 Task: Find connections with filter location Sant Adrià de Besòs with filter topic #Managementconsultant with filter profile language French with filter current company Ola Electric with filter school Inderprastha Engineering College with filter industry Textile Manufacturing with filter service category Management with filter keywords title Bus Driver
Action: Mouse moved to (584, 70)
Screenshot: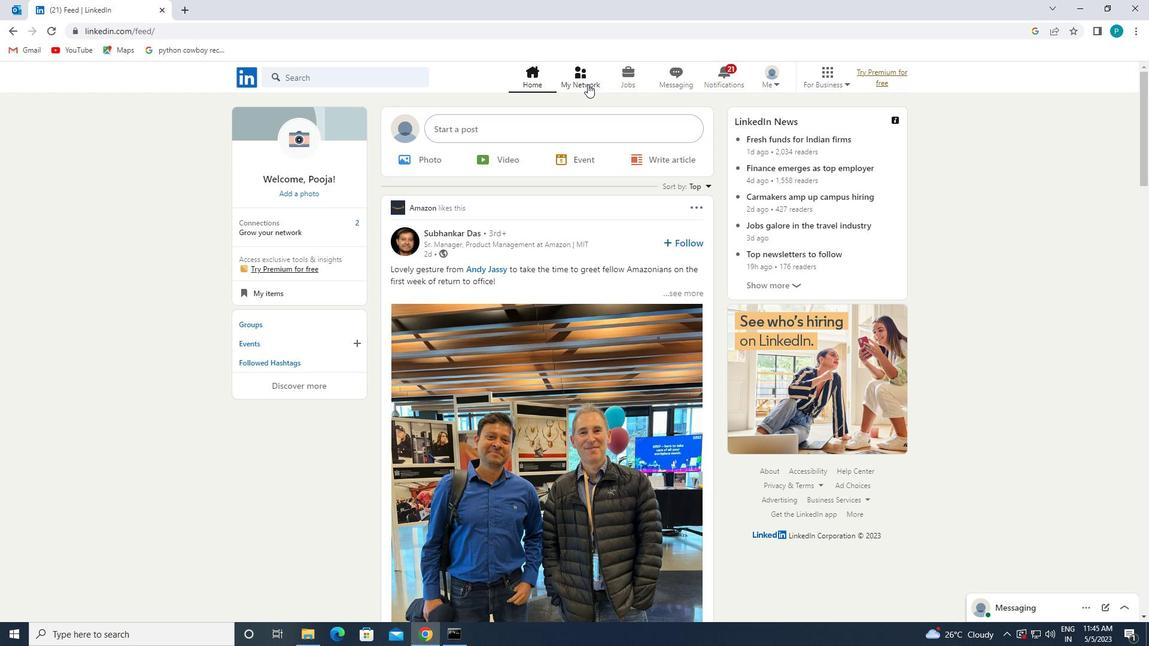 
Action: Mouse pressed left at (584, 70)
Screenshot: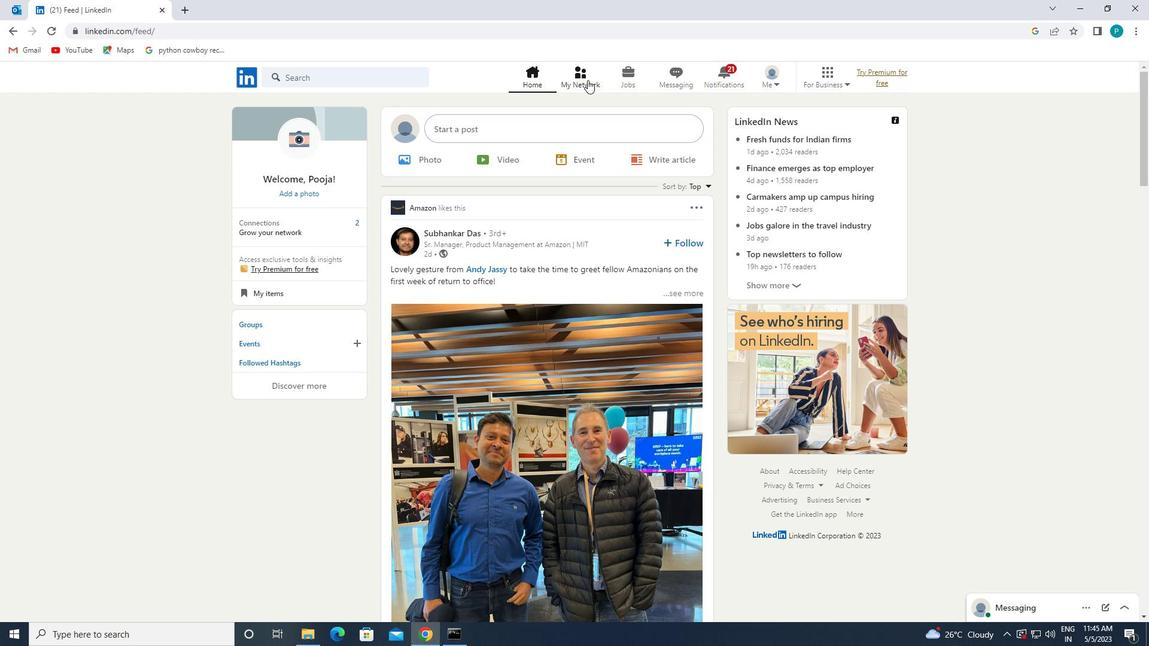 
Action: Mouse moved to (355, 137)
Screenshot: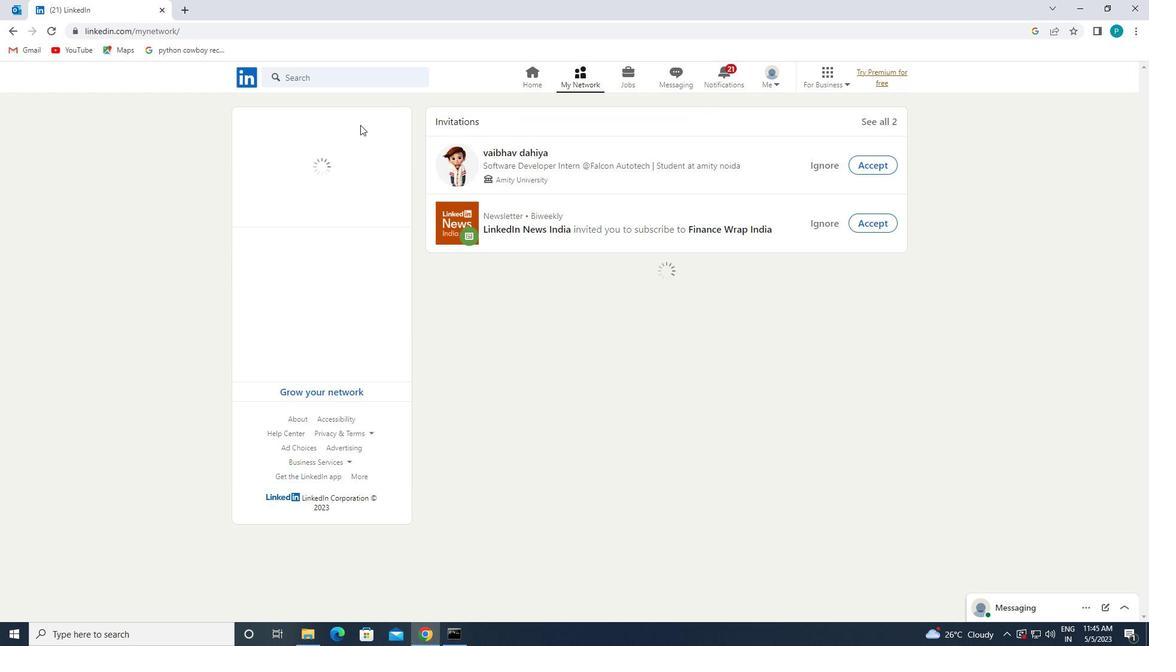 
Action: Mouse pressed left at (355, 137)
Screenshot: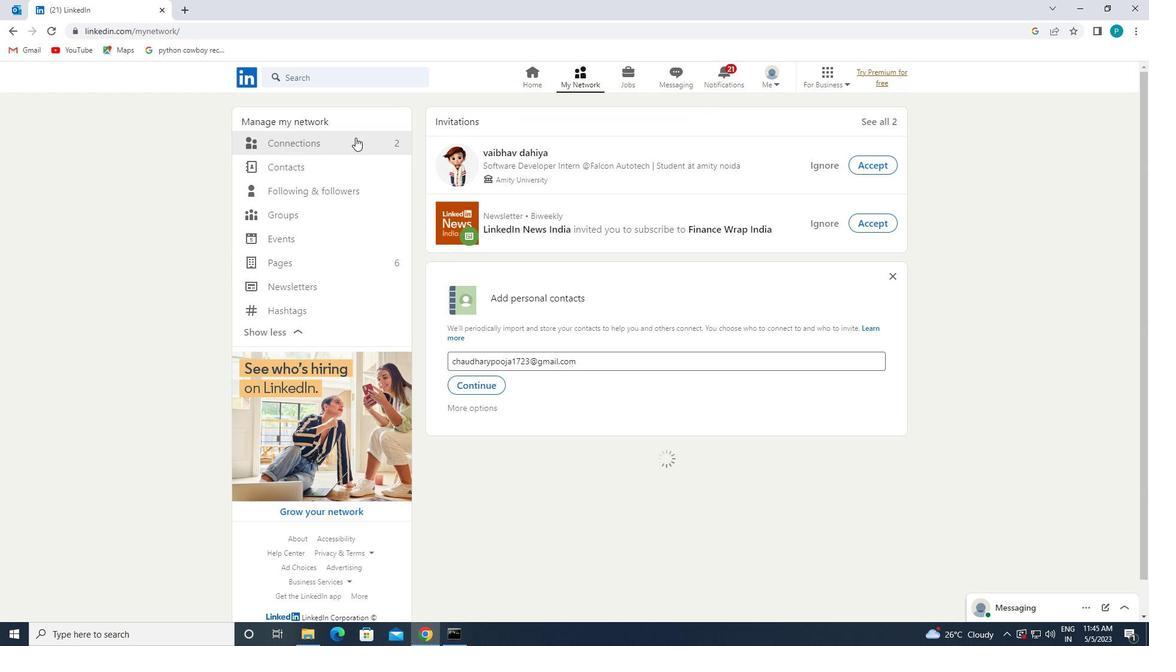 
Action: Mouse moved to (660, 142)
Screenshot: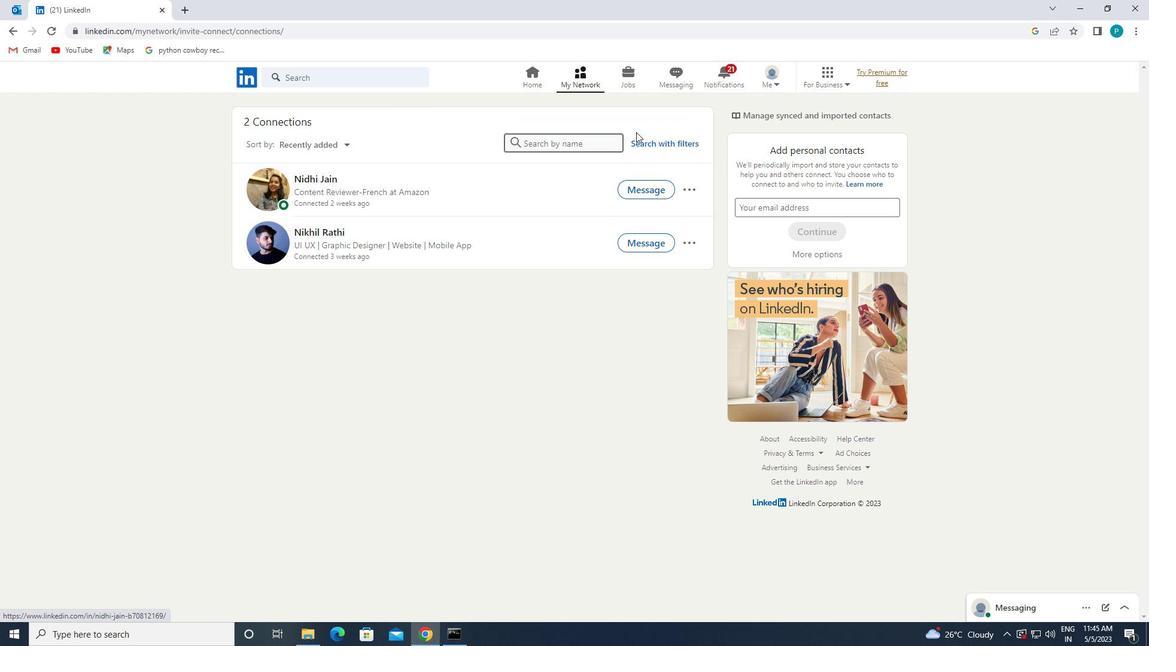 
Action: Mouse pressed left at (660, 142)
Screenshot: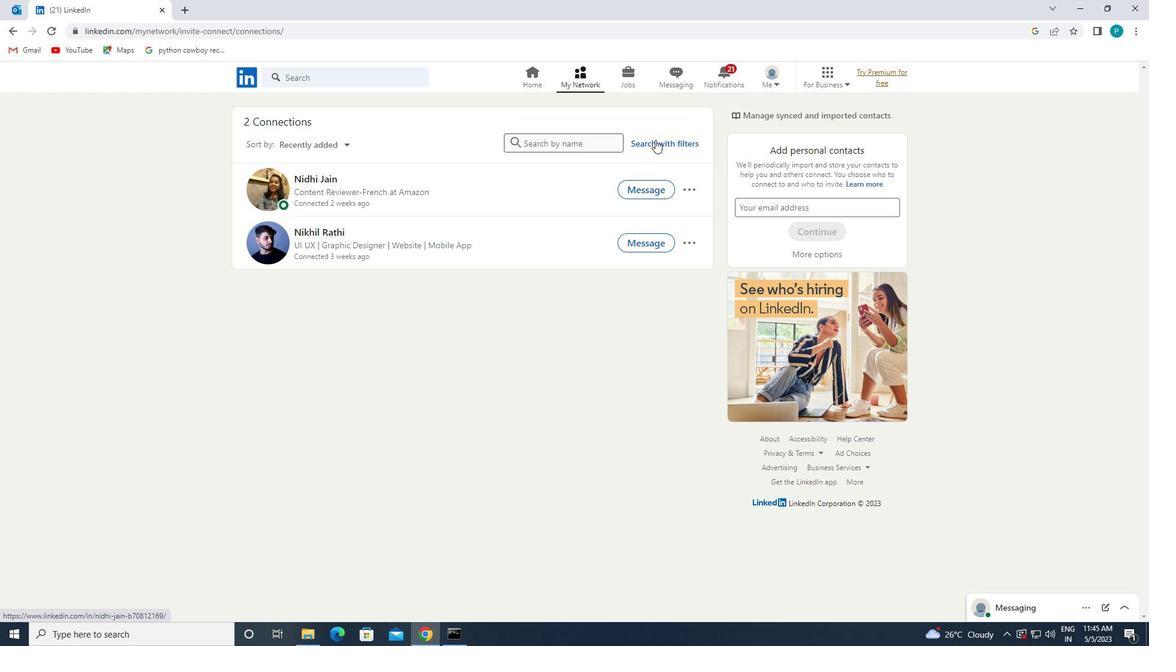 
Action: Mouse moved to (623, 117)
Screenshot: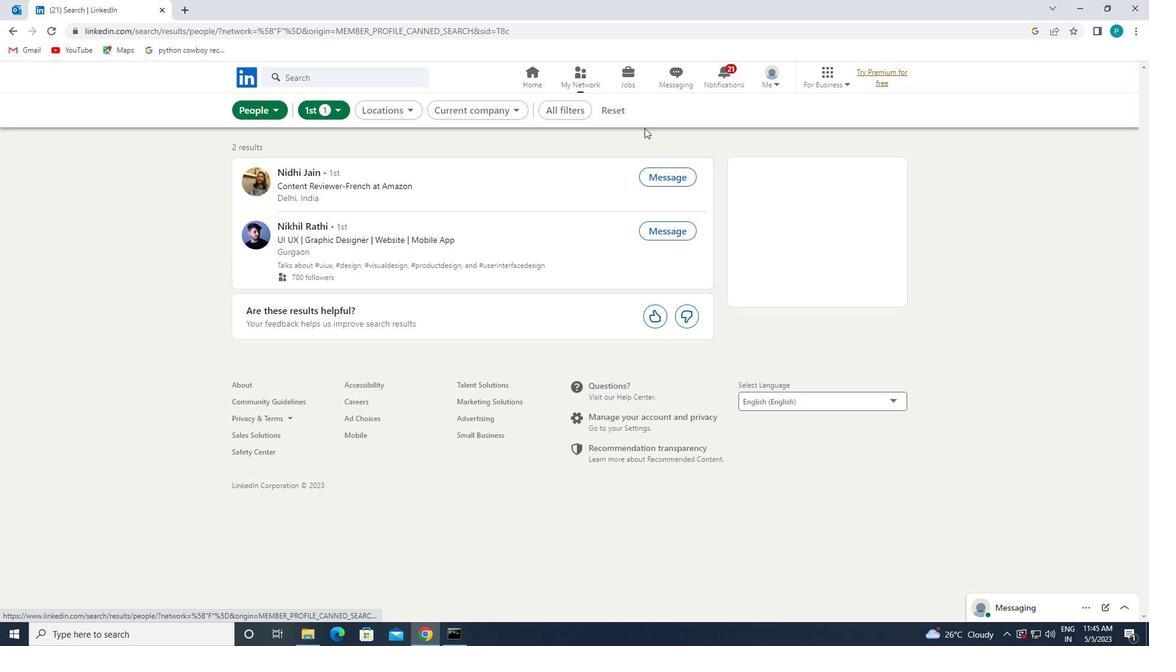 
Action: Mouse pressed left at (623, 117)
Screenshot: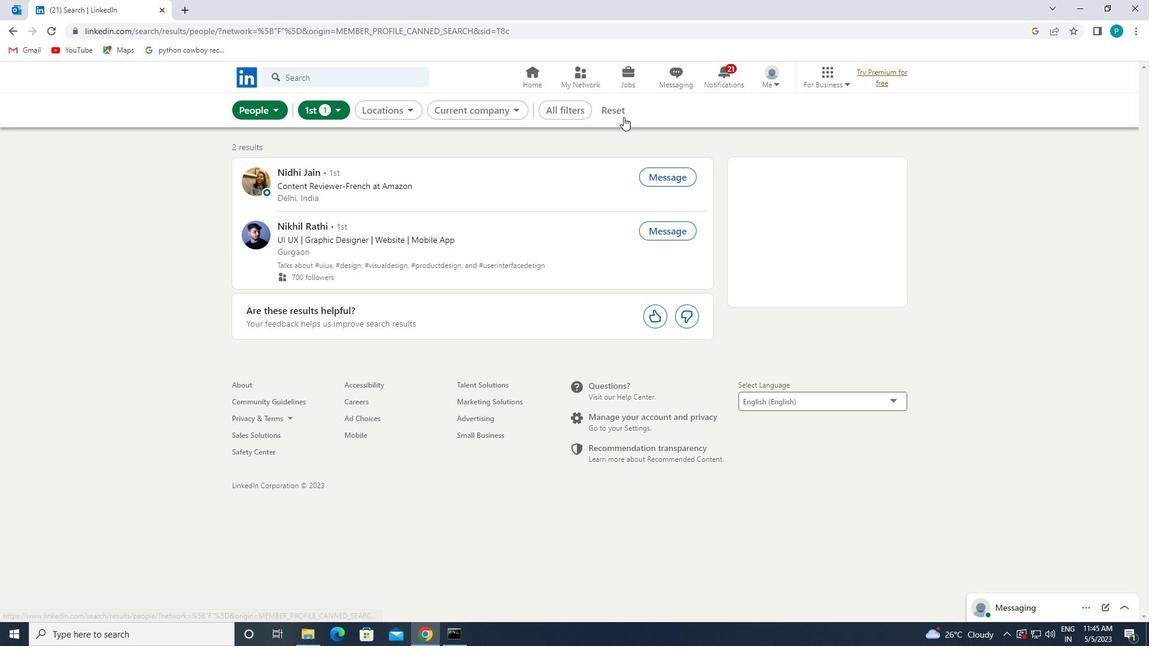 
Action: Mouse moved to (597, 113)
Screenshot: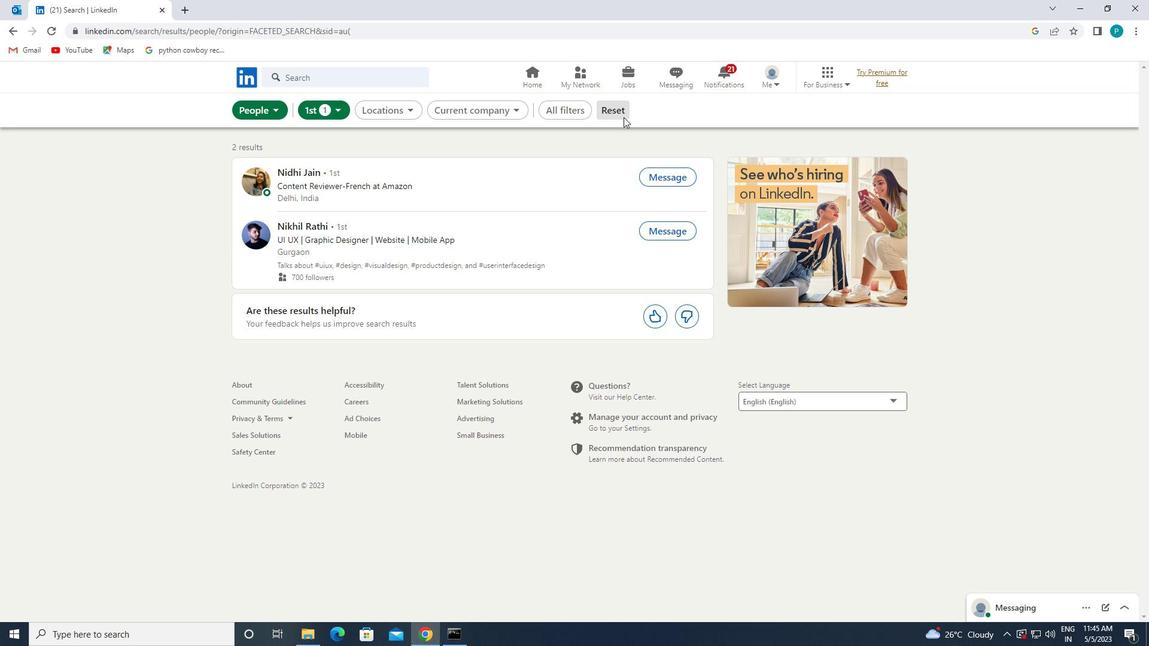 
Action: Mouse pressed left at (597, 113)
Screenshot: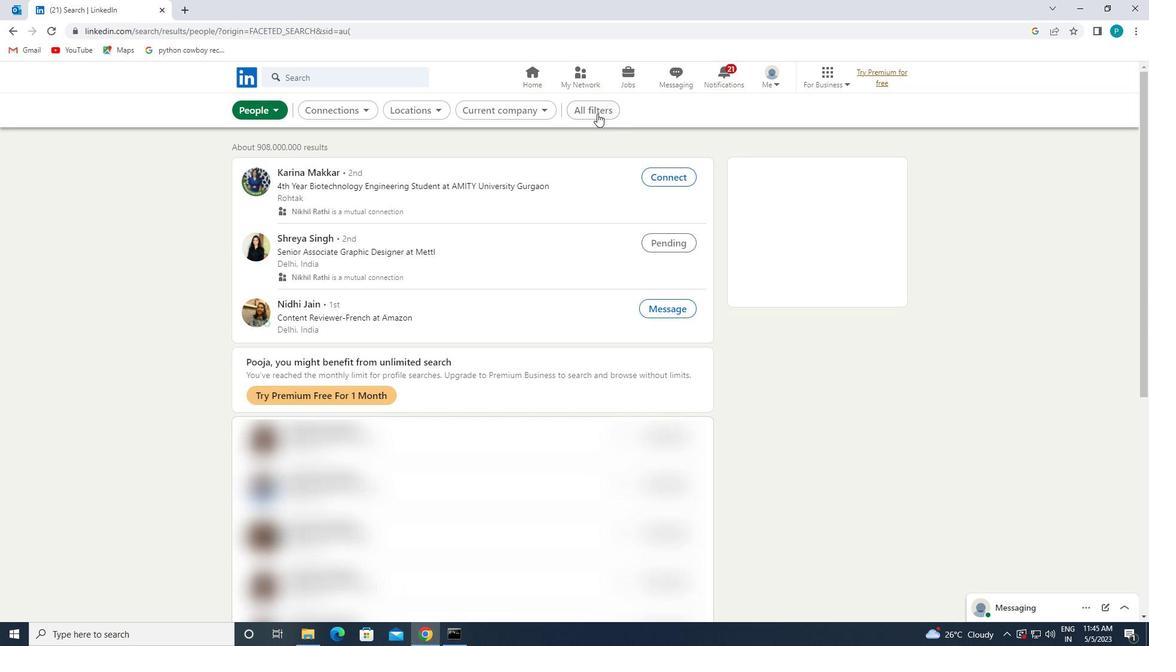 
Action: Mouse moved to (1010, 259)
Screenshot: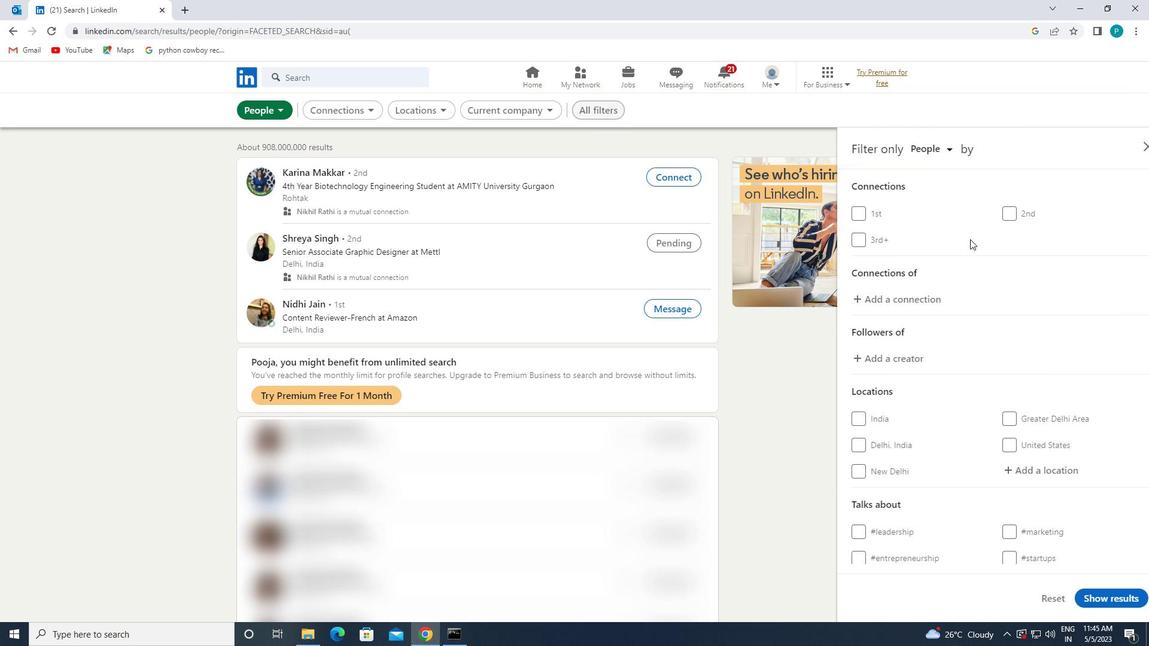 
Action: Mouse scrolled (1010, 259) with delta (0, 0)
Screenshot: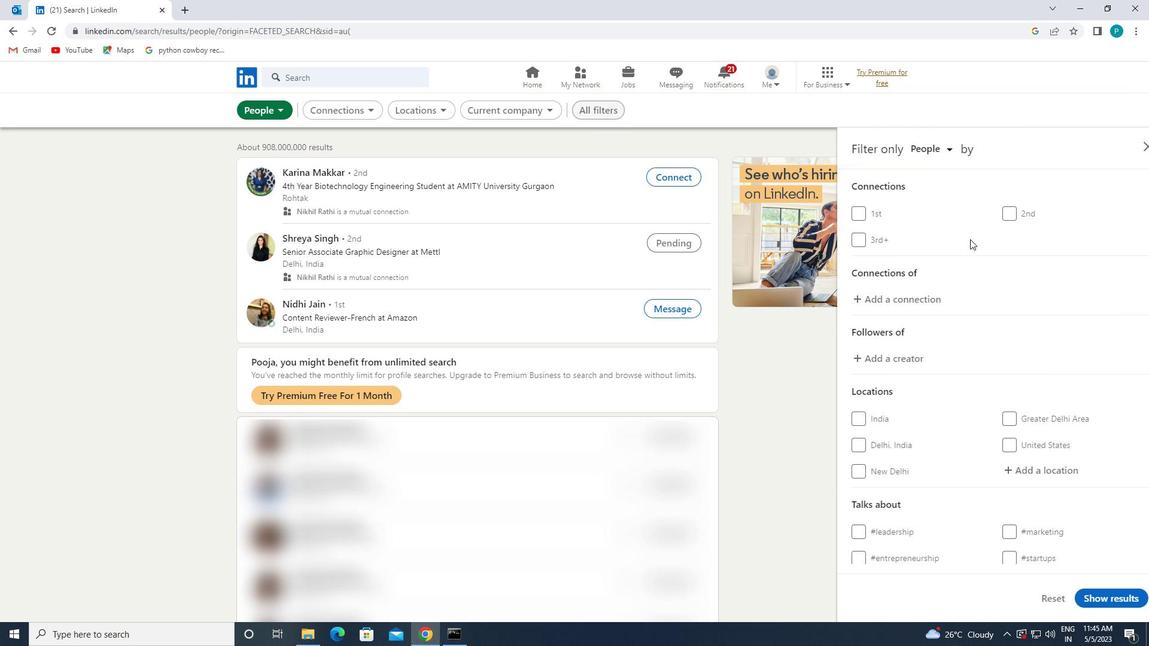 
Action: Mouse moved to (1010, 262)
Screenshot: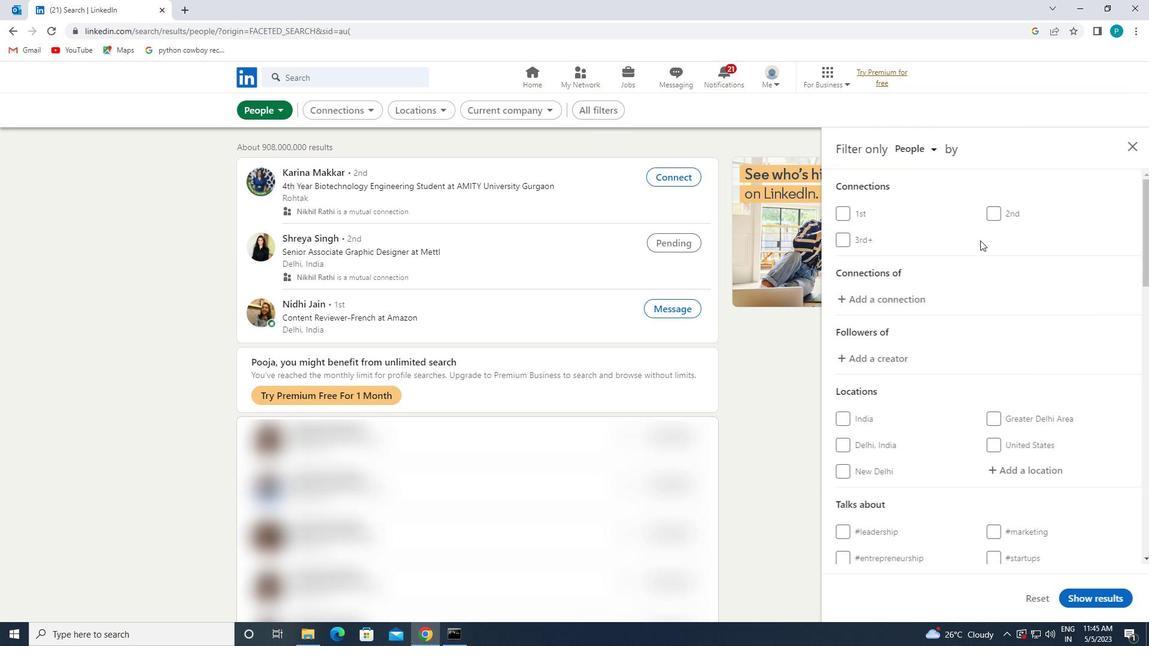 
Action: Mouse scrolled (1010, 262) with delta (0, 0)
Screenshot: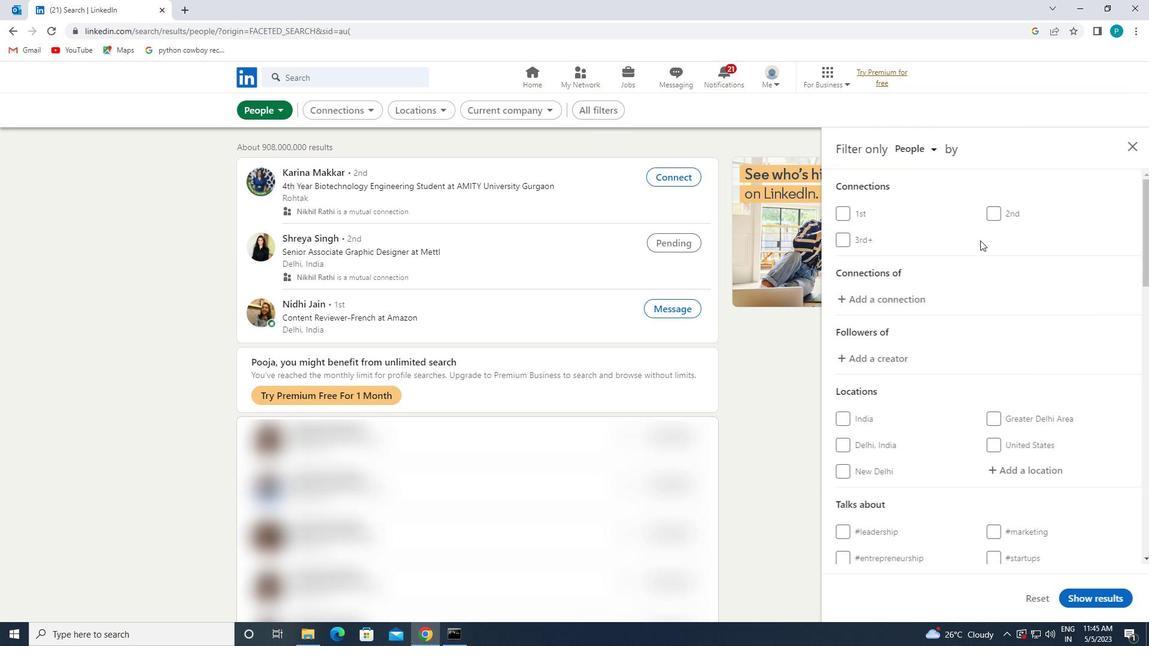
Action: Mouse scrolled (1010, 262) with delta (0, 0)
Screenshot: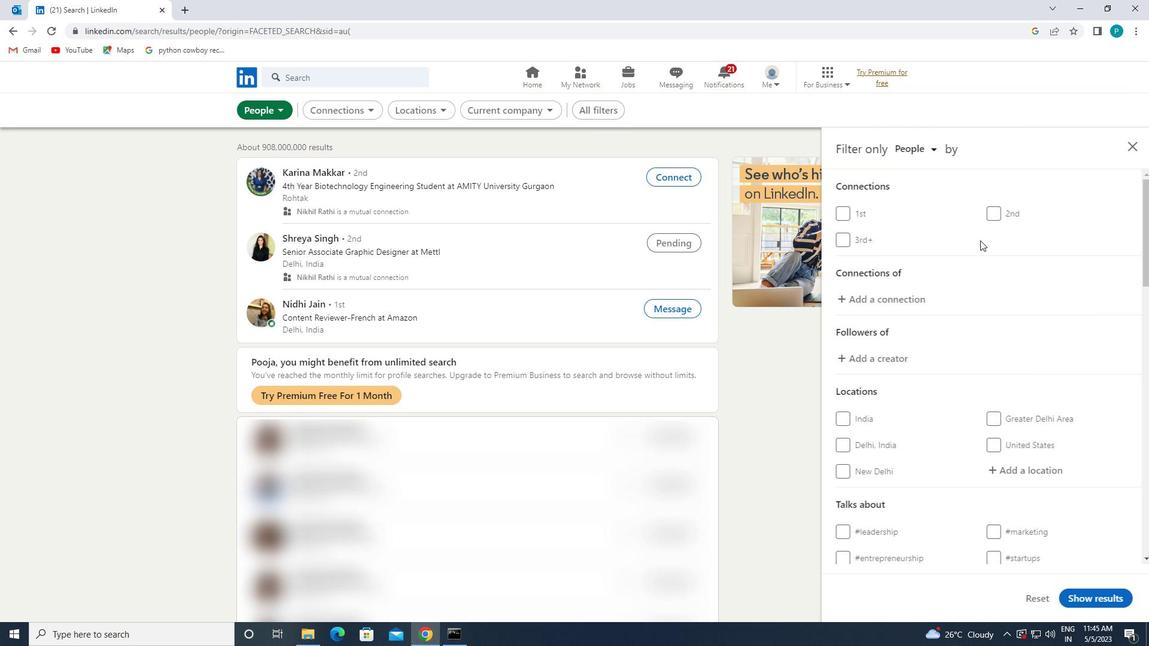
Action: Mouse scrolled (1010, 262) with delta (0, 0)
Screenshot: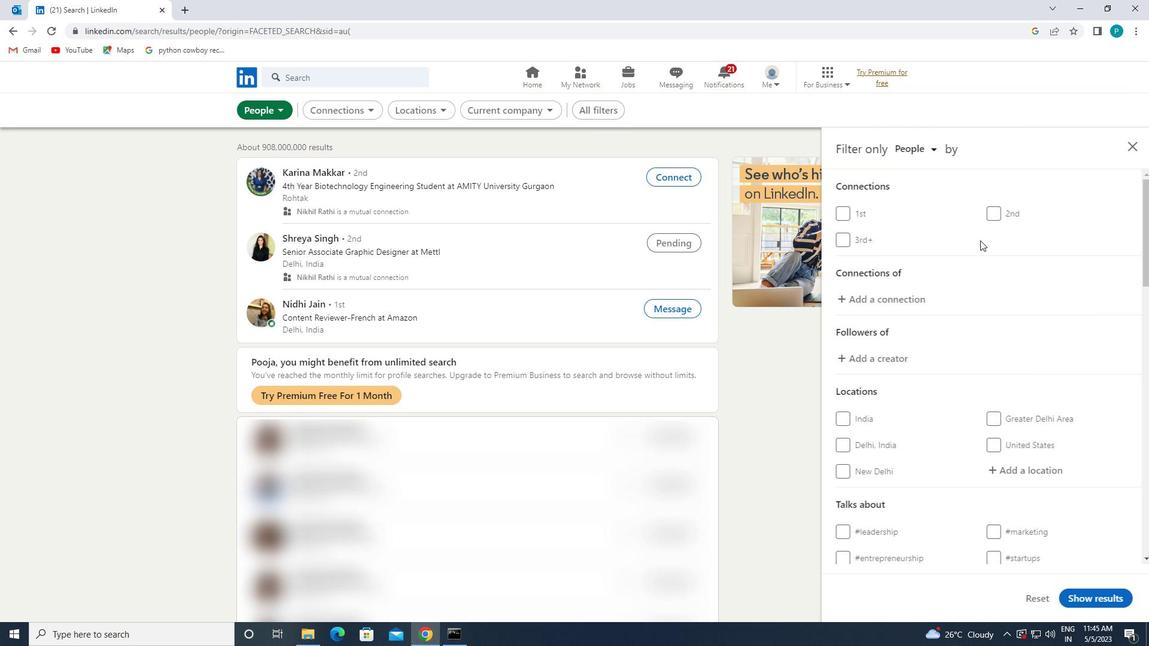 
Action: Mouse moved to (1010, 263)
Screenshot: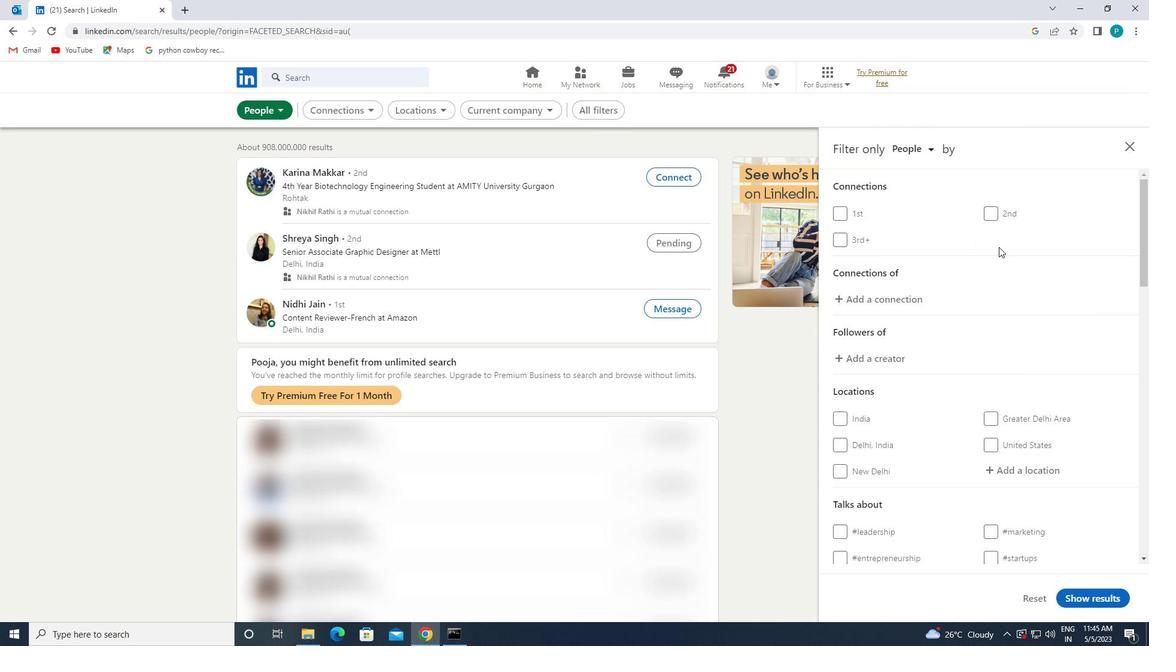 
Action: Mouse scrolled (1010, 262) with delta (0, 0)
Screenshot: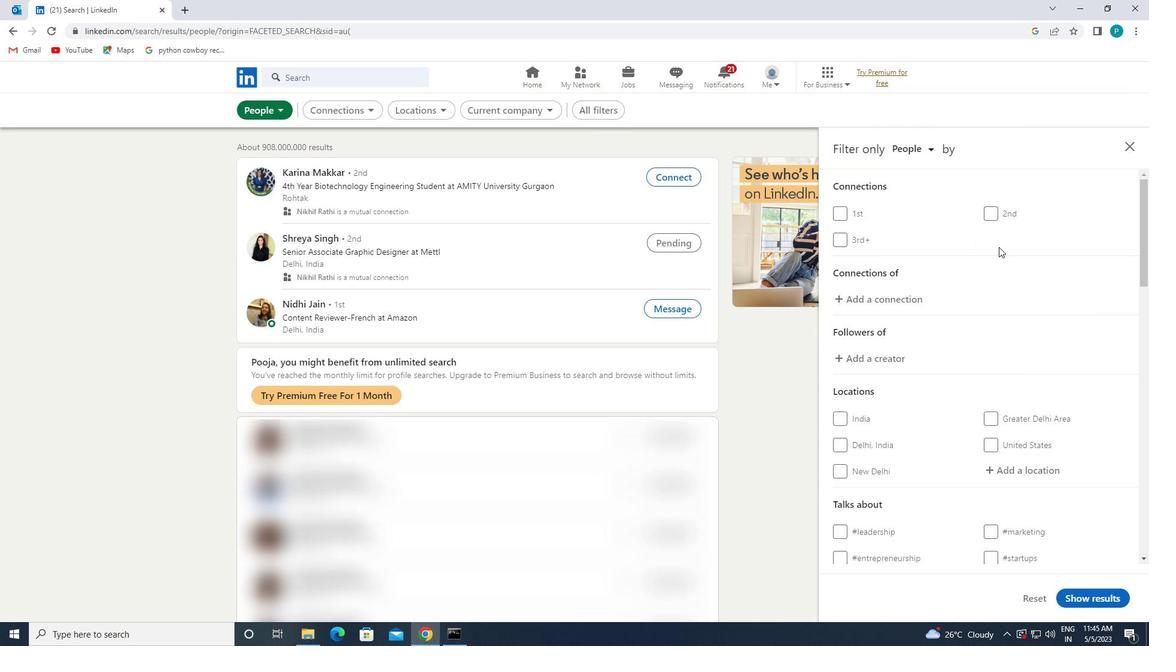 
Action: Mouse moved to (1017, 220)
Screenshot: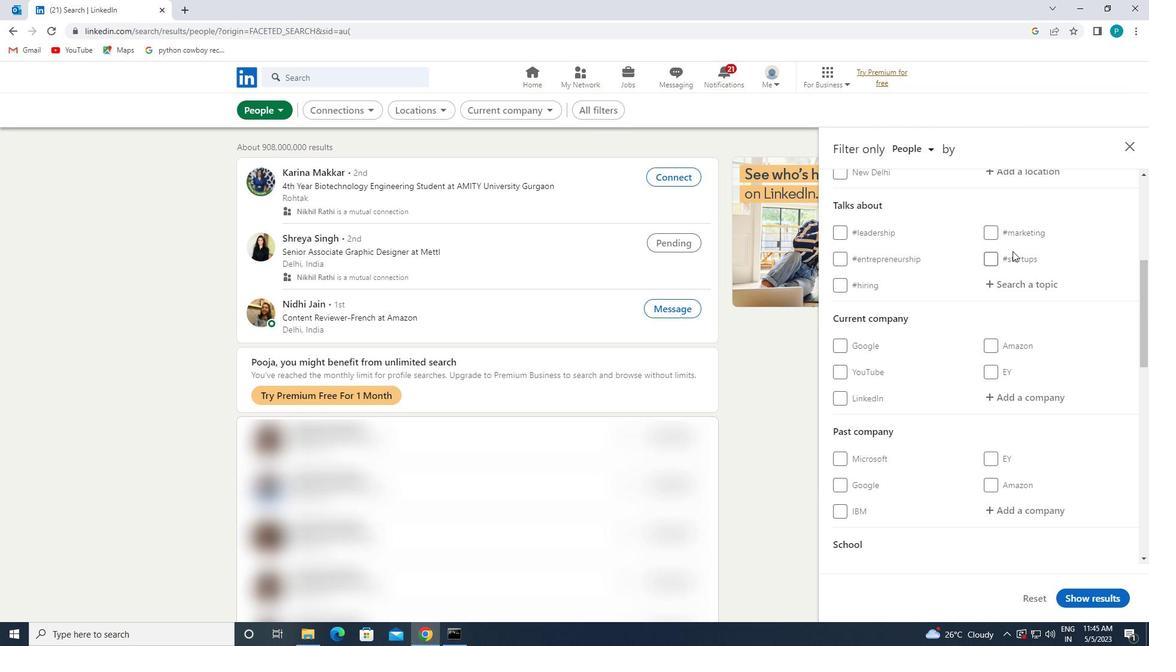 
Action: Mouse scrolled (1017, 221) with delta (0, 0)
Screenshot: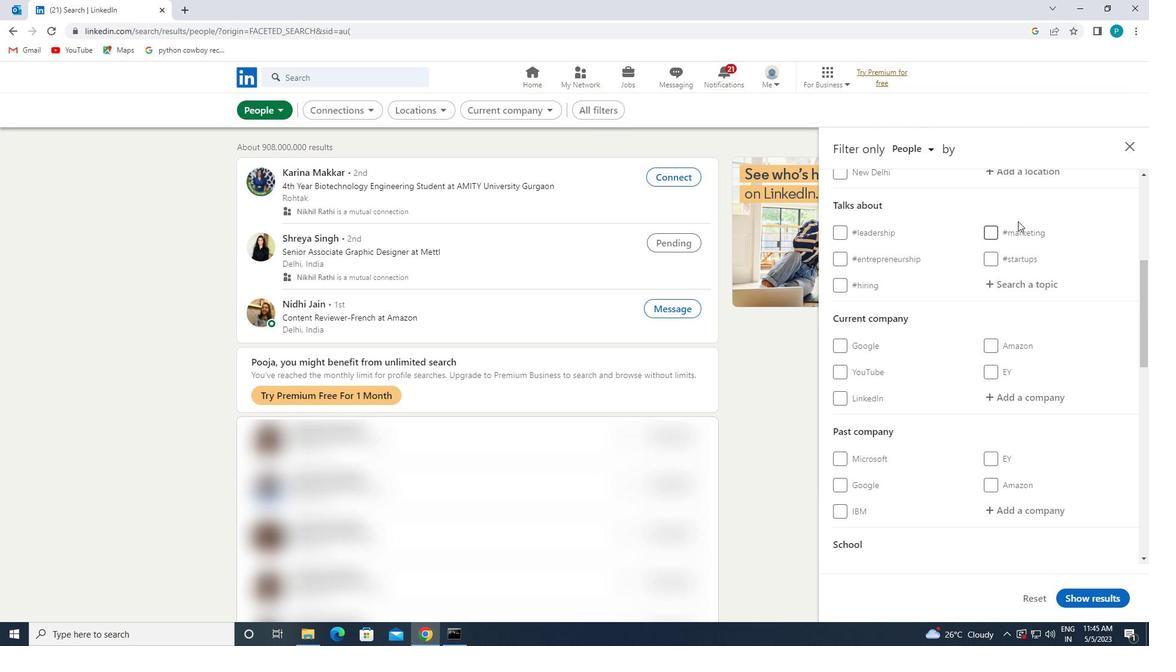 
Action: Mouse scrolled (1017, 221) with delta (0, 0)
Screenshot: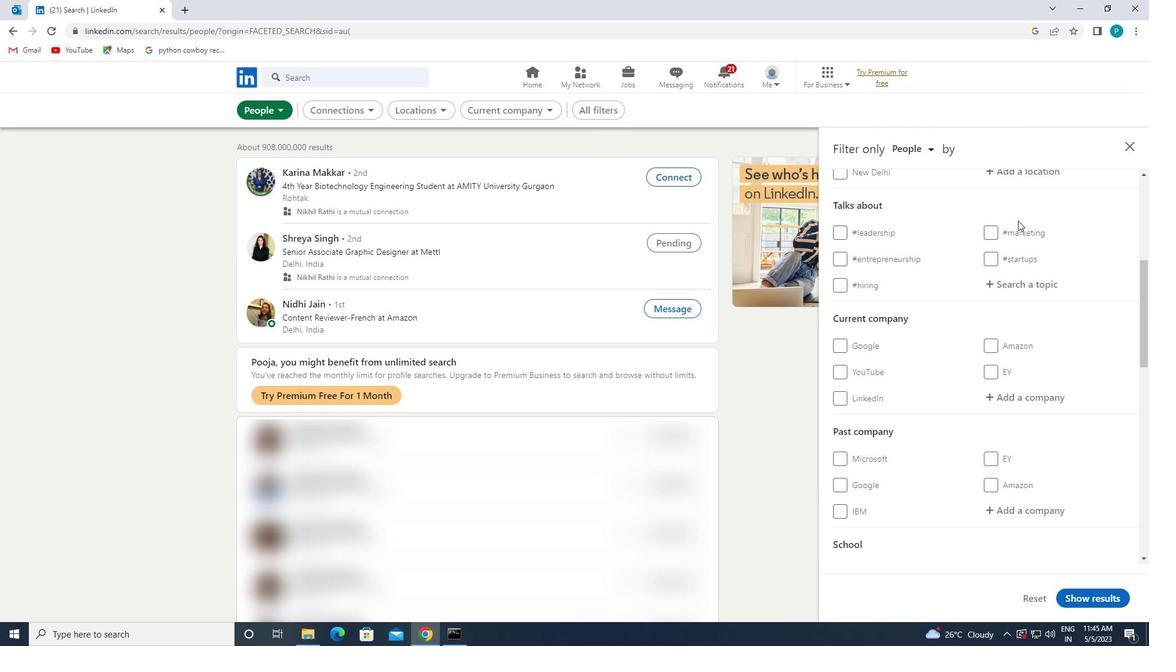 
Action: Mouse moved to (1017, 283)
Screenshot: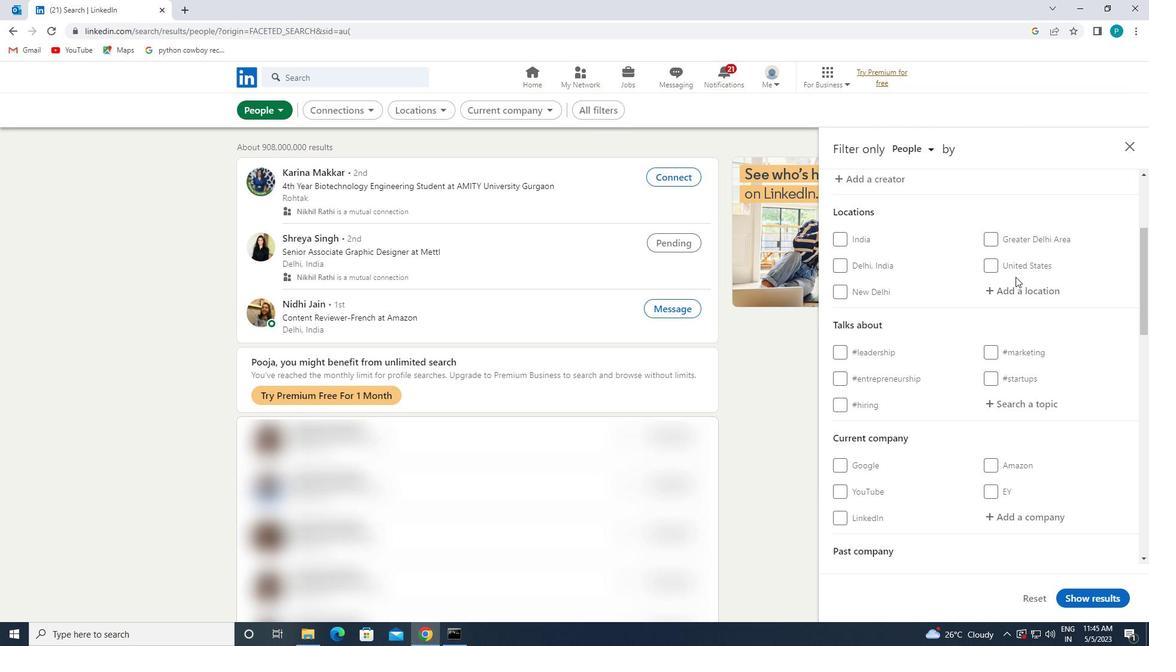 
Action: Mouse pressed left at (1017, 283)
Screenshot: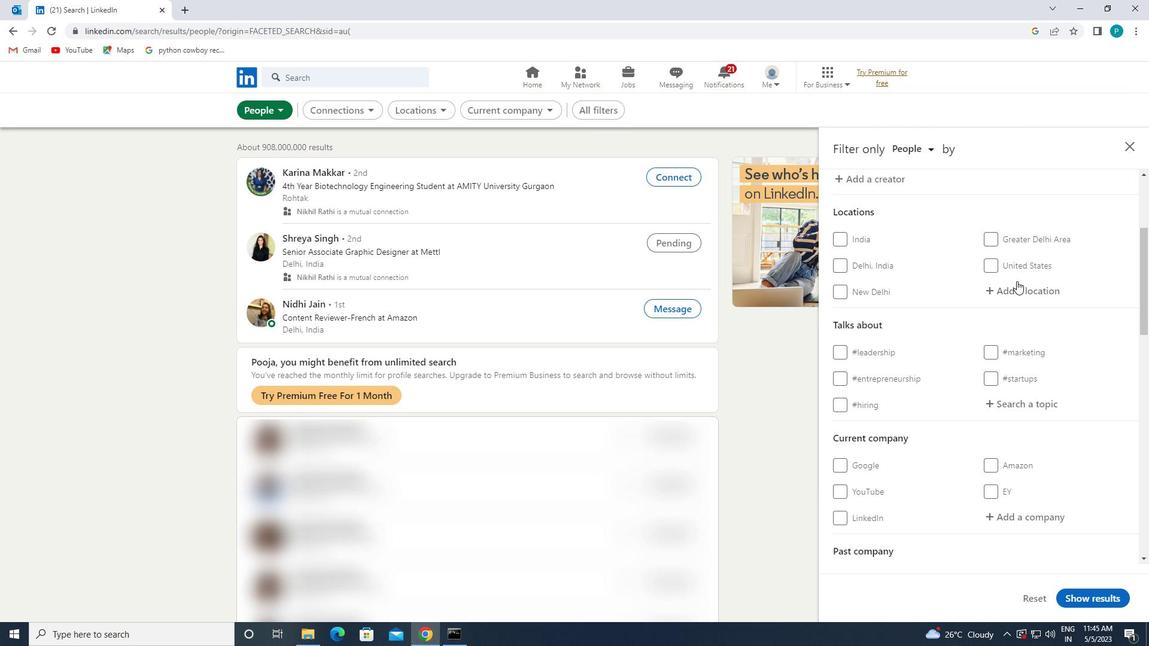 
Action: Key pressed <Key.caps_lock>s<Key.caps_lock>ant<Key.caps_lock>a<Key.caps_lock><Key.backspace><Key.space>a
Screenshot: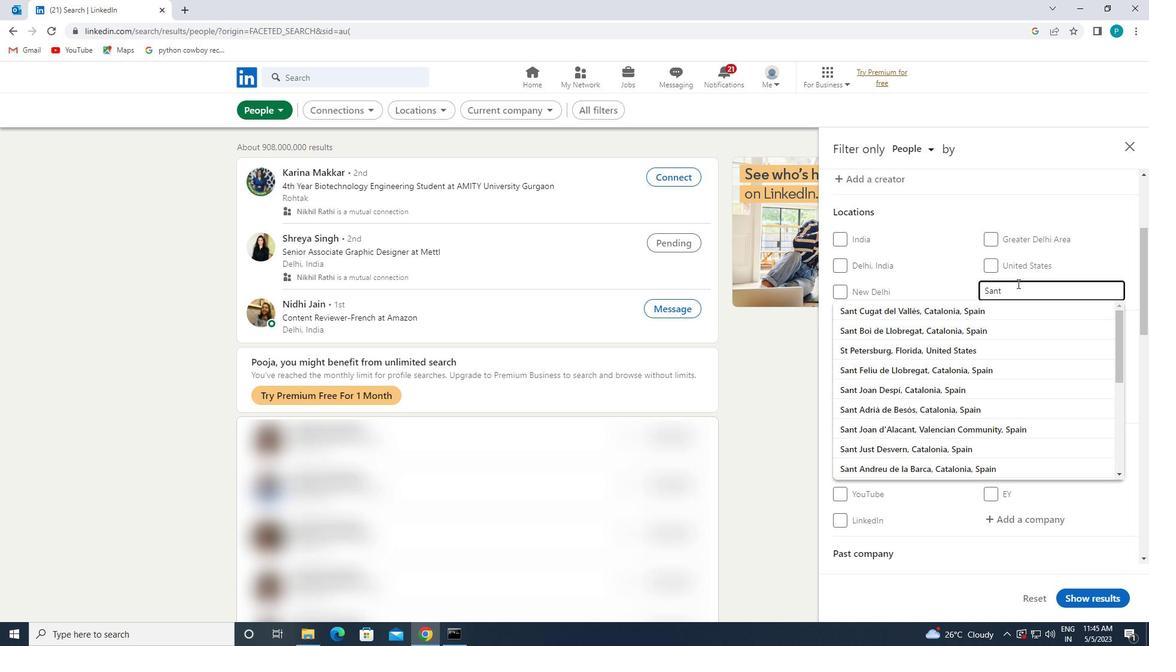 
Action: Mouse moved to (1002, 310)
Screenshot: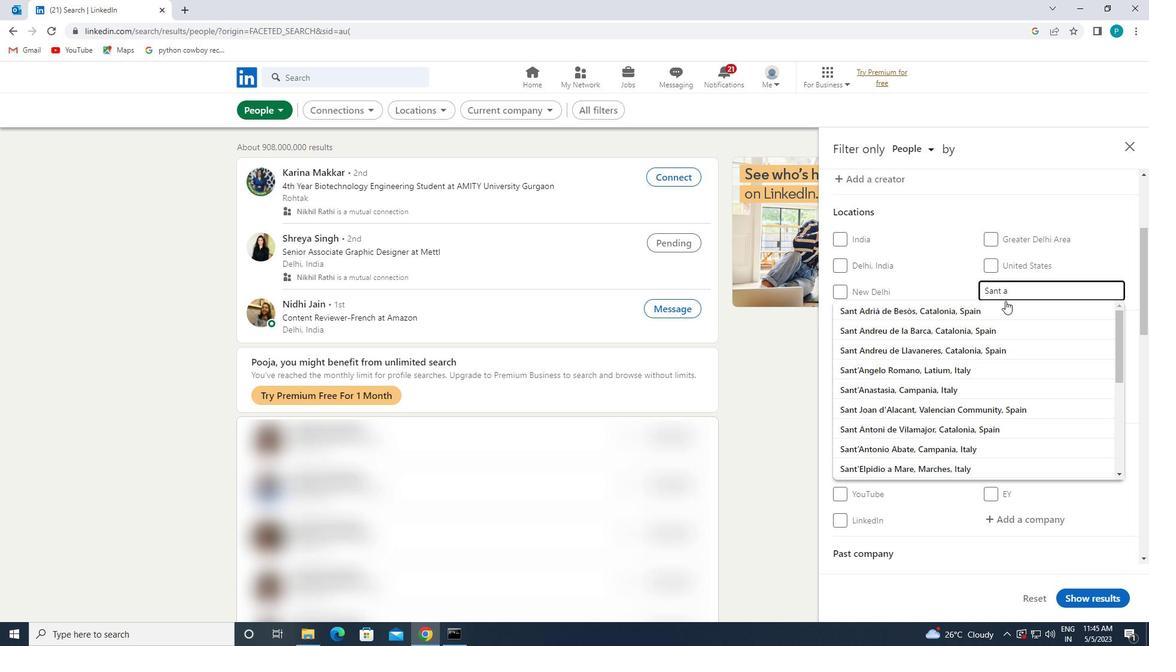 
Action: Mouse pressed left at (1002, 310)
Screenshot: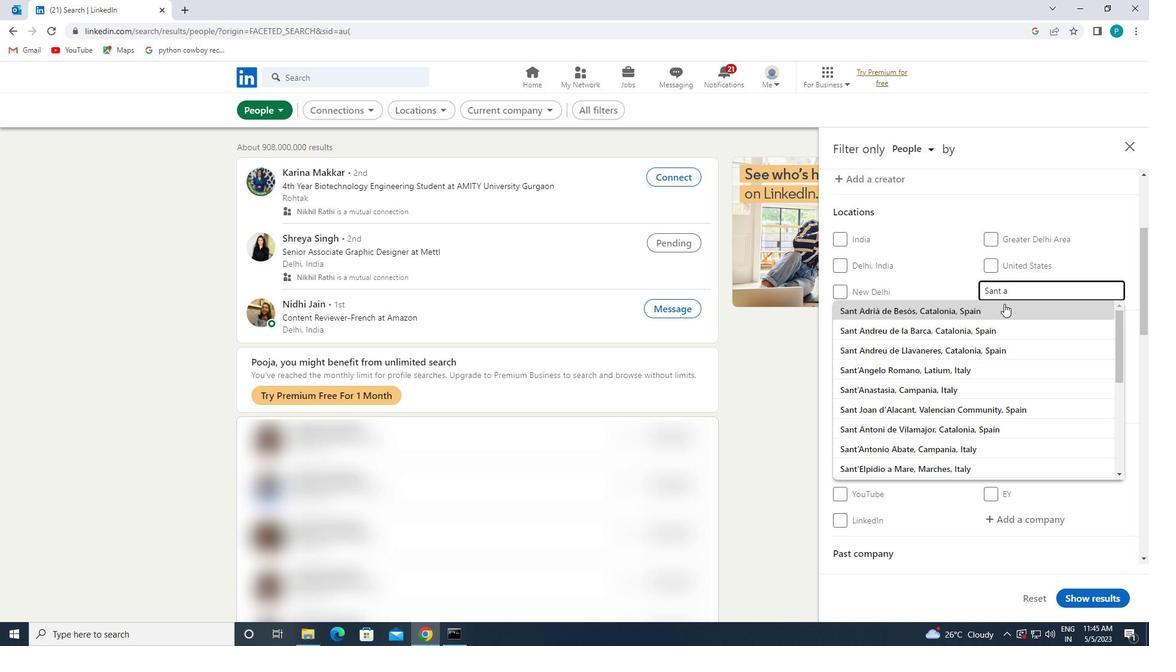 
Action: Mouse moved to (1005, 327)
Screenshot: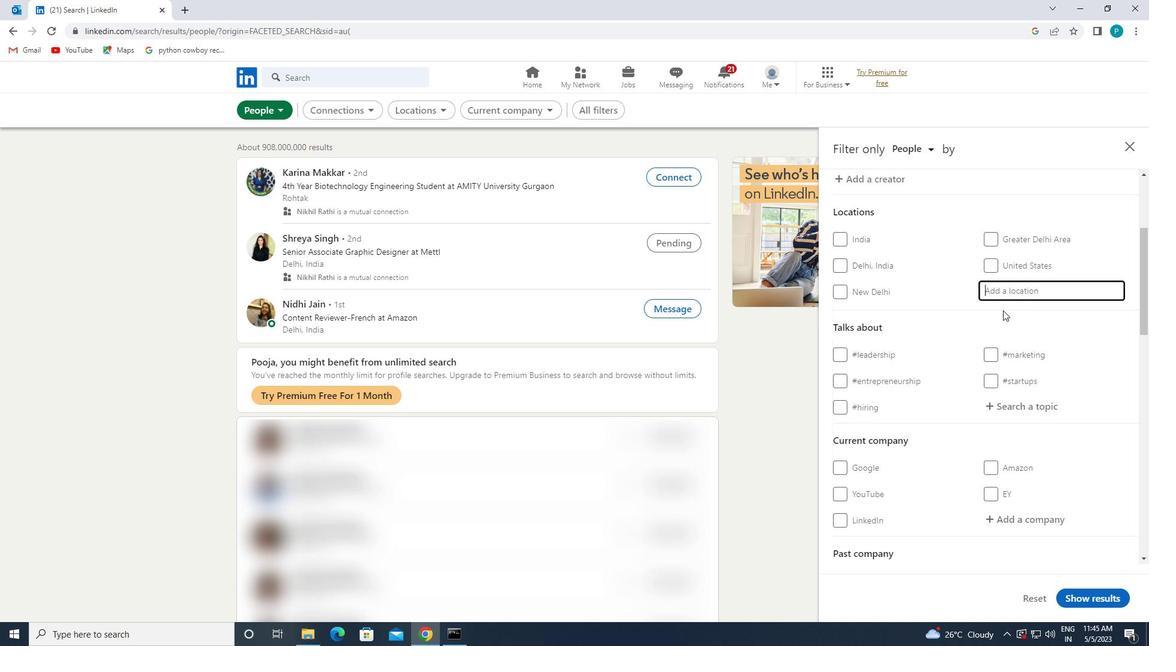 
Action: Mouse scrolled (1005, 326) with delta (0, 0)
Screenshot: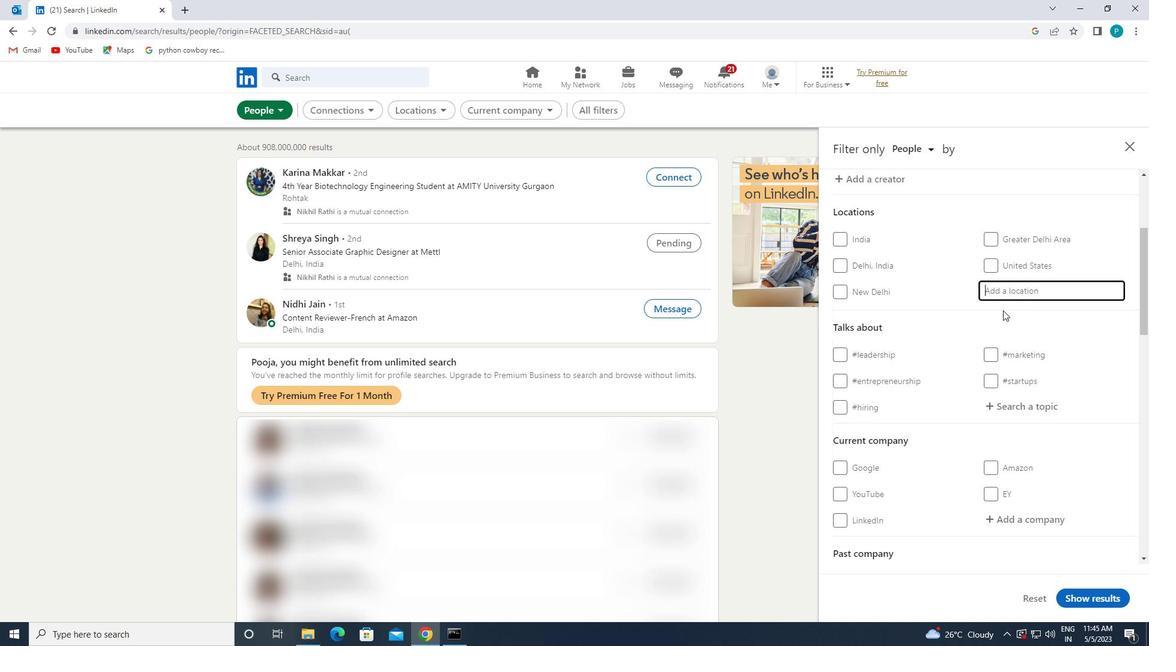
Action: Mouse moved to (1007, 330)
Screenshot: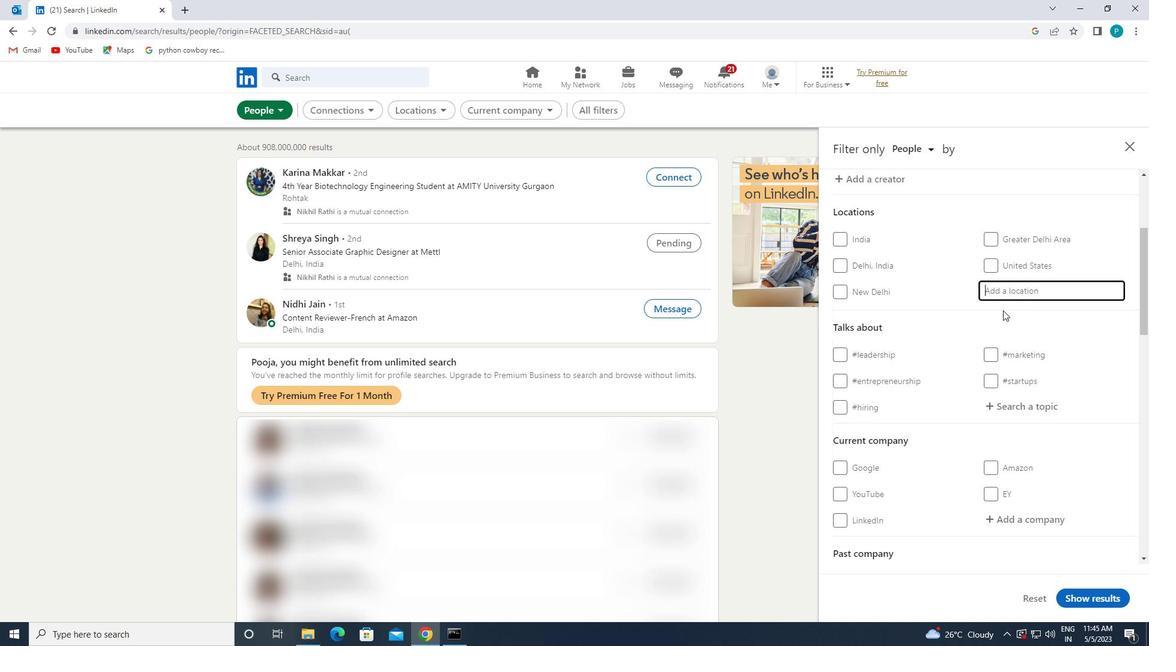
Action: Mouse scrolled (1007, 329) with delta (0, 0)
Screenshot: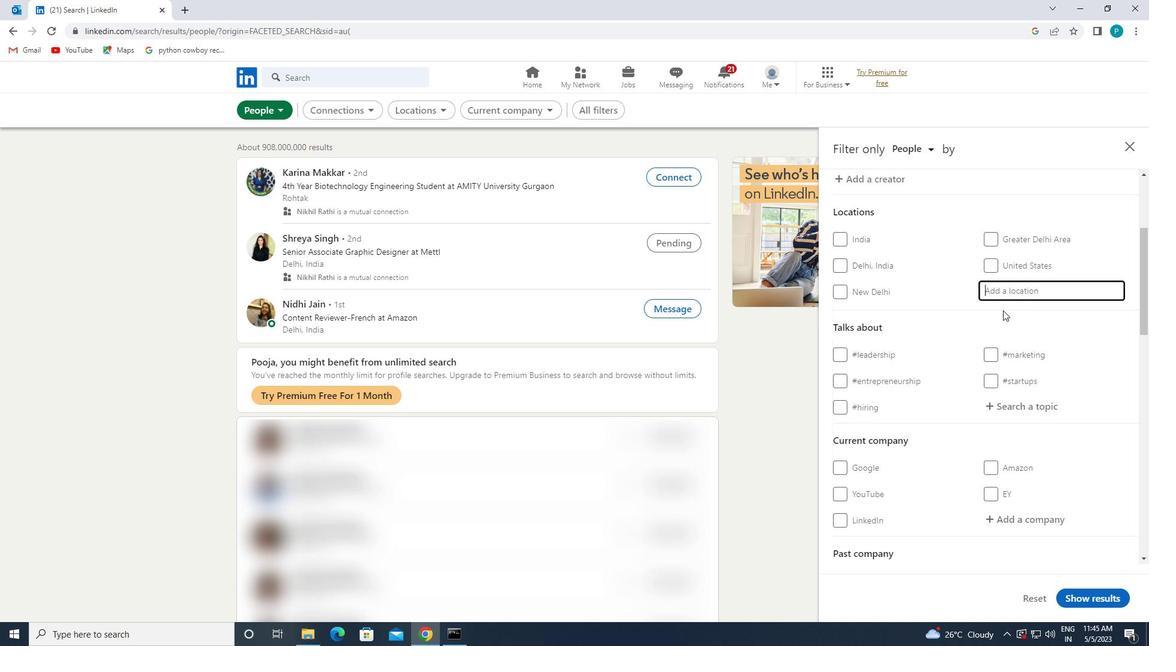 
Action: Mouse moved to (1007, 330)
Screenshot: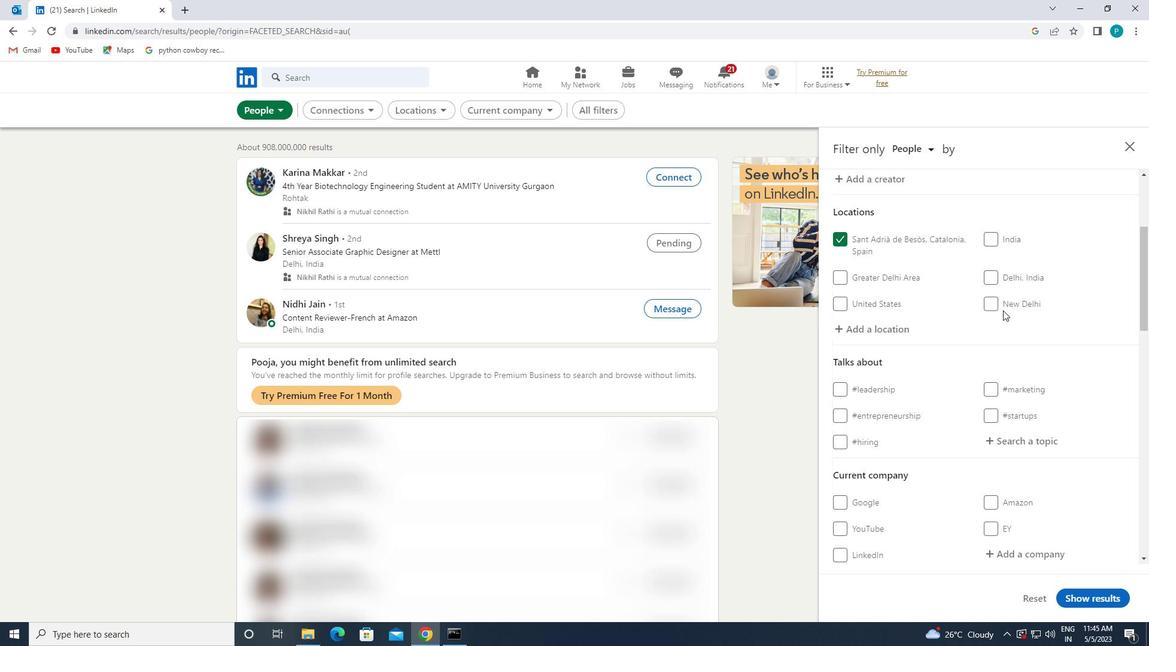 
Action: Mouse scrolled (1007, 330) with delta (0, 0)
Screenshot: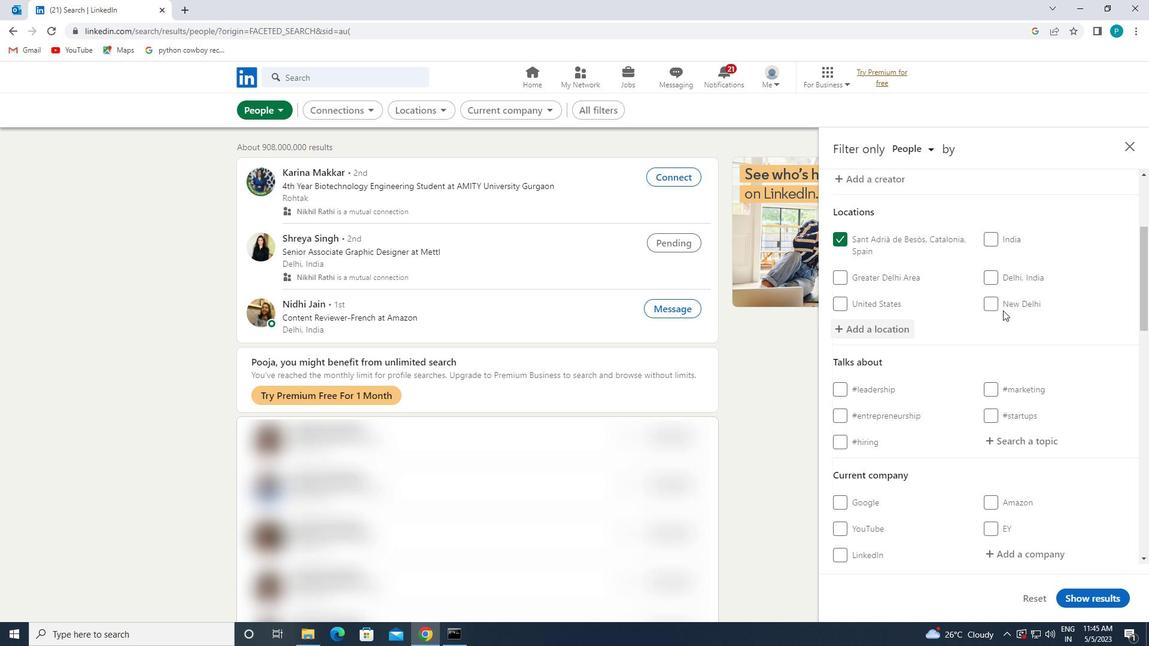 
Action: Mouse moved to (999, 271)
Screenshot: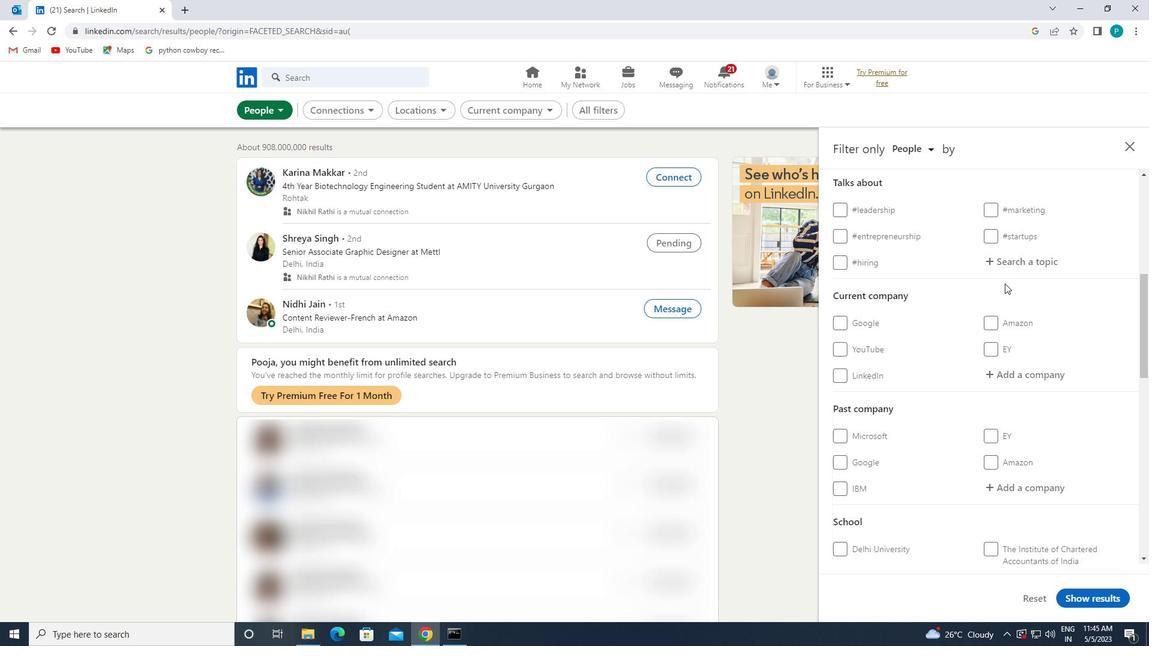 
Action: Mouse pressed left at (999, 271)
Screenshot: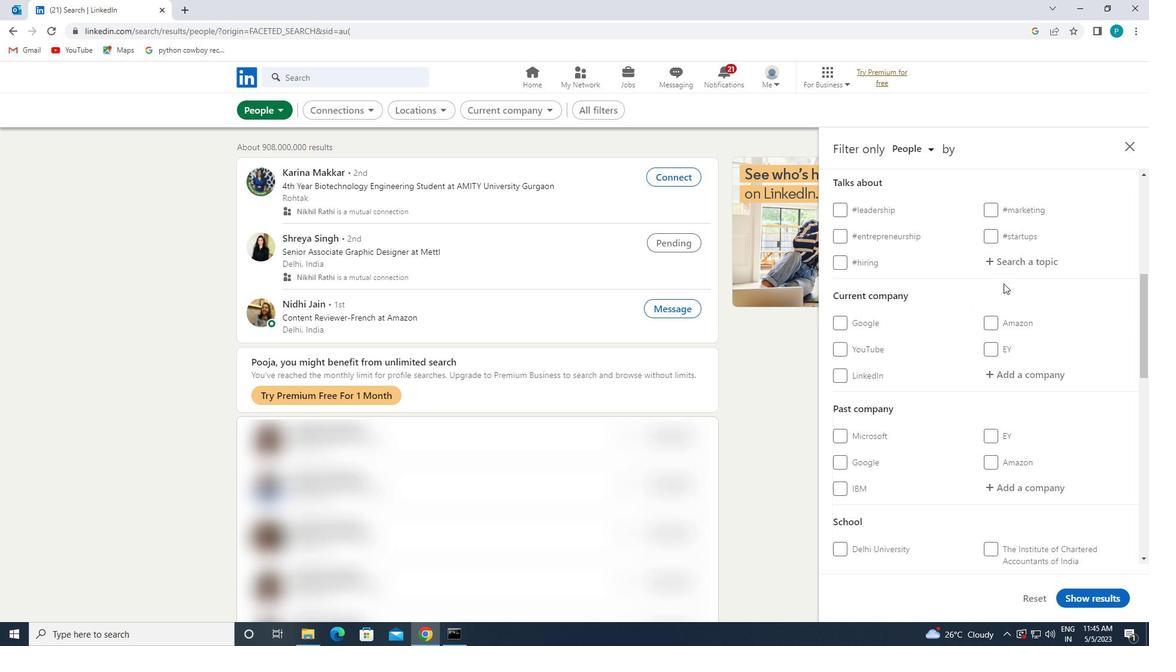 
Action: Mouse moved to (995, 259)
Screenshot: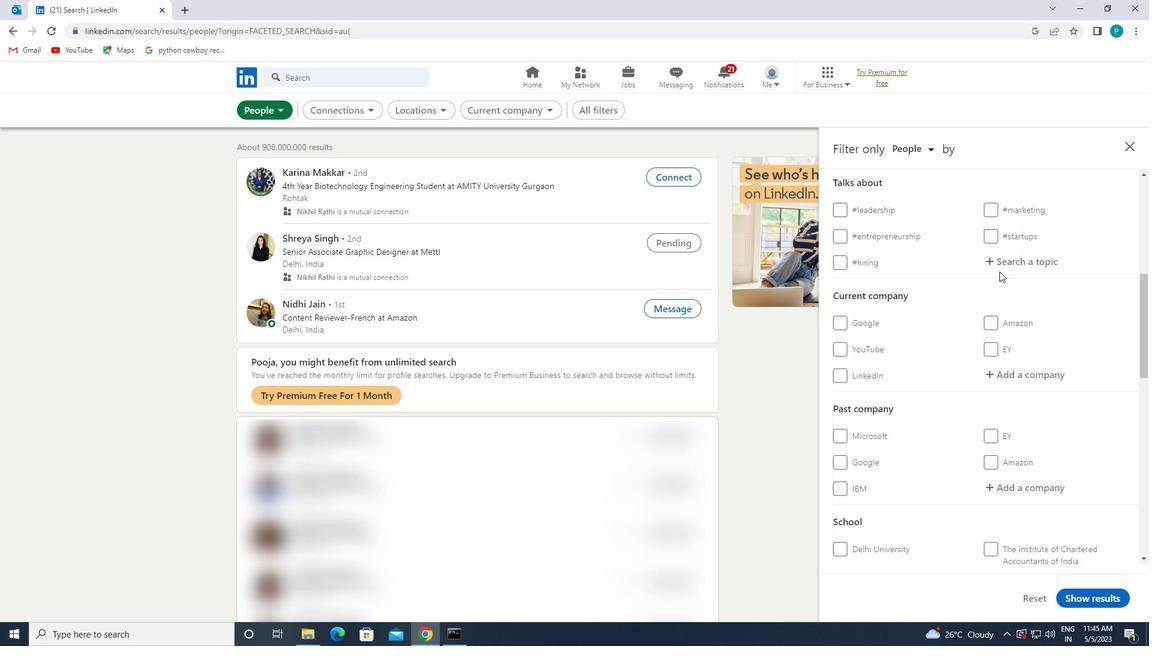 
Action: Mouse pressed left at (995, 259)
Screenshot: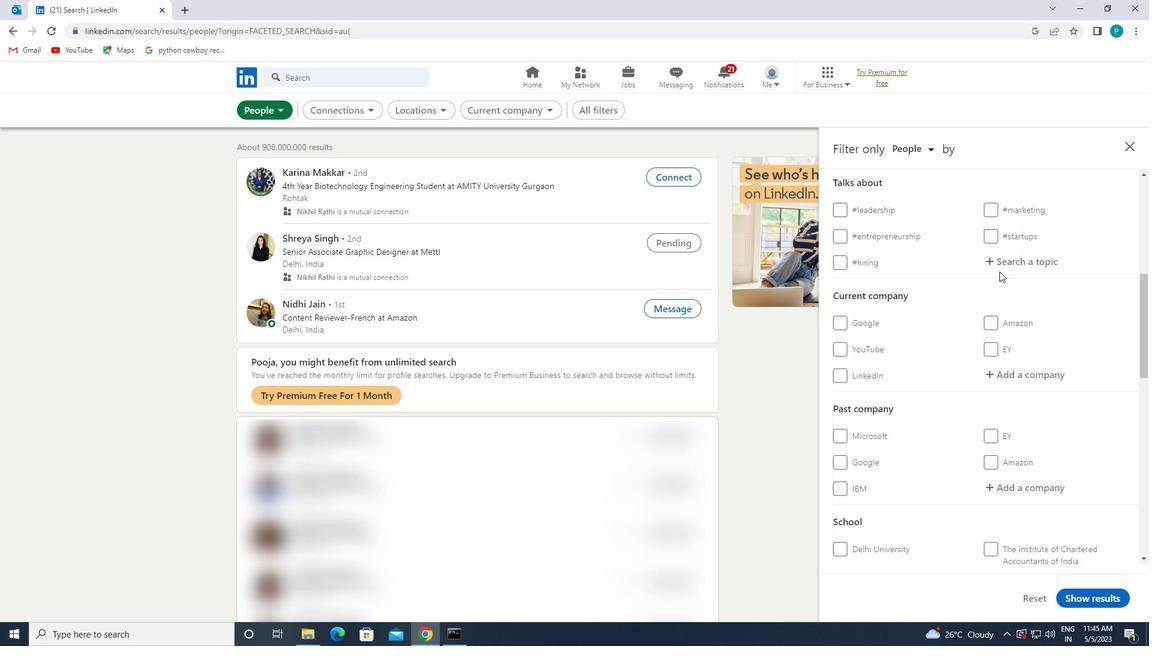 
Action: Key pressed <Key.shift>#<Key.caps_lock>M<Key.caps_lock>ANAGEMENTCONSULTANT
Screenshot: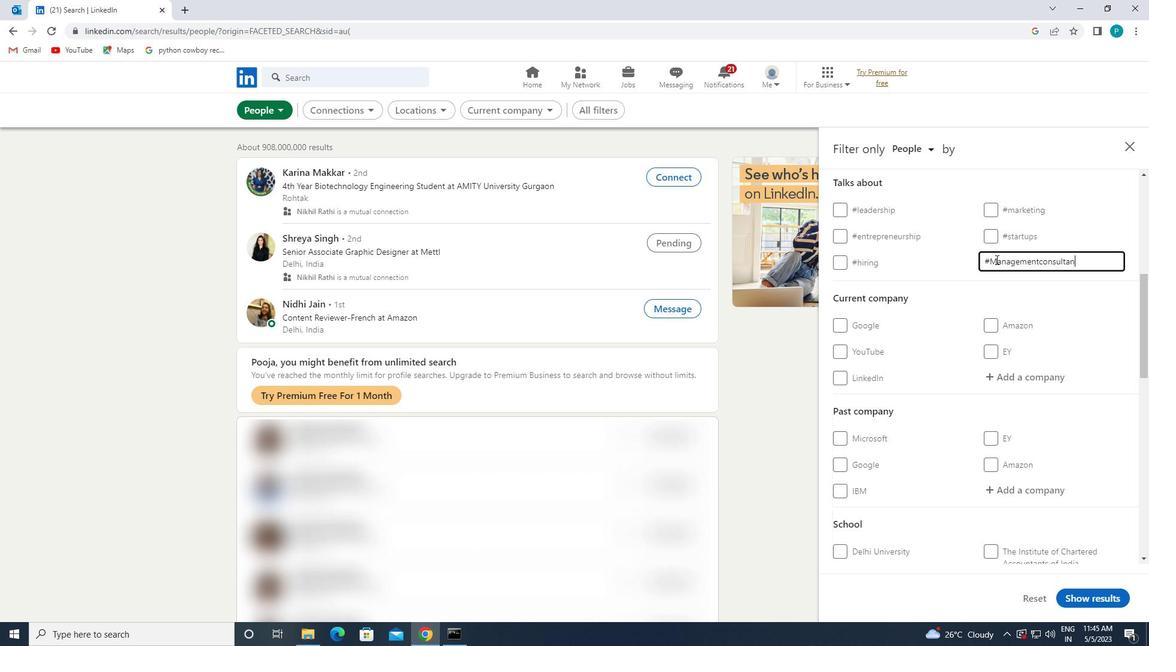 
Action: Mouse moved to (943, 375)
Screenshot: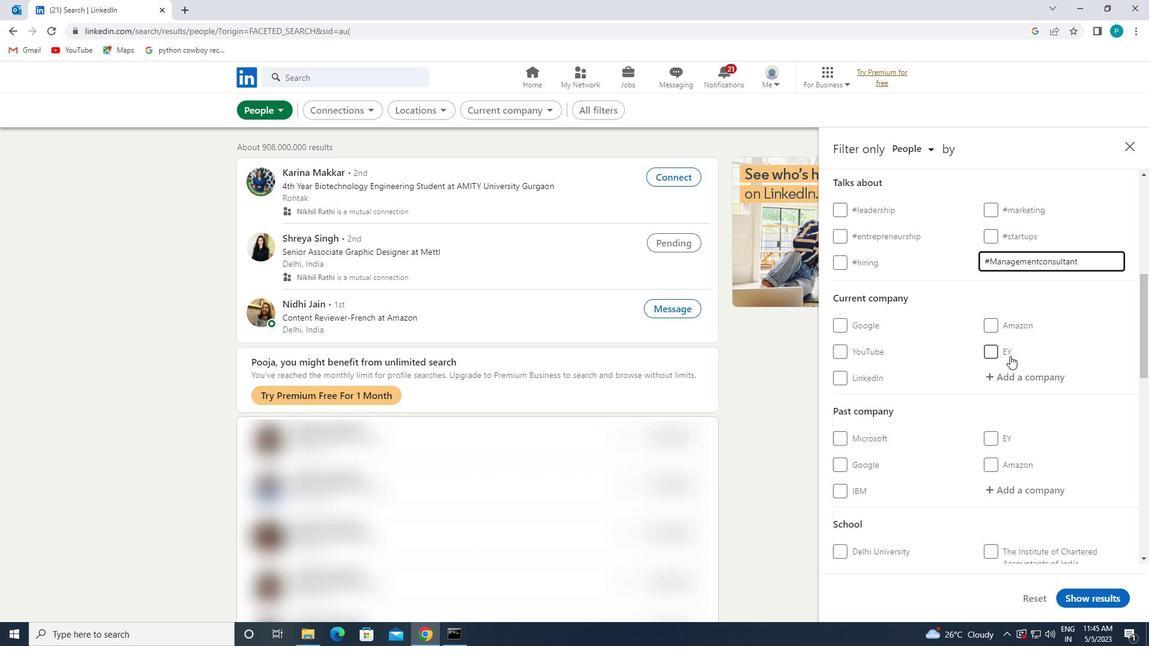 
Action: Mouse scrolled (943, 374) with delta (0, 0)
Screenshot: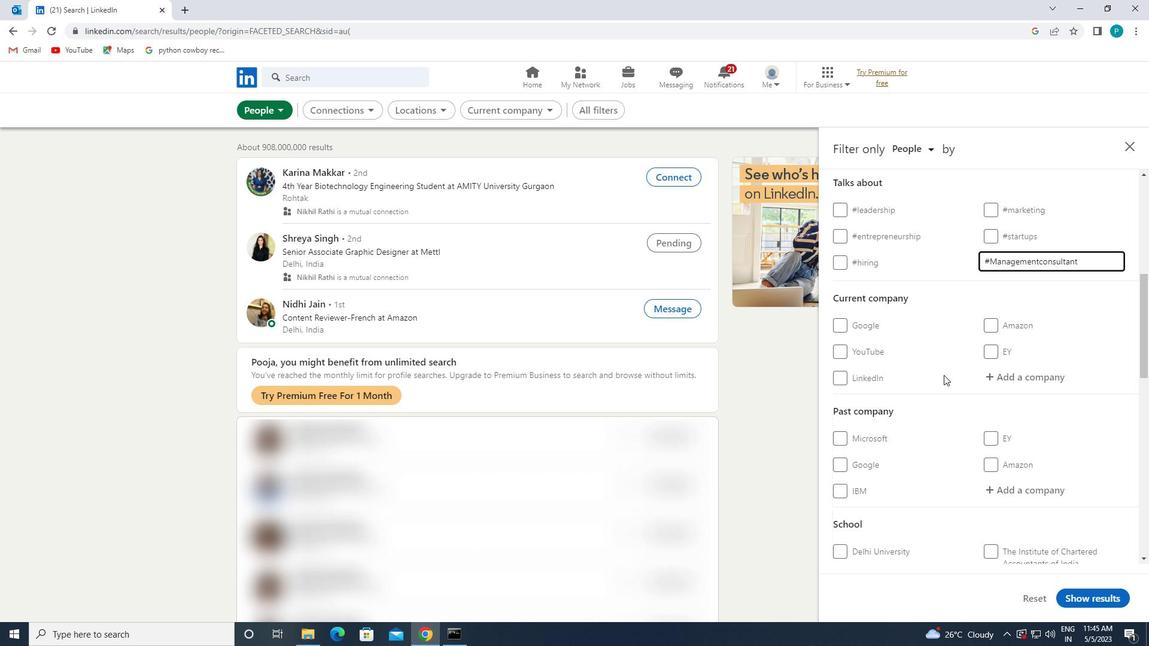 
Action: Mouse moved to (941, 375)
Screenshot: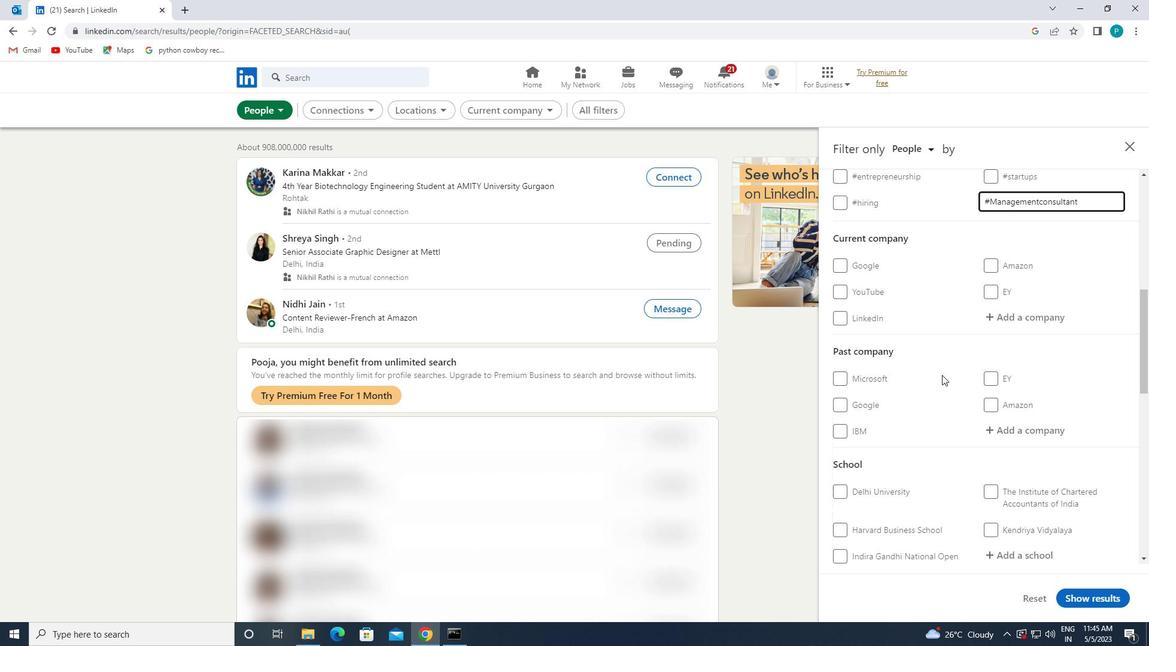 
Action: Mouse scrolled (941, 374) with delta (0, 0)
Screenshot: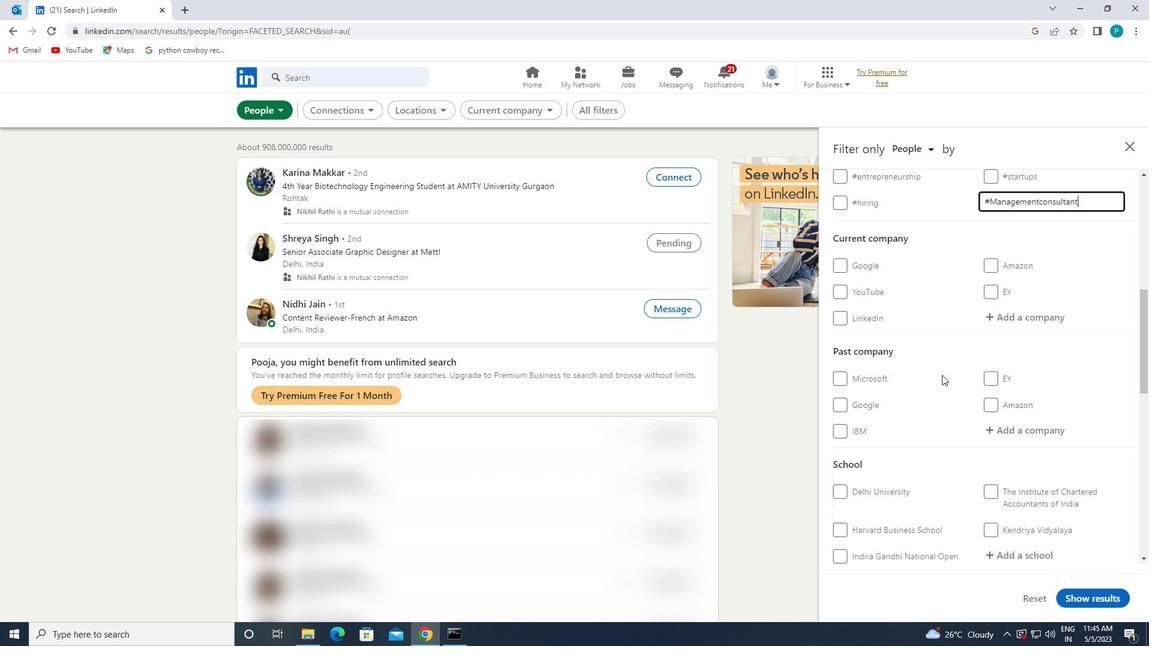 
Action: Mouse scrolled (941, 374) with delta (0, 0)
Screenshot: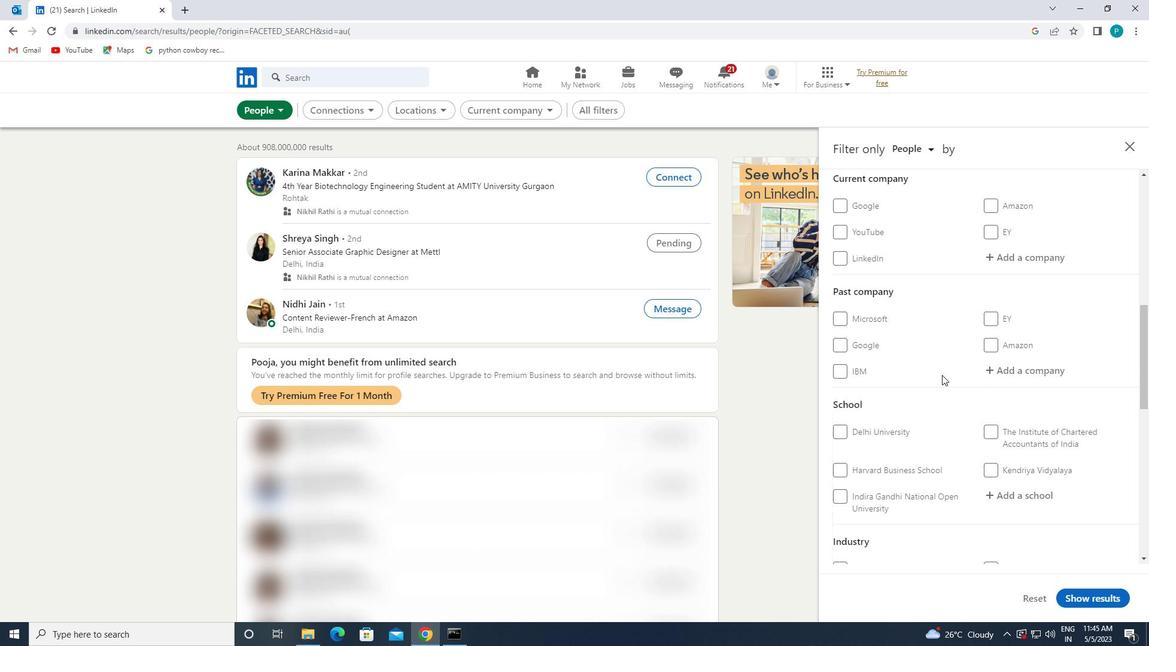 
Action: Mouse scrolled (941, 374) with delta (0, 0)
Screenshot: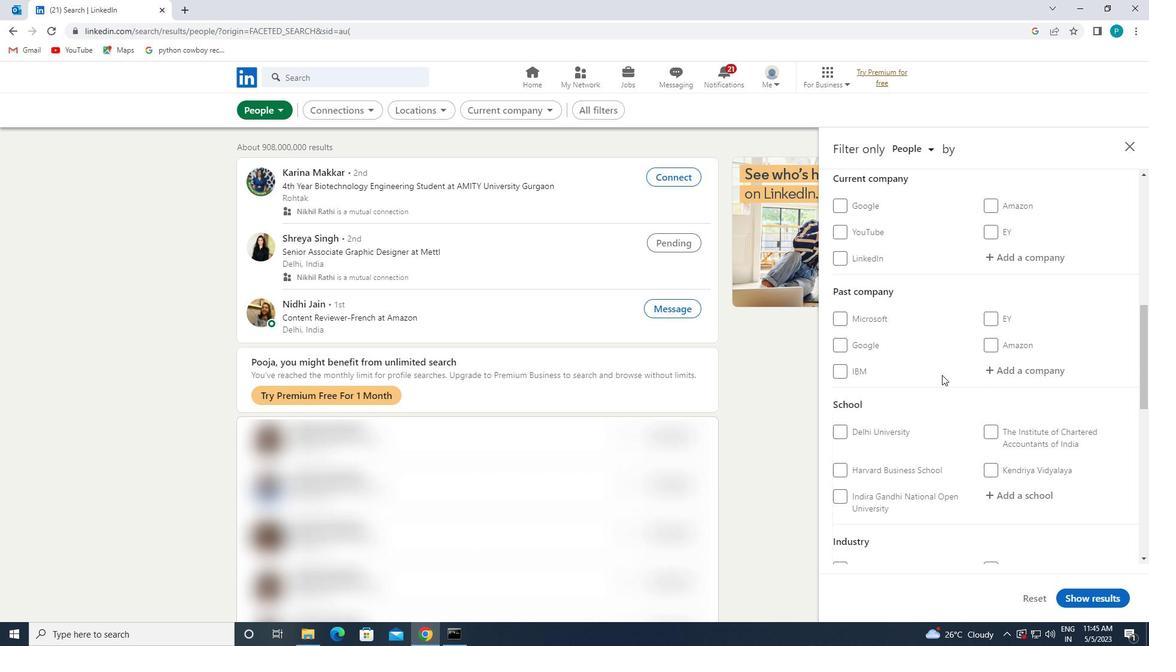 
Action: Mouse scrolled (941, 374) with delta (0, 0)
Screenshot: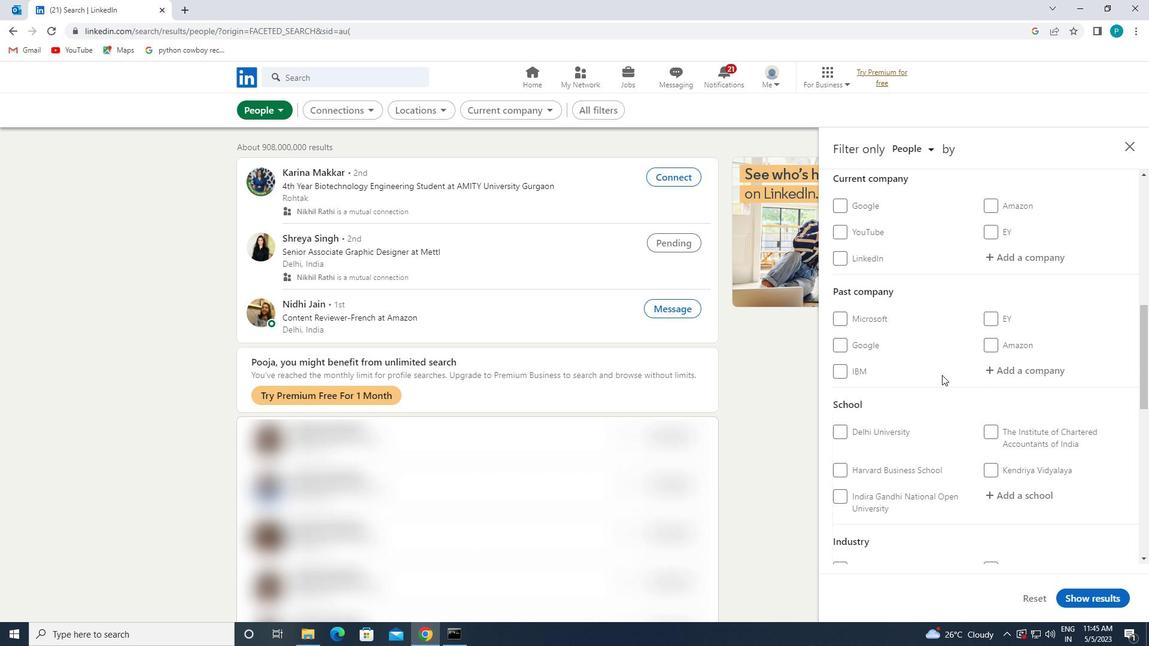 
Action: Mouse moved to (856, 405)
Screenshot: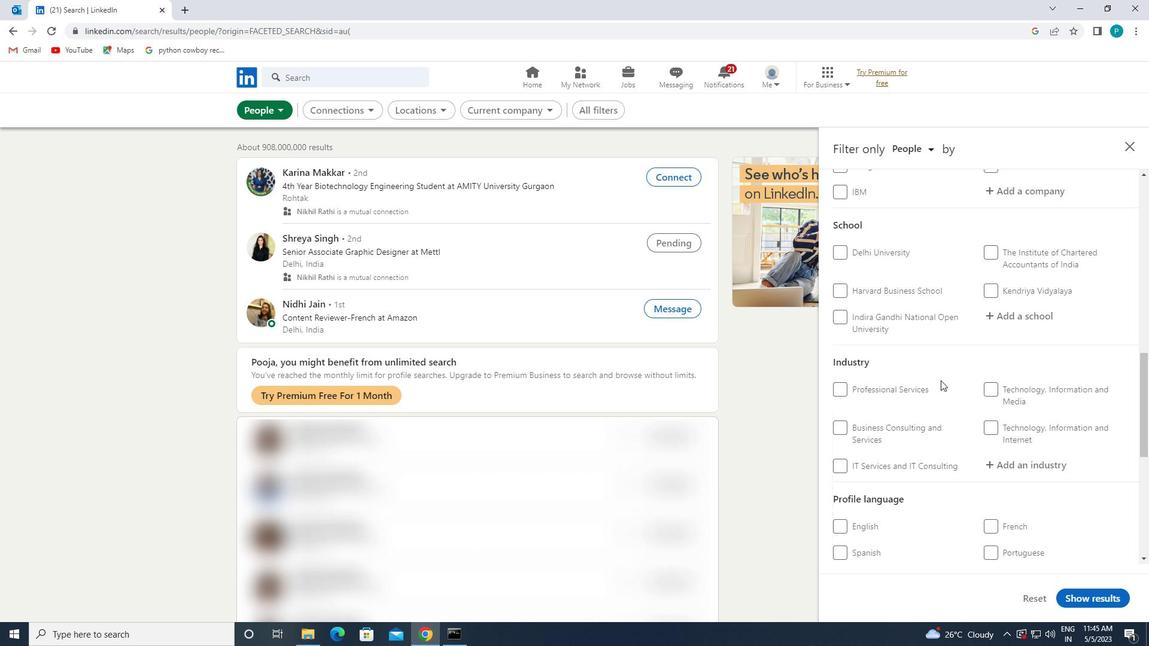 
Action: Mouse scrolled (856, 405) with delta (0, 0)
Screenshot: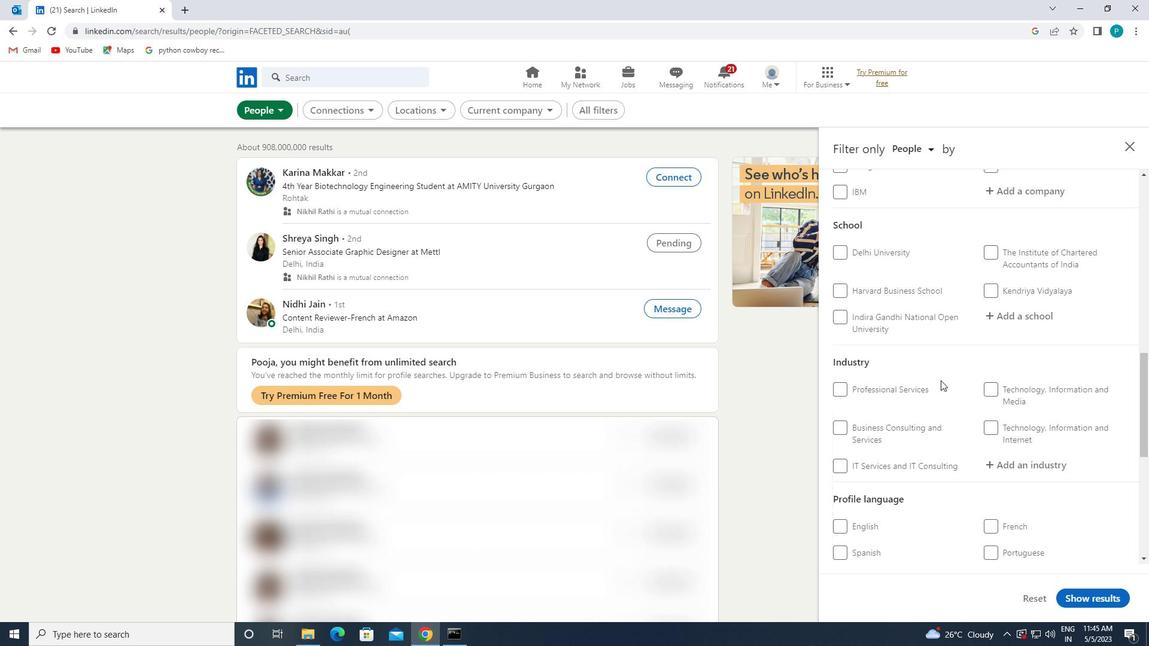 
Action: Mouse moved to (850, 408)
Screenshot: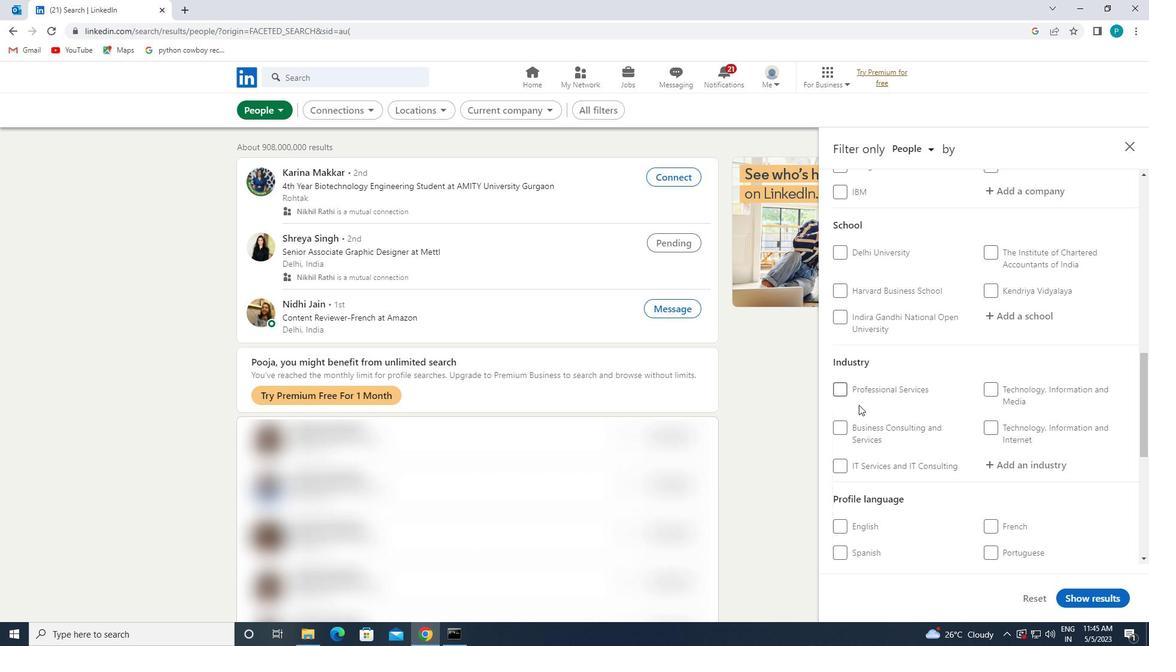 
Action: Mouse scrolled (850, 407) with delta (0, 0)
Screenshot: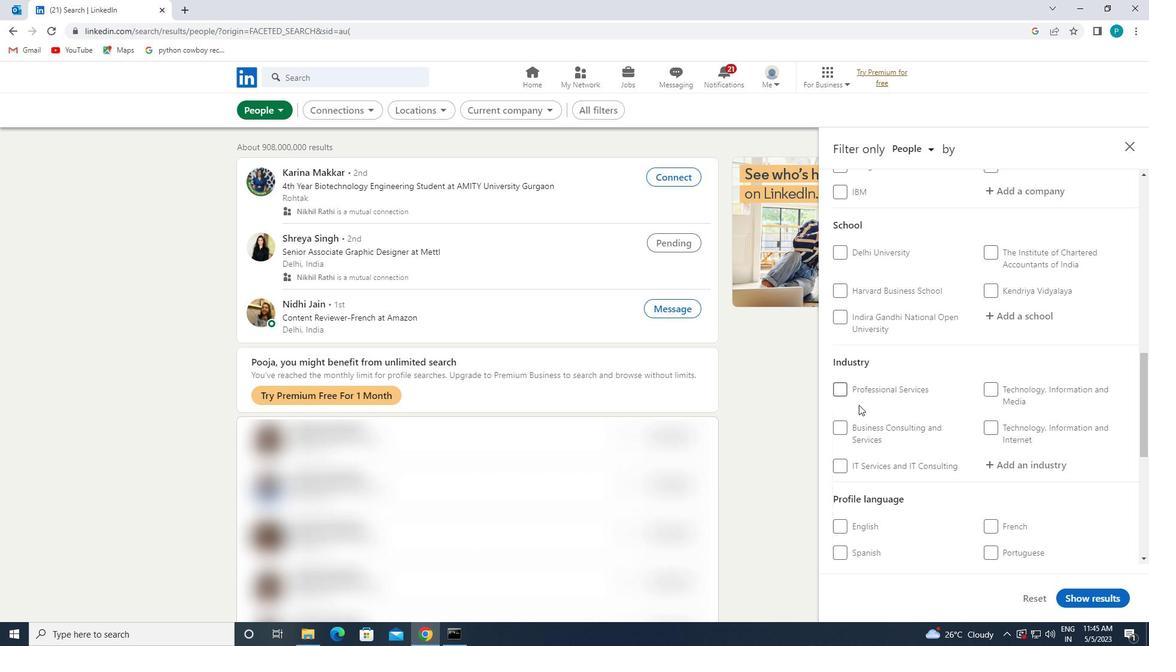 
Action: Mouse moved to (1011, 412)
Screenshot: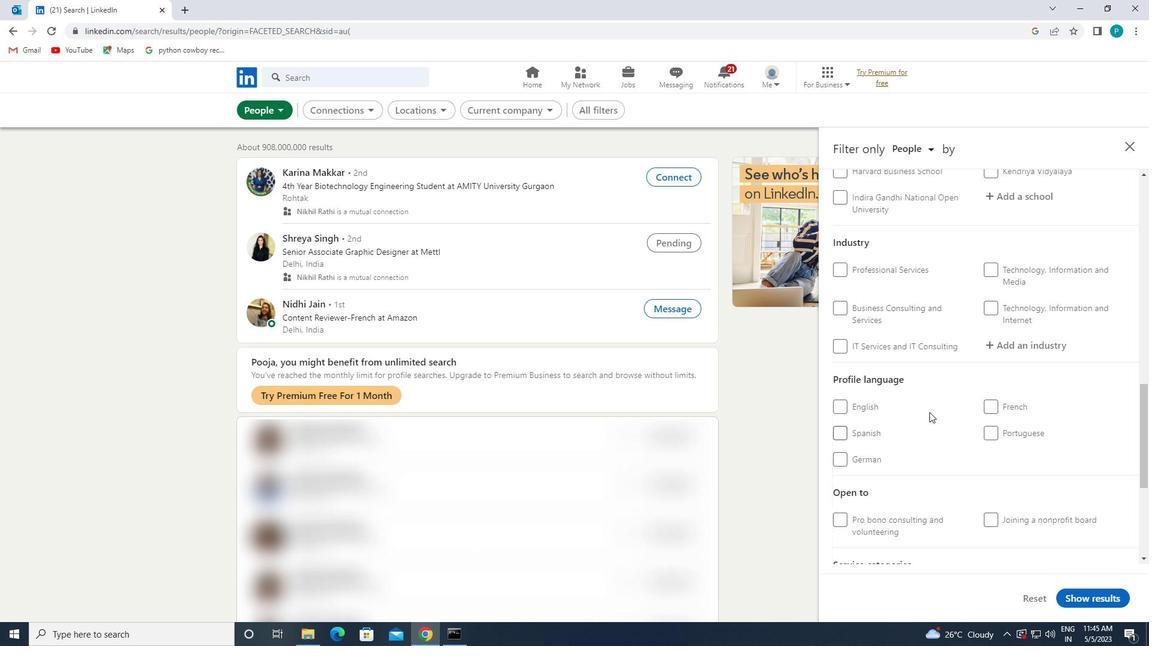 
Action: Mouse pressed left at (1011, 412)
Screenshot: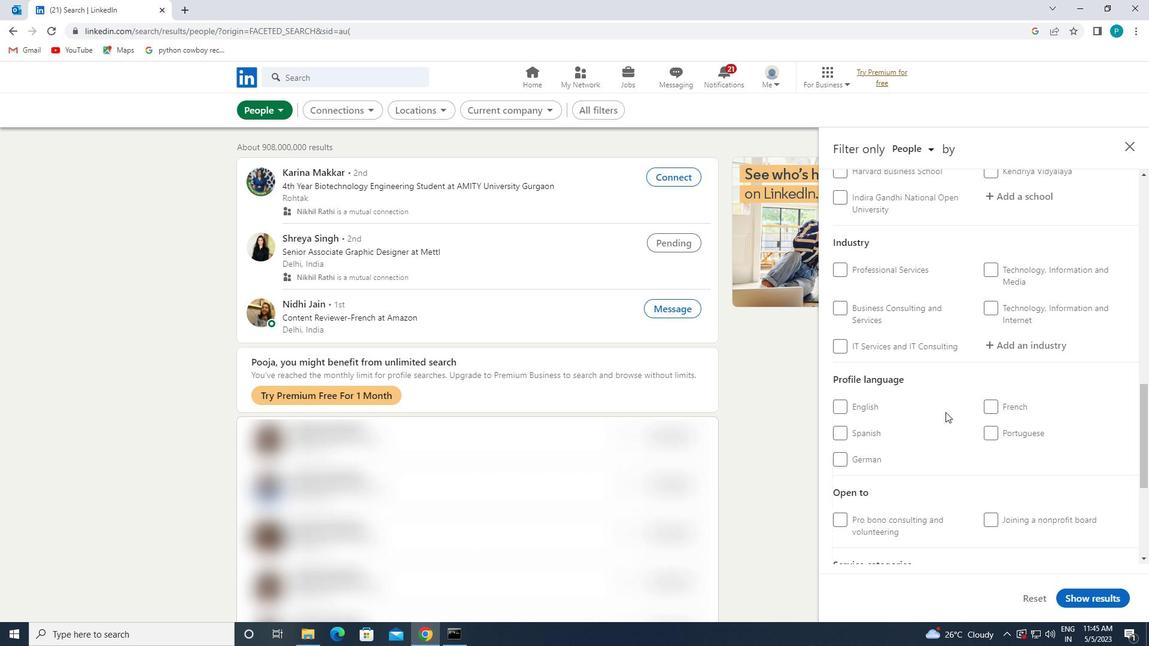 
Action: Mouse moved to (1017, 377)
Screenshot: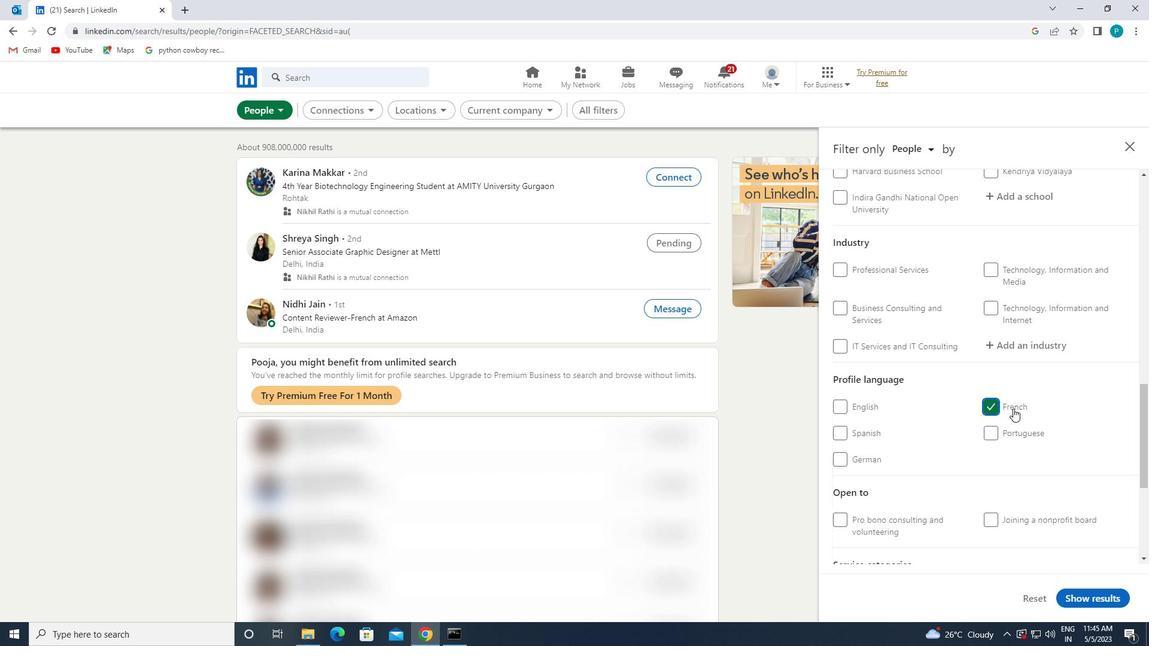 
Action: Mouse scrolled (1017, 377) with delta (0, 0)
Screenshot: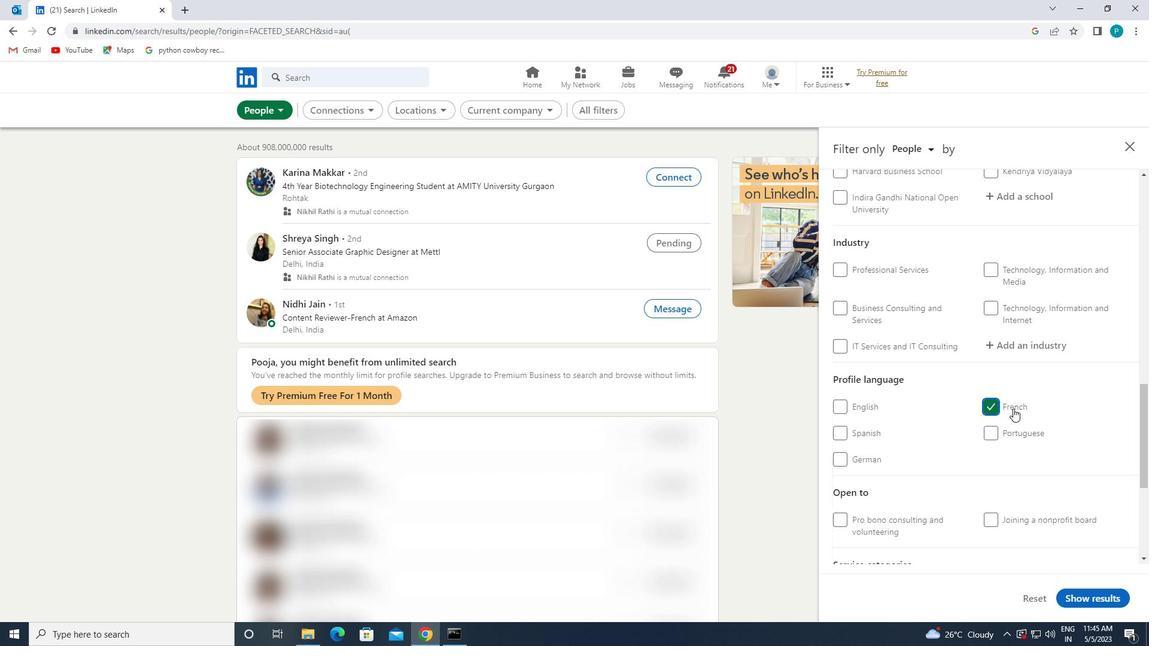 
Action: Mouse moved to (1016, 376)
Screenshot: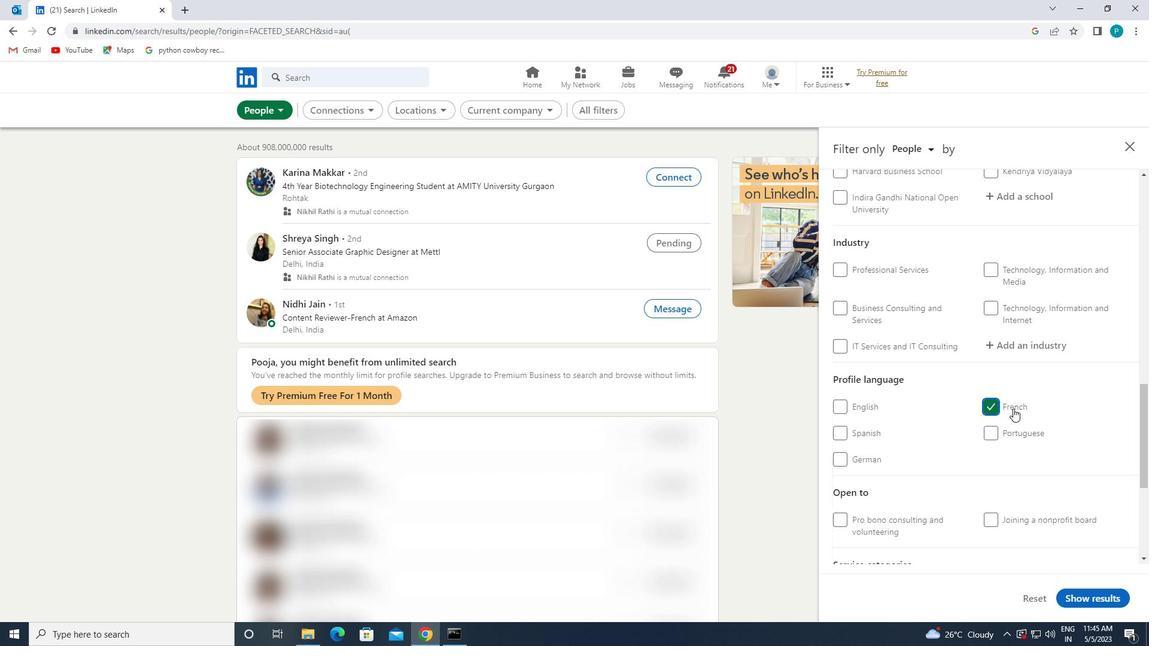 
Action: Mouse scrolled (1016, 377) with delta (0, 0)
Screenshot: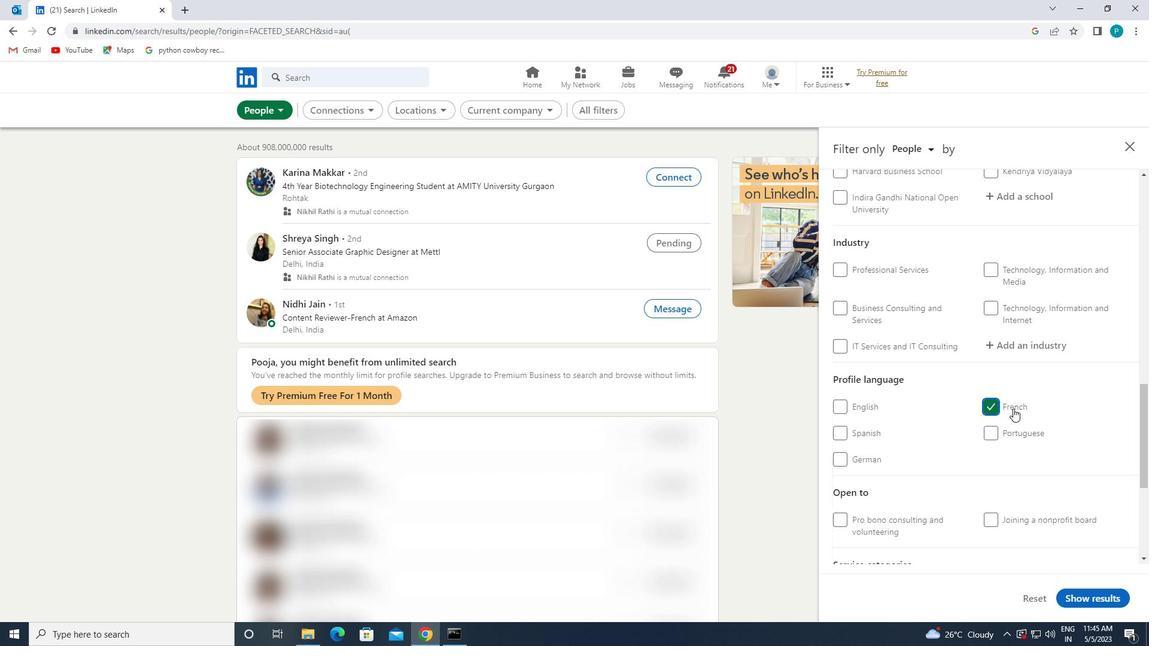 
Action: Mouse scrolled (1016, 377) with delta (0, 0)
Screenshot: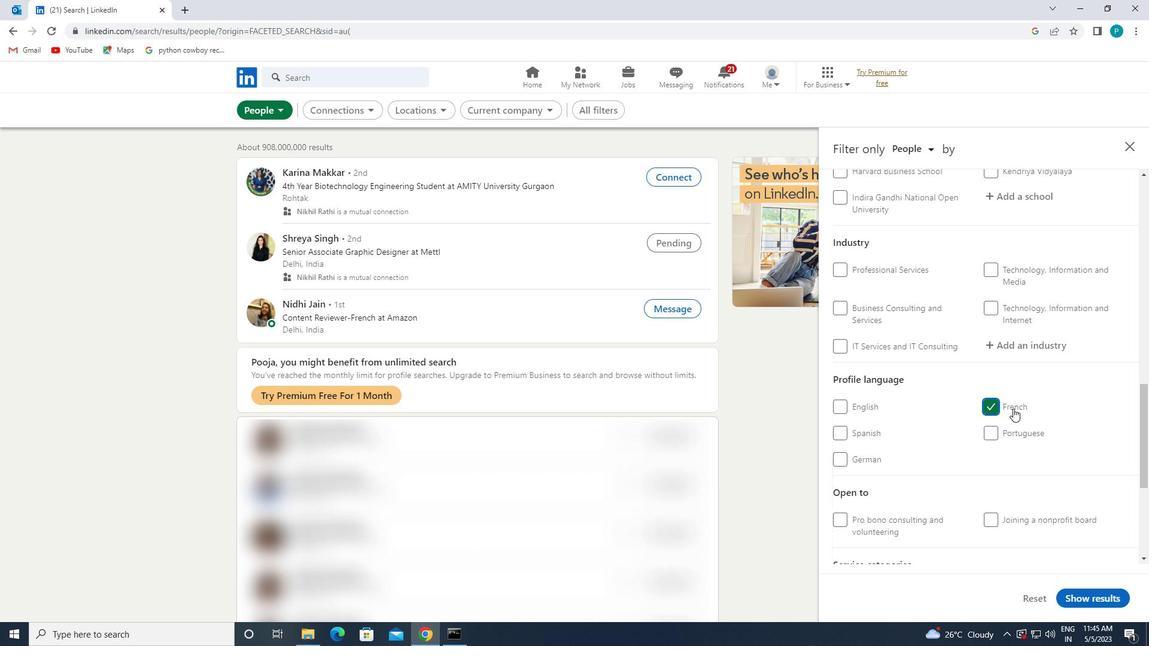 
Action: Mouse moved to (1016, 372)
Screenshot: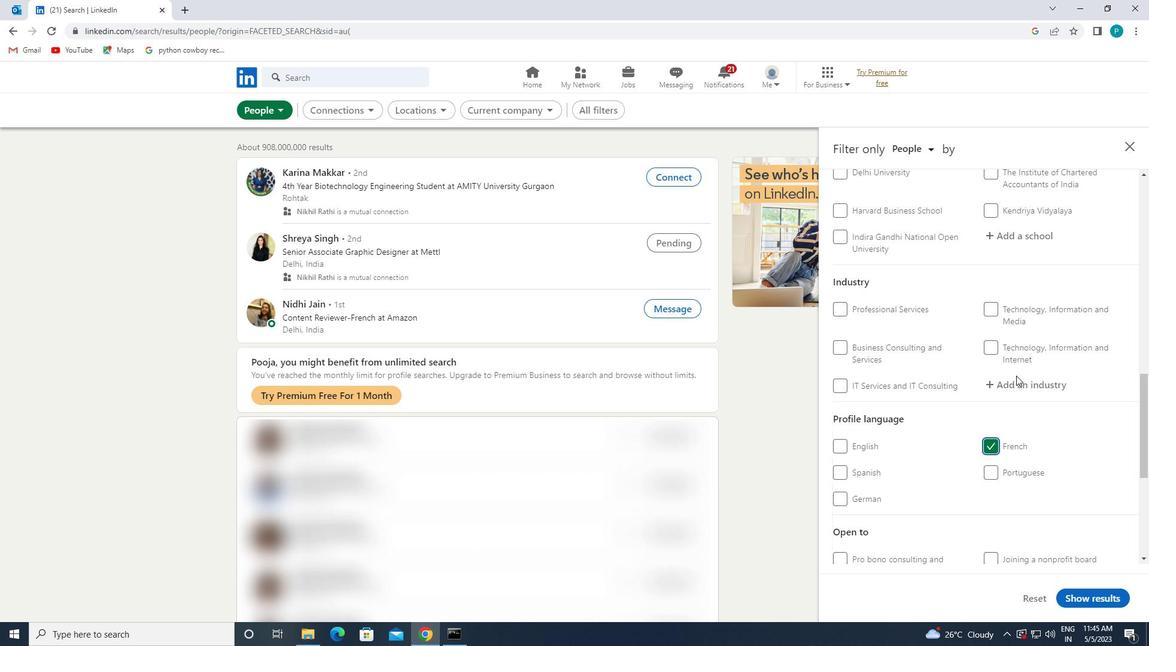 
Action: Mouse scrolled (1016, 373) with delta (0, 0)
Screenshot: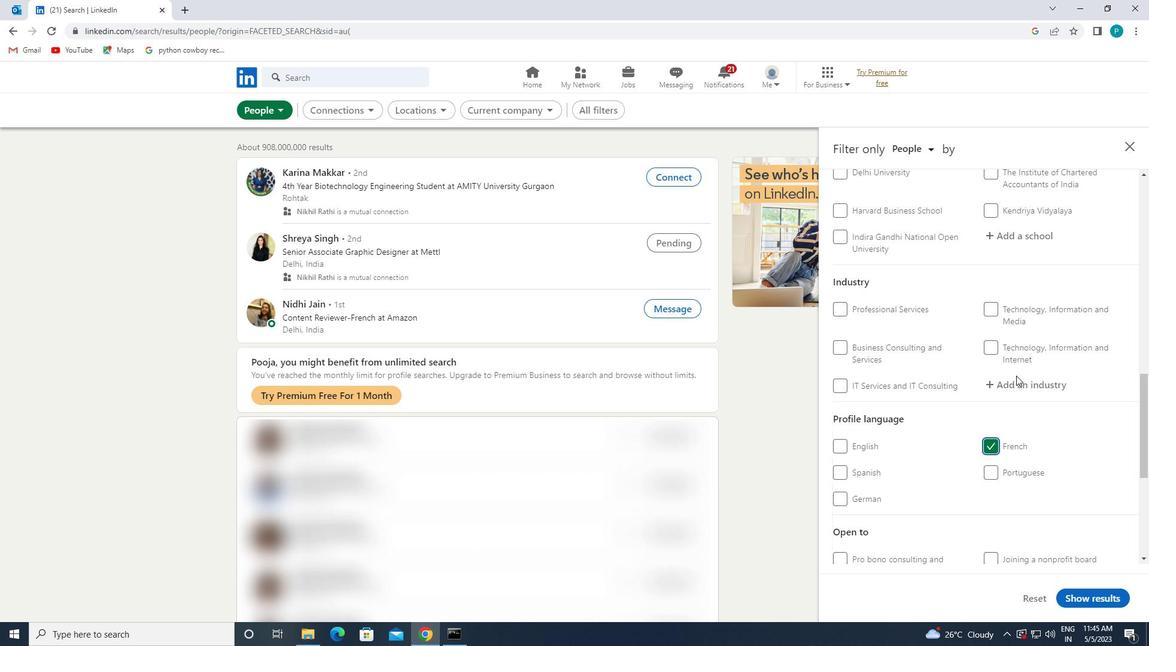 
Action: Mouse scrolled (1016, 373) with delta (0, 0)
Screenshot: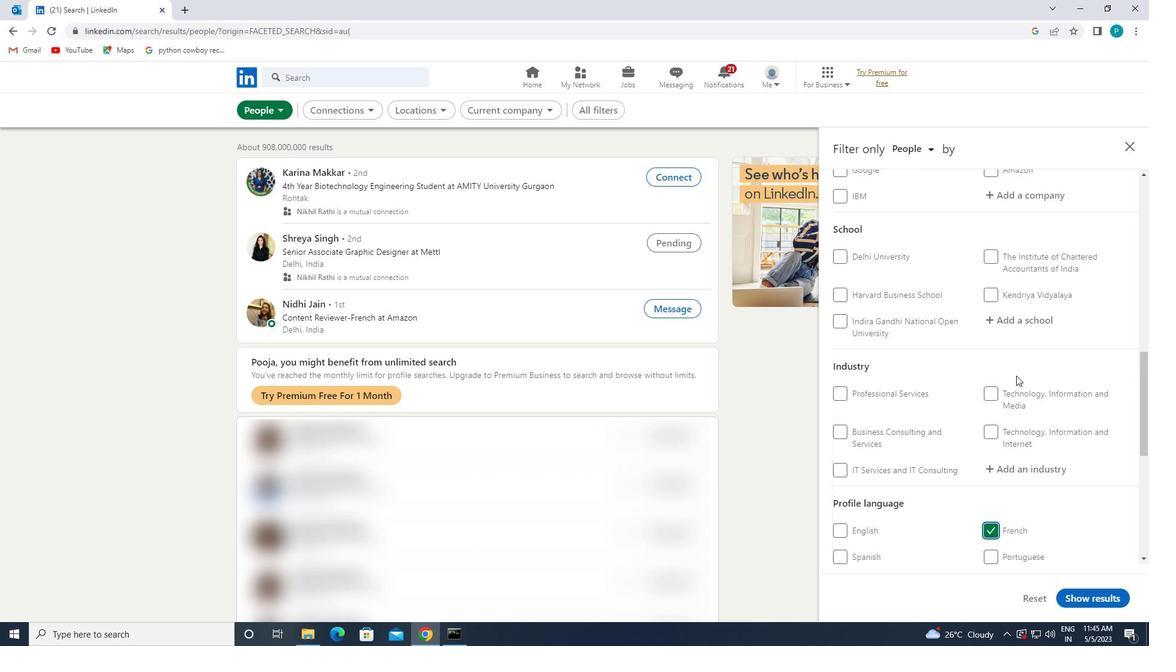 
Action: Mouse scrolled (1016, 373) with delta (0, 0)
Screenshot: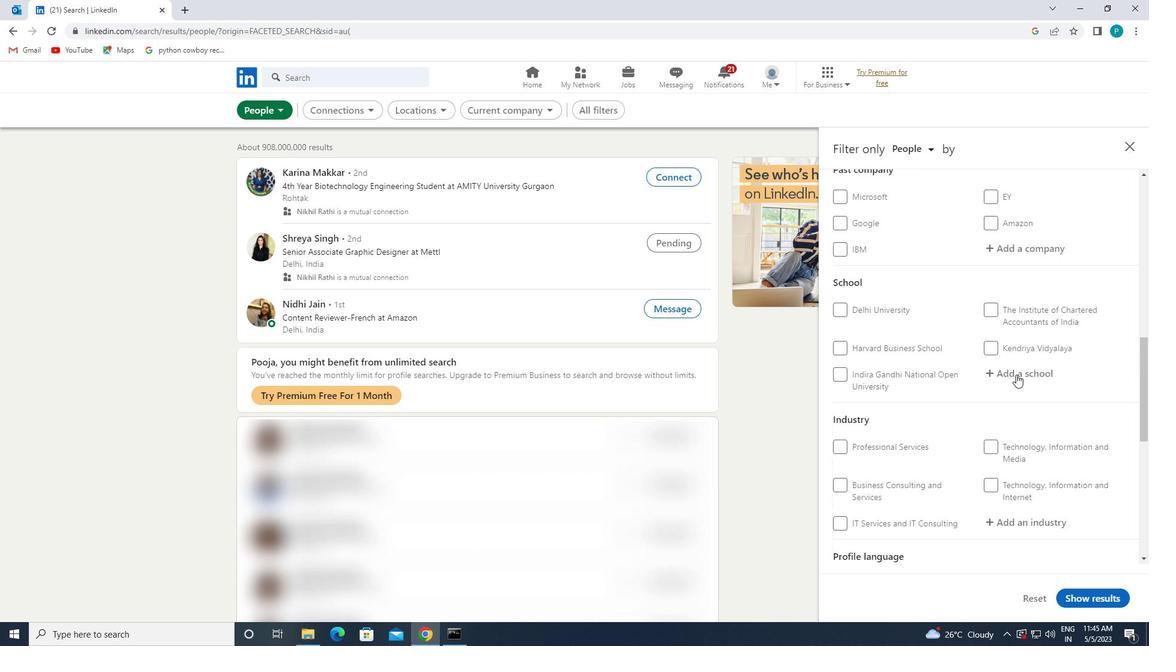 
Action: Mouse moved to (1016, 352)
Screenshot: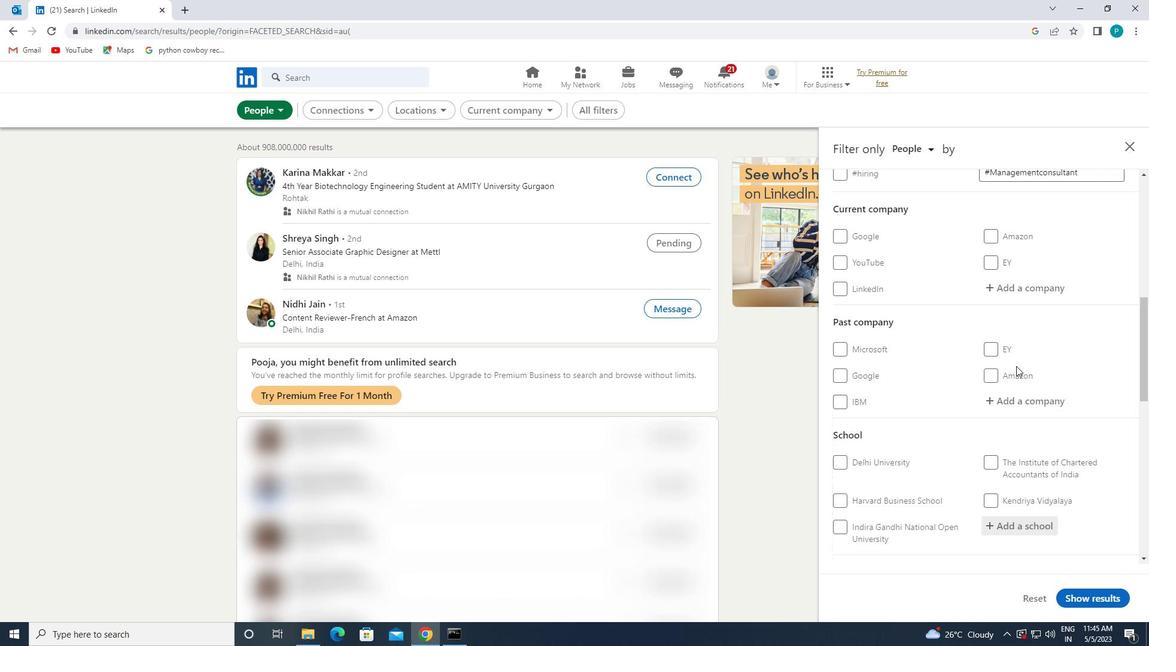 
Action: Mouse scrolled (1016, 353) with delta (0, 0)
Screenshot: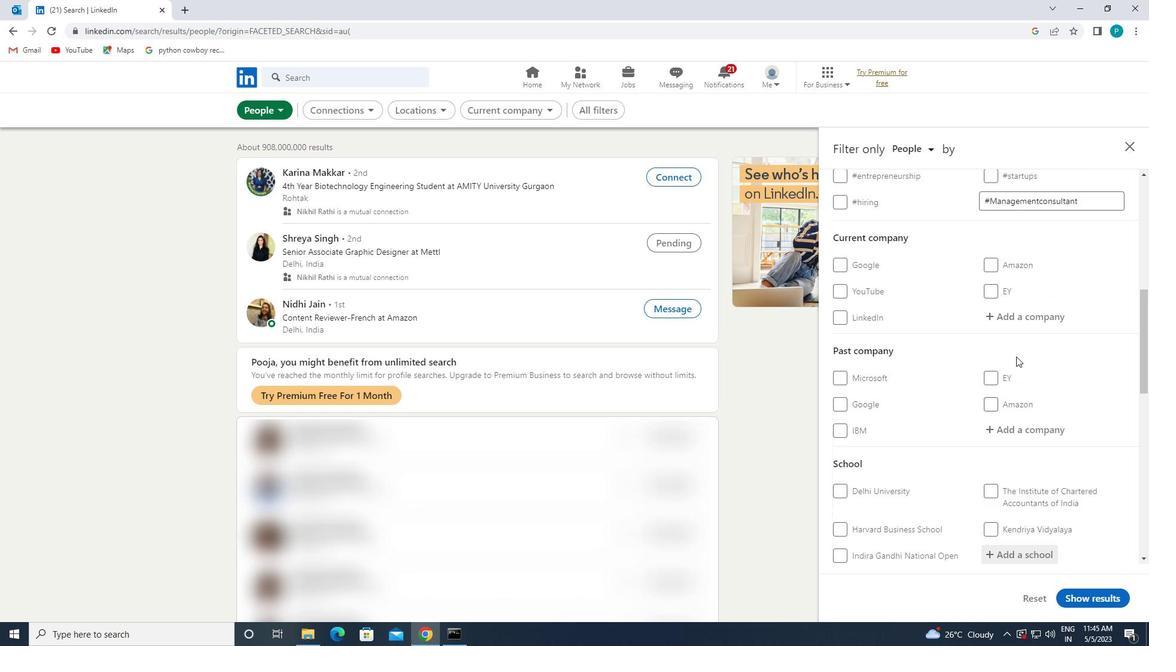 
Action: Mouse moved to (1016, 366)
Screenshot: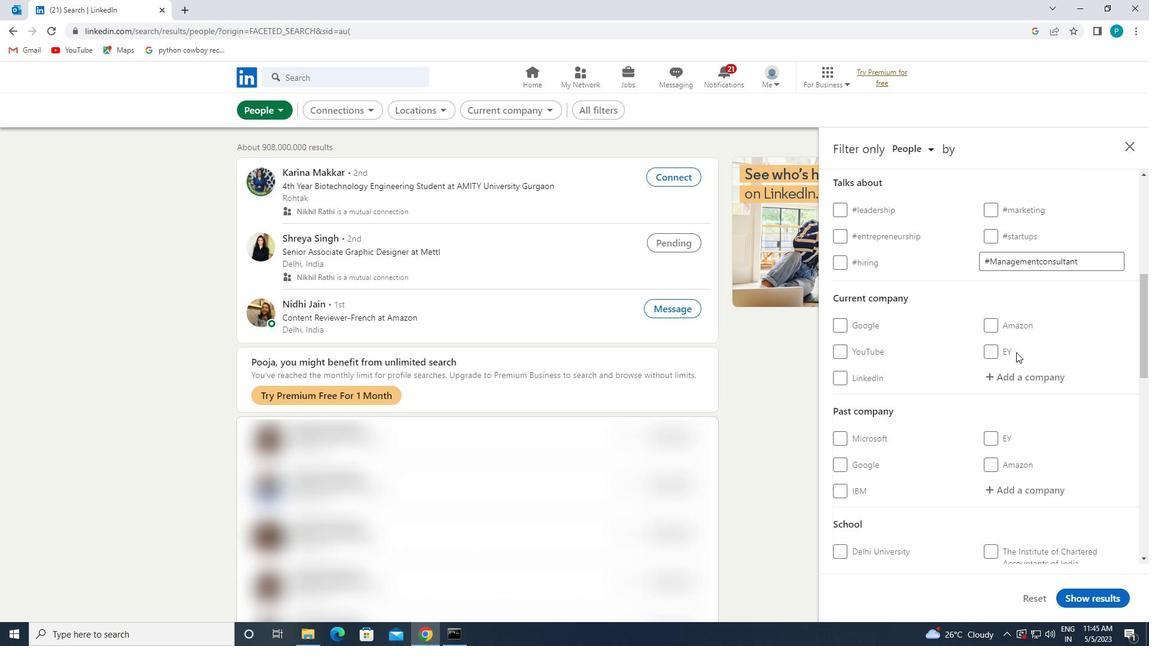 
Action: Mouse pressed left at (1016, 366)
Screenshot: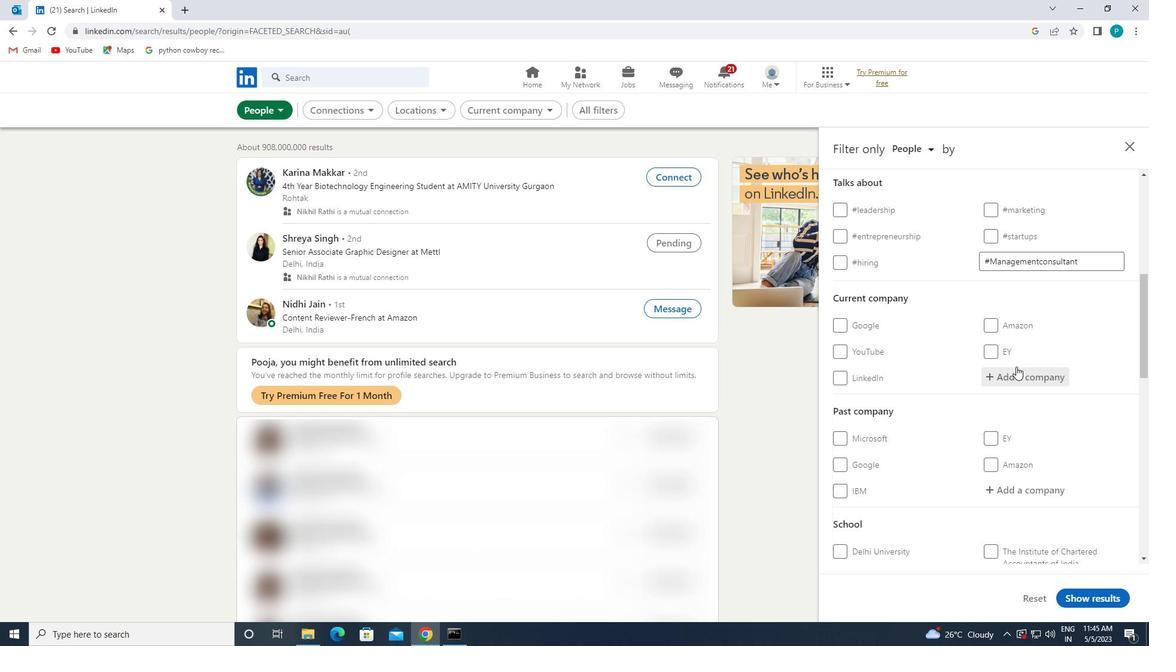 
Action: Key pressed <Key.caps_lock>O<Key.caps_lock>LA
Screenshot: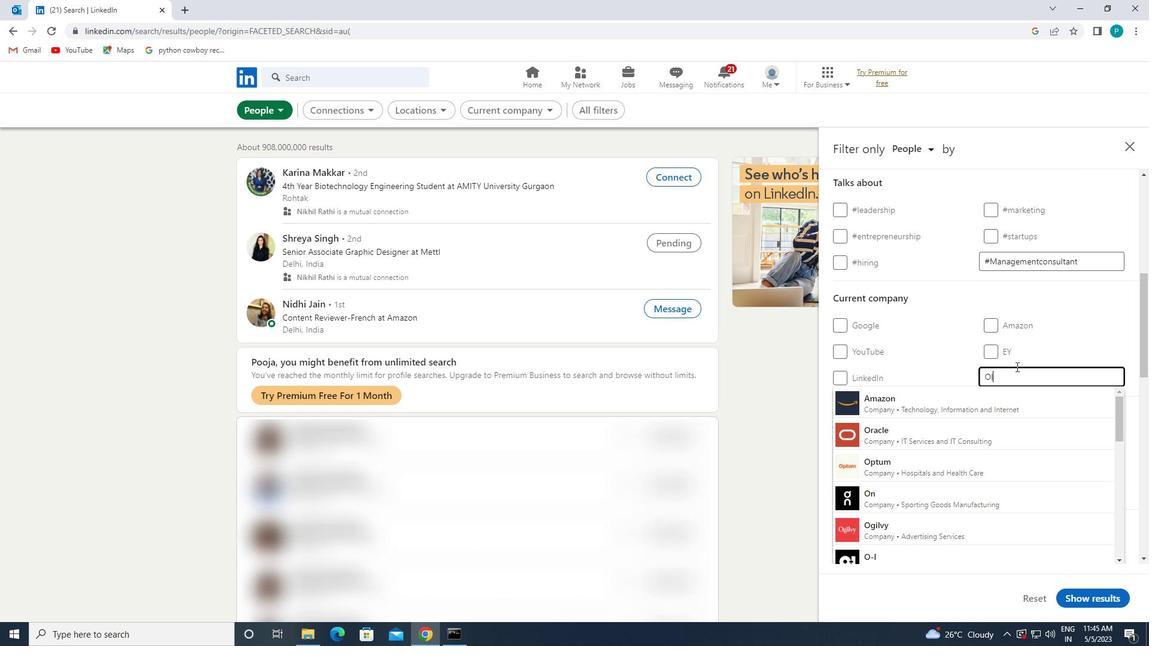 
Action: Mouse moved to (968, 435)
Screenshot: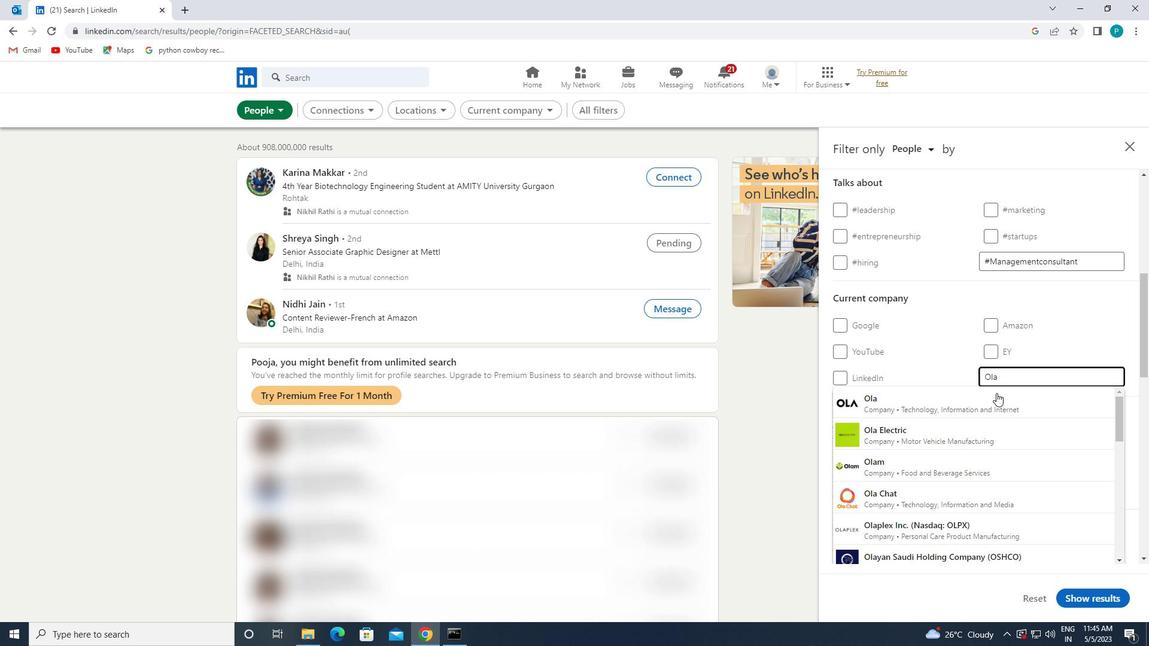 
Action: Mouse pressed left at (968, 435)
Screenshot: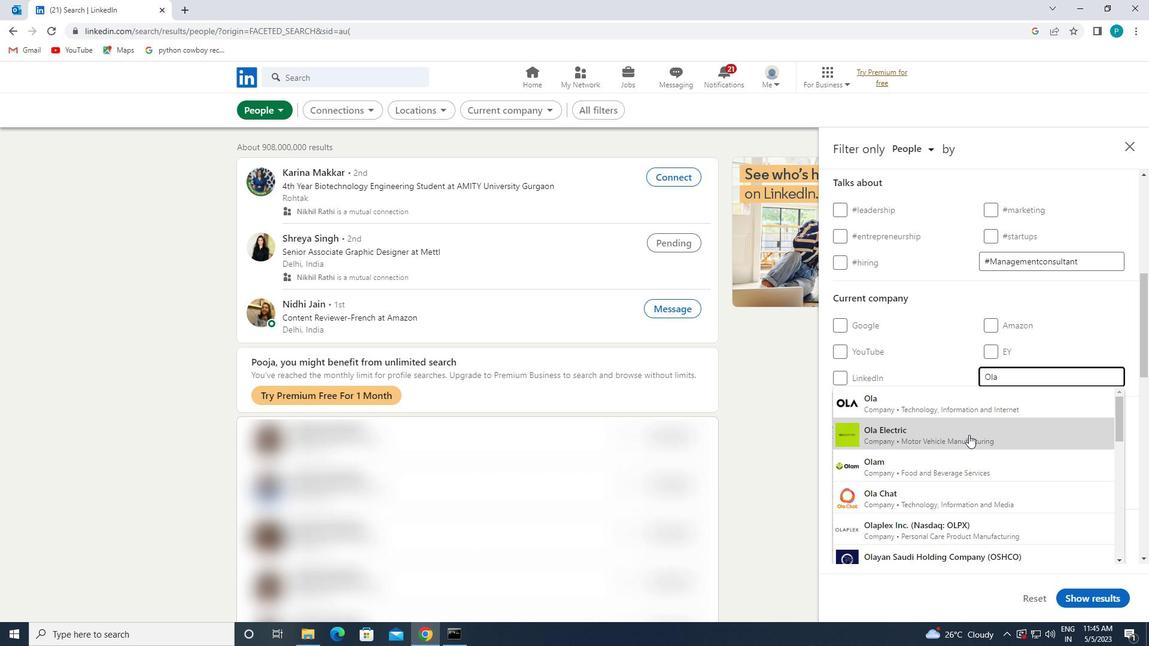 
Action: Mouse scrolled (968, 434) with delta (0, 0)
Screenshot: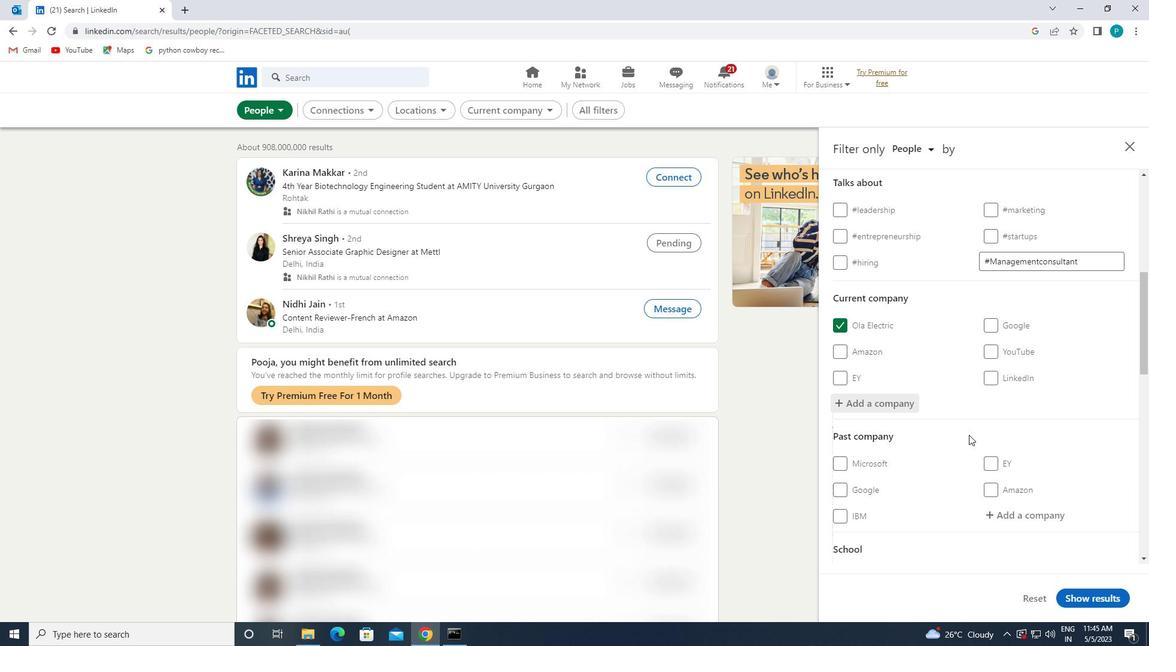 
Action: Mouse scrolled (968, 434) with delta (0, 0)
Screenshot: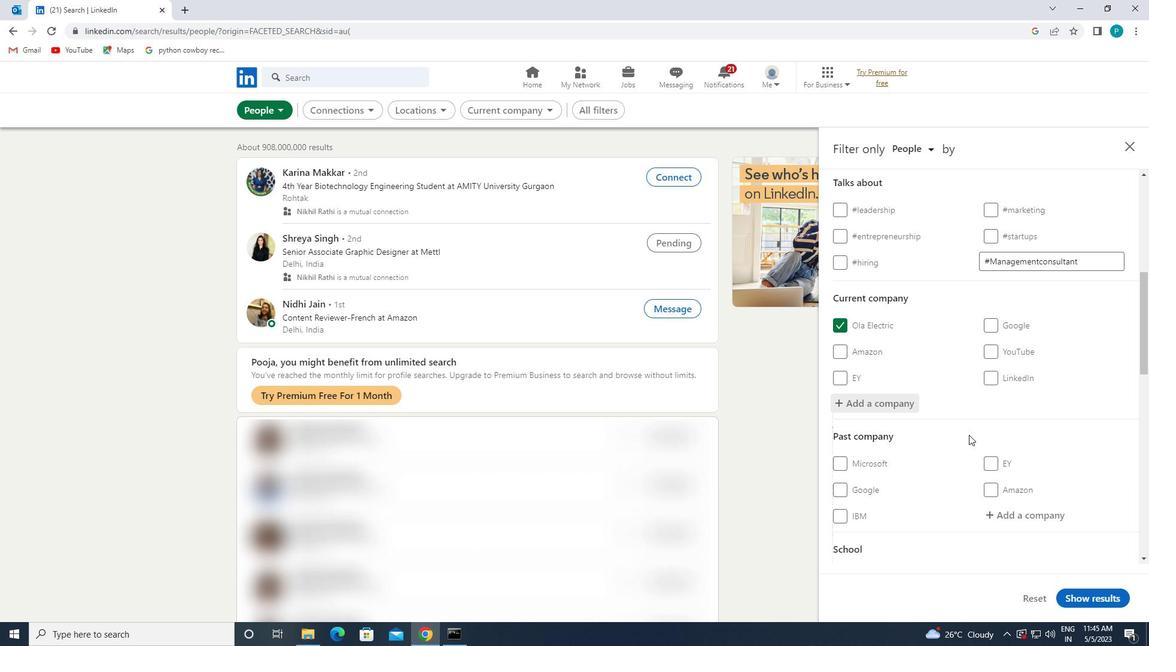
Action: Mouse scrolled (968, 434) with delta (0, 0)
Screenshot: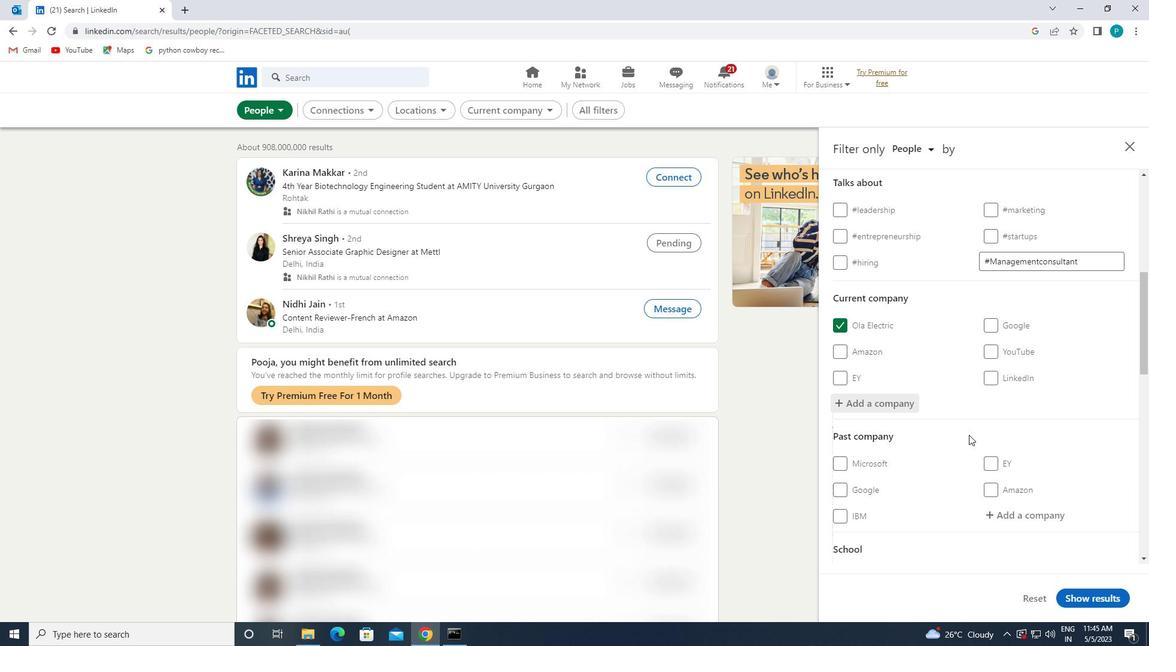 
Action: Mouse moved to (1015, 418)
Screenshot: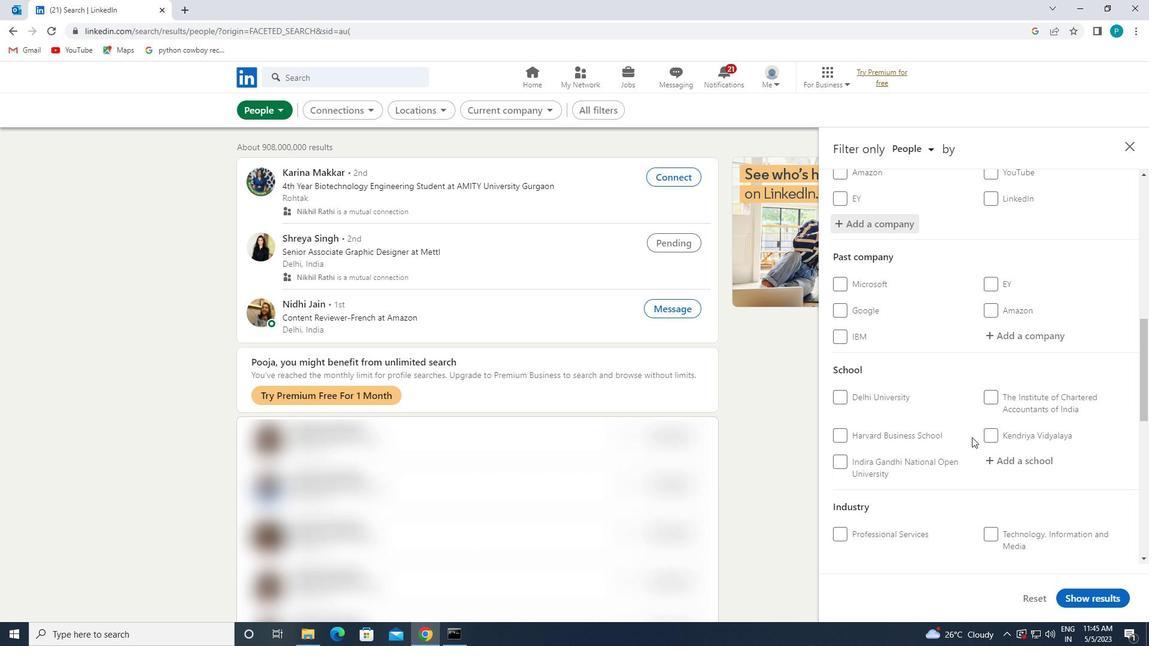 
Action: Mouse scrolled (1015, 418) with delta (0, 0)
Screenshot: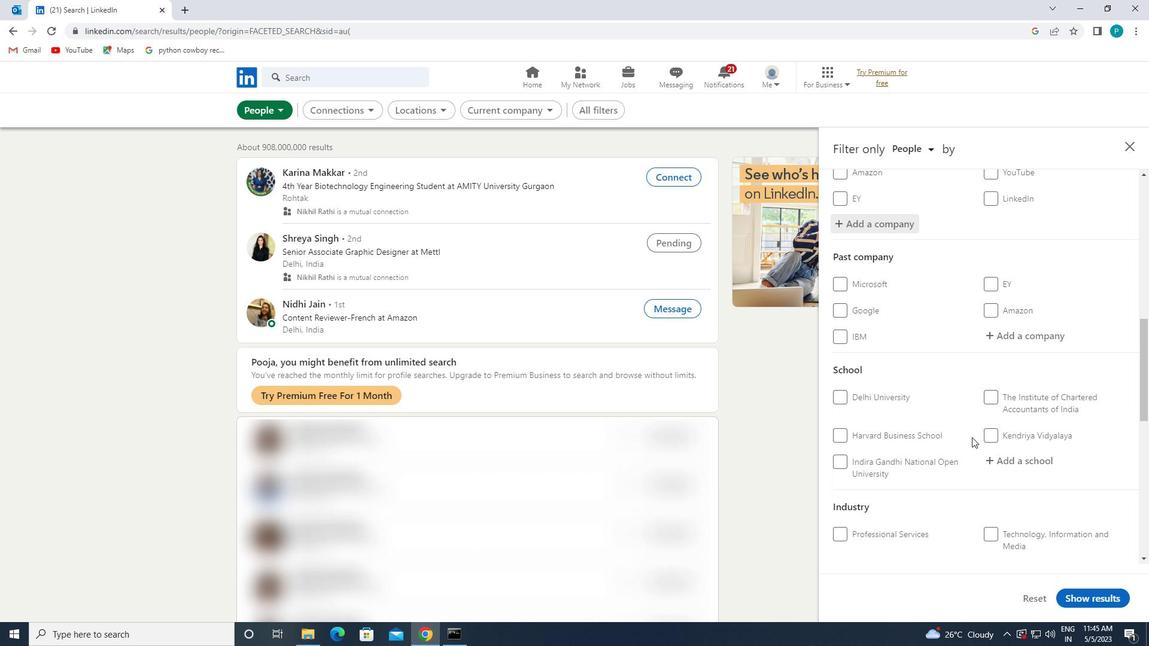 
Action: Mouse moved to (1017, 403)
Screenshot: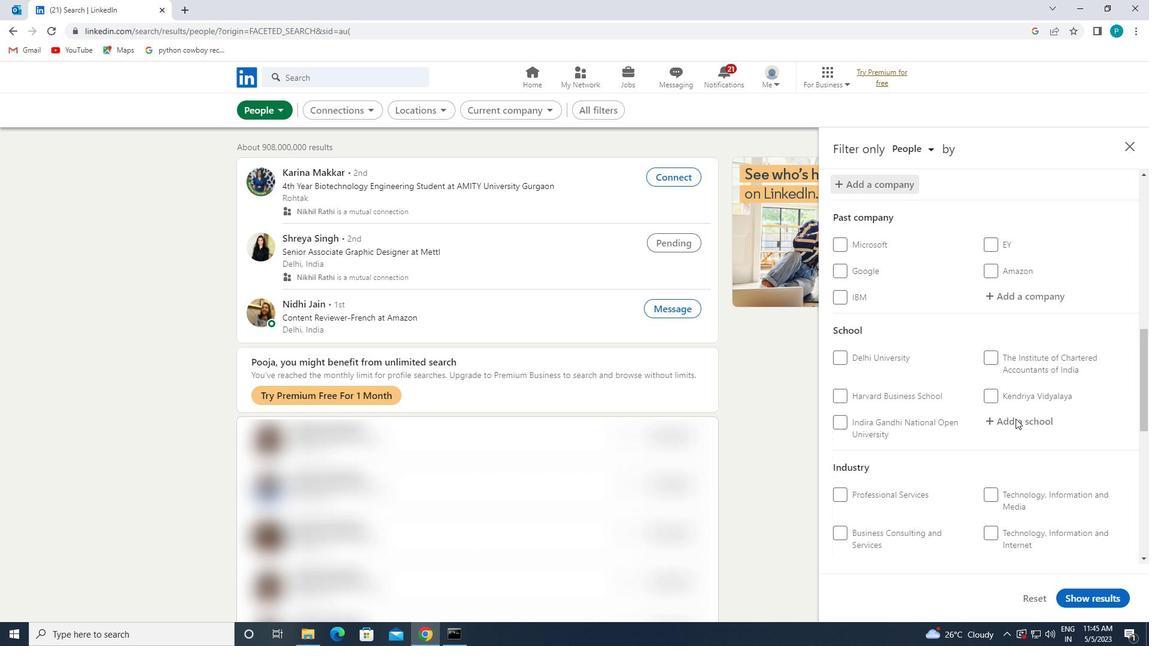 
Action: Mouse pressed left at (1017, 403)
Screenshot: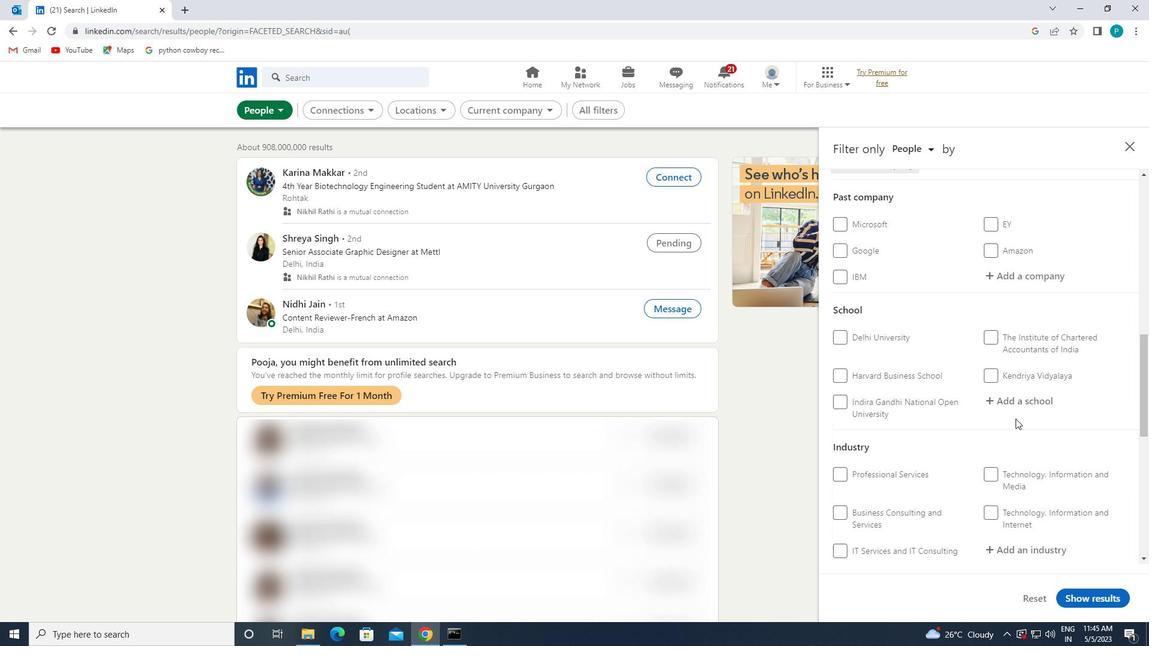 
Action: Key pressed <Key.caps_lock>I<Key.caps_lock>NDRAPRASTHA
Screenshot: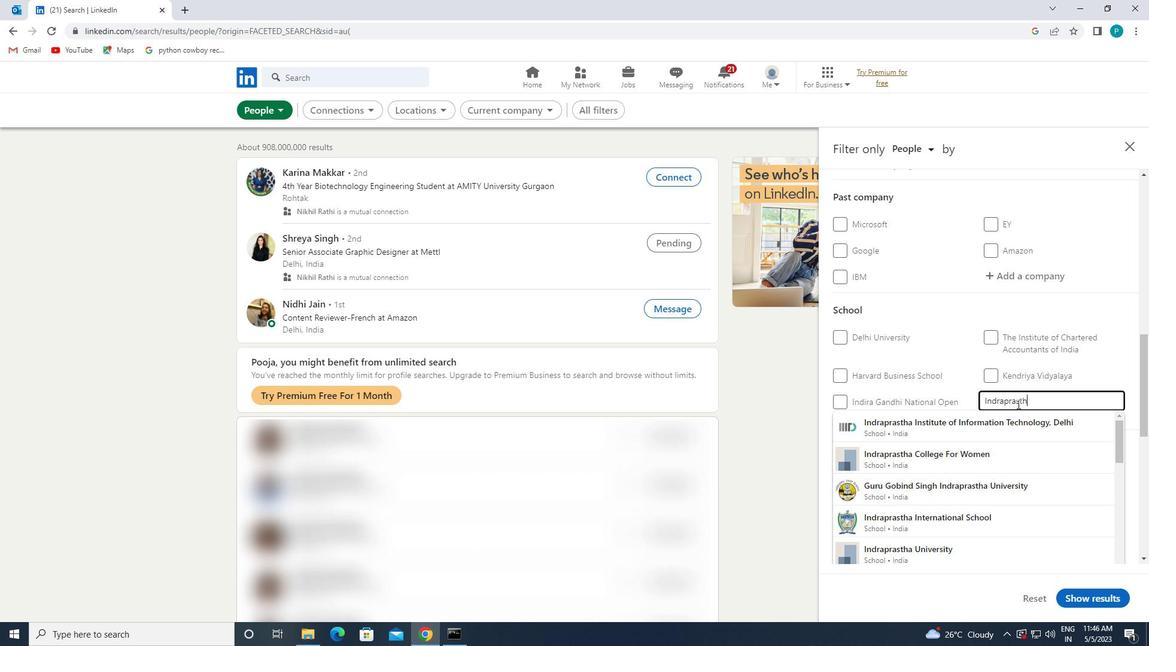 
Action: Mouse moved to (973, 465)
Screenshot: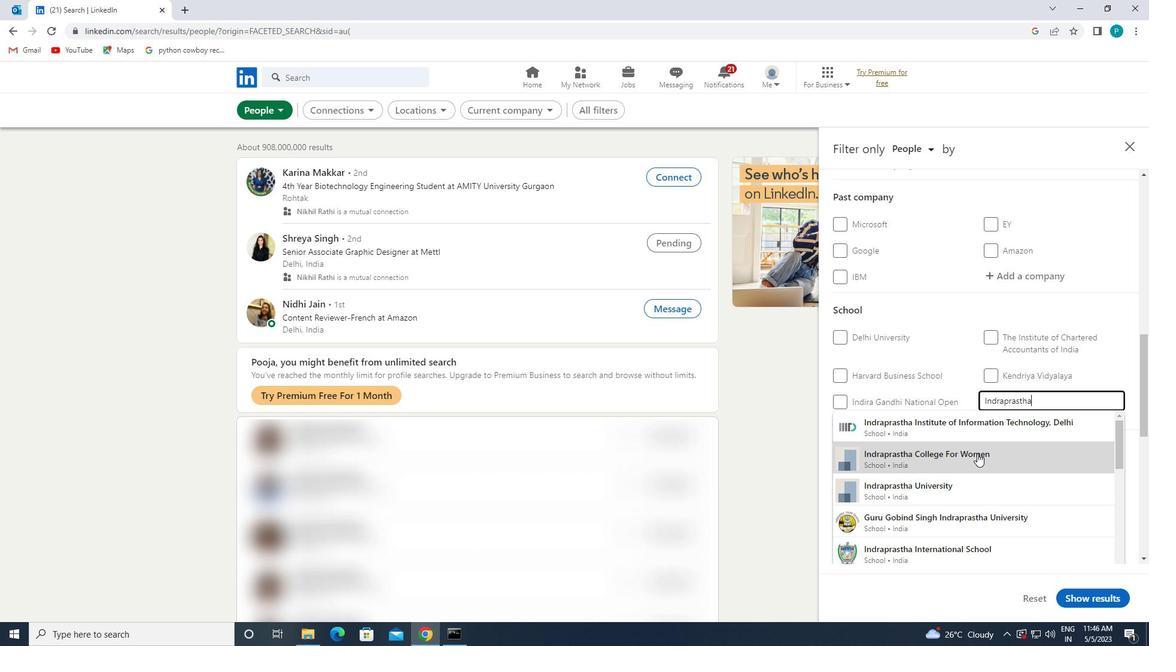 
Action: Mouse scrolled (973, 464) with delta (0, 0)
Screenshot: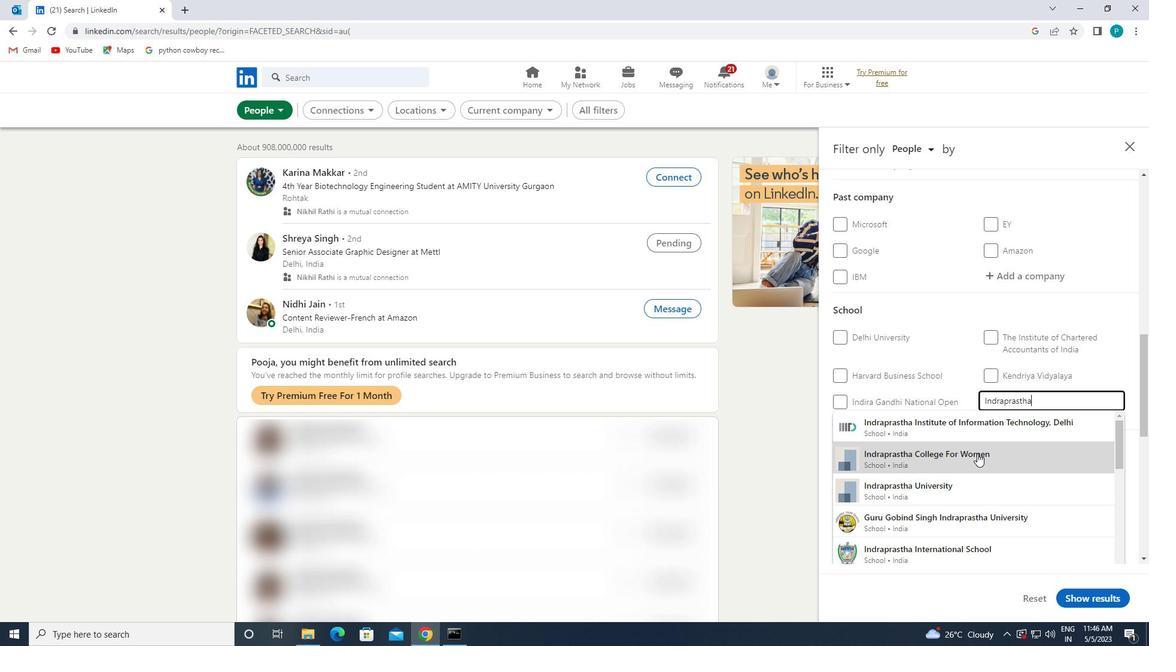 
Action: Mouse moved to (1002, 465)
Screenshot: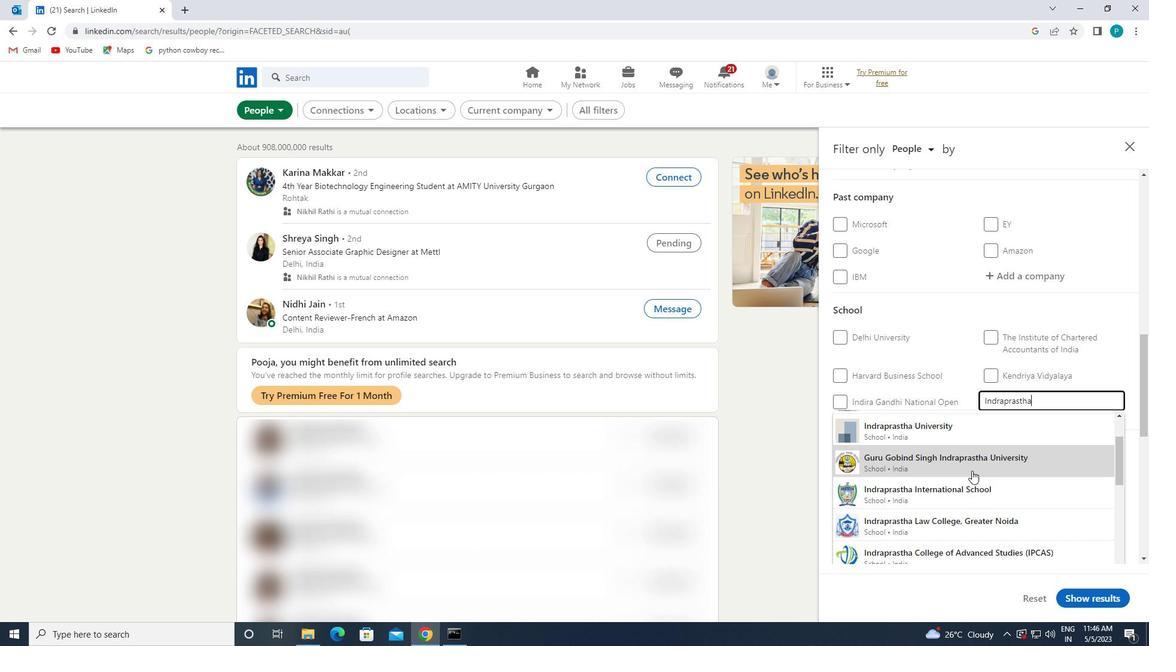 
Action: Mouse scrolled (1002, 464) with delta (0, 0)
Screenshot: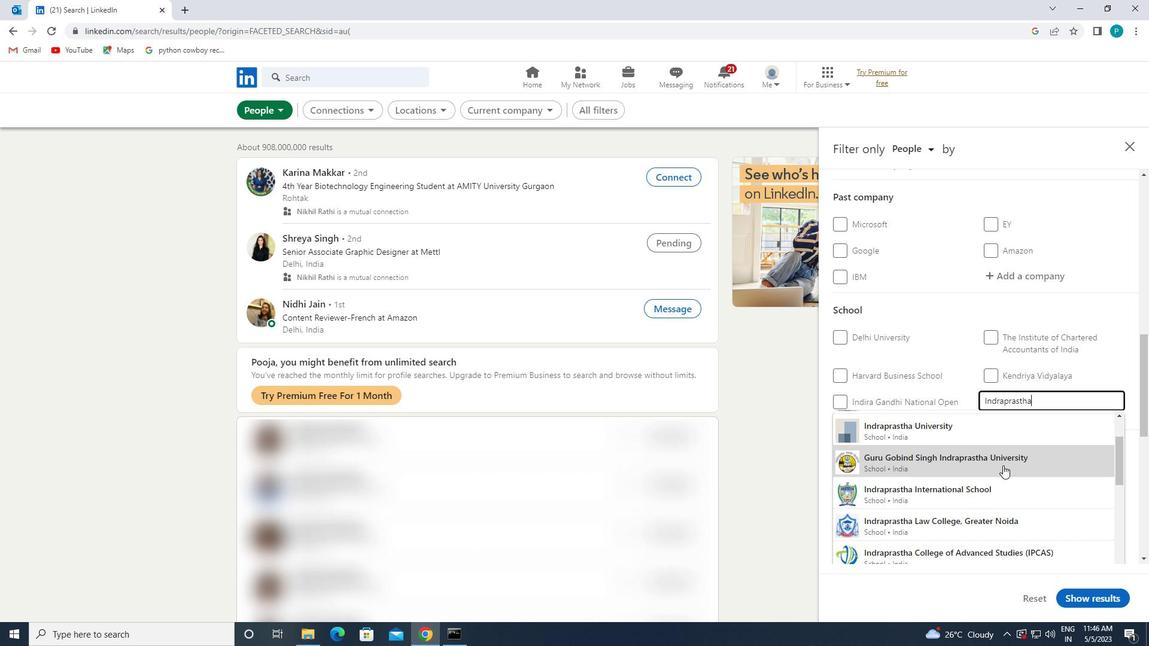 
Action: Mouse moved to (1049, 424)
Screenshot: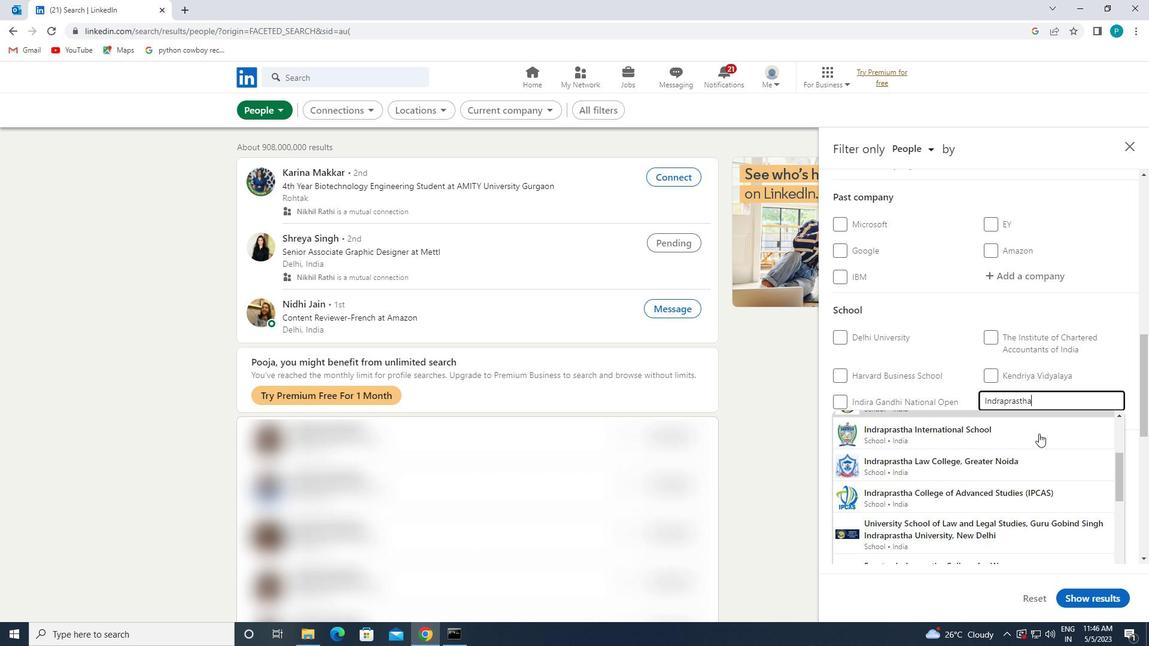 
Action: Key pressed <Key.space><Key.caps_lock>E<Key.caps_lock>NGINEERING
Screenshot: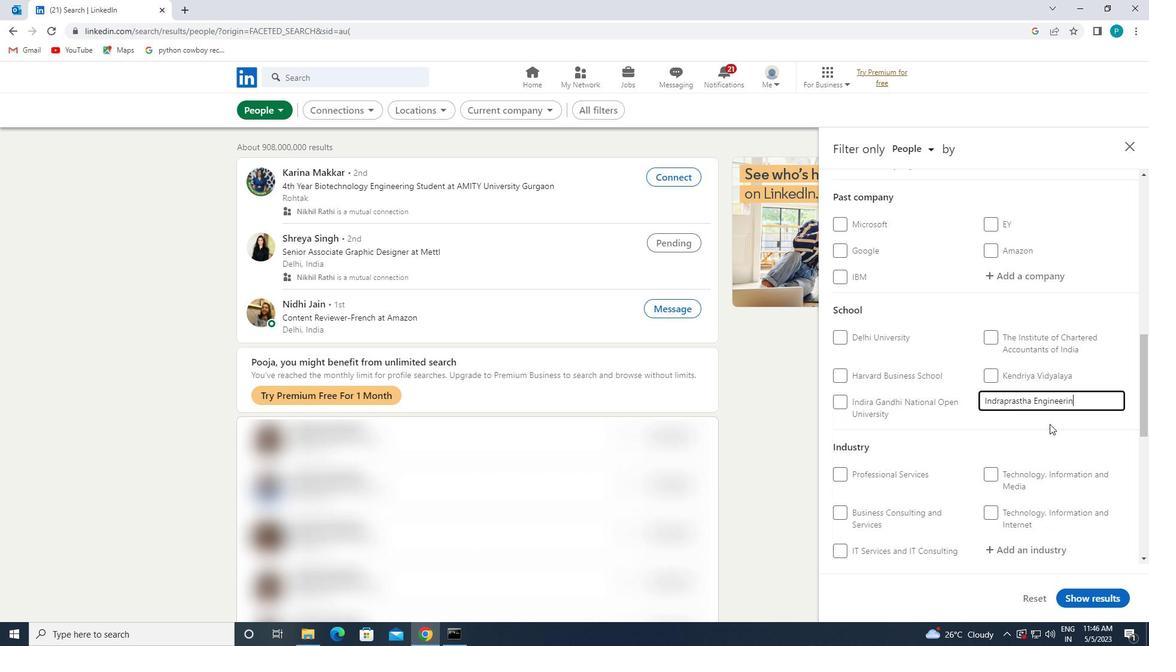 
Action: Mouse moved to (1070, 414)
Screenshot: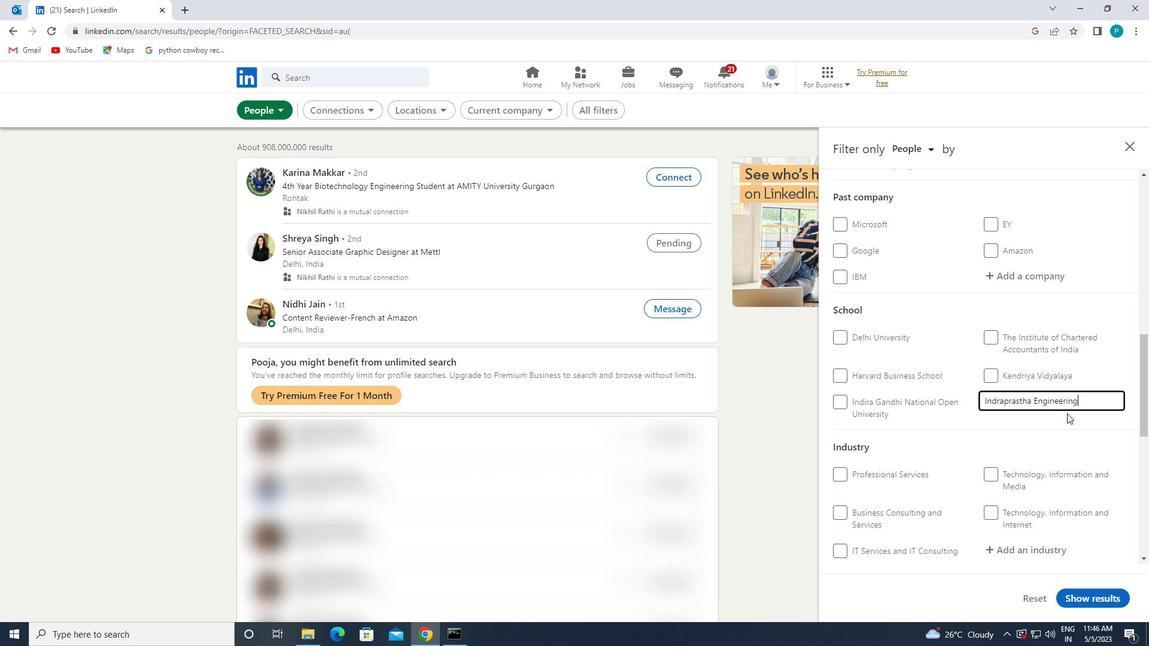 
Action: Key pressed <Key.space><Key.caps_lock>C<Key.caps_lock>OLLO<Key.backspace>EGE
Screenshot: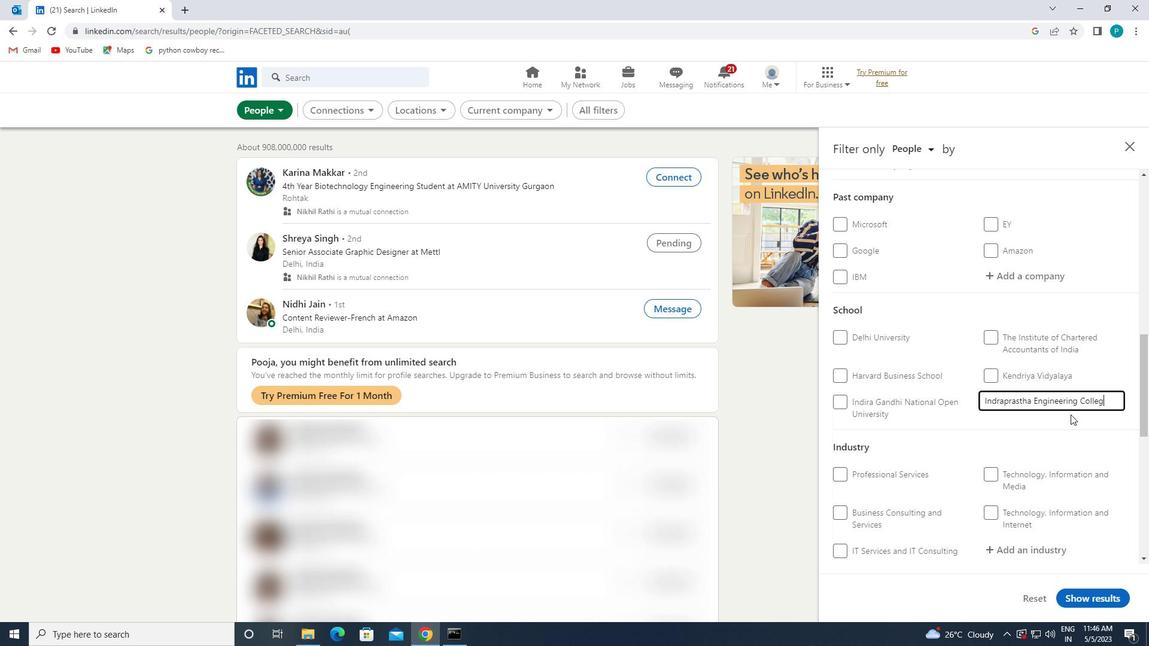 
Action: Mouse moved to (1087, 428)
Screenshot: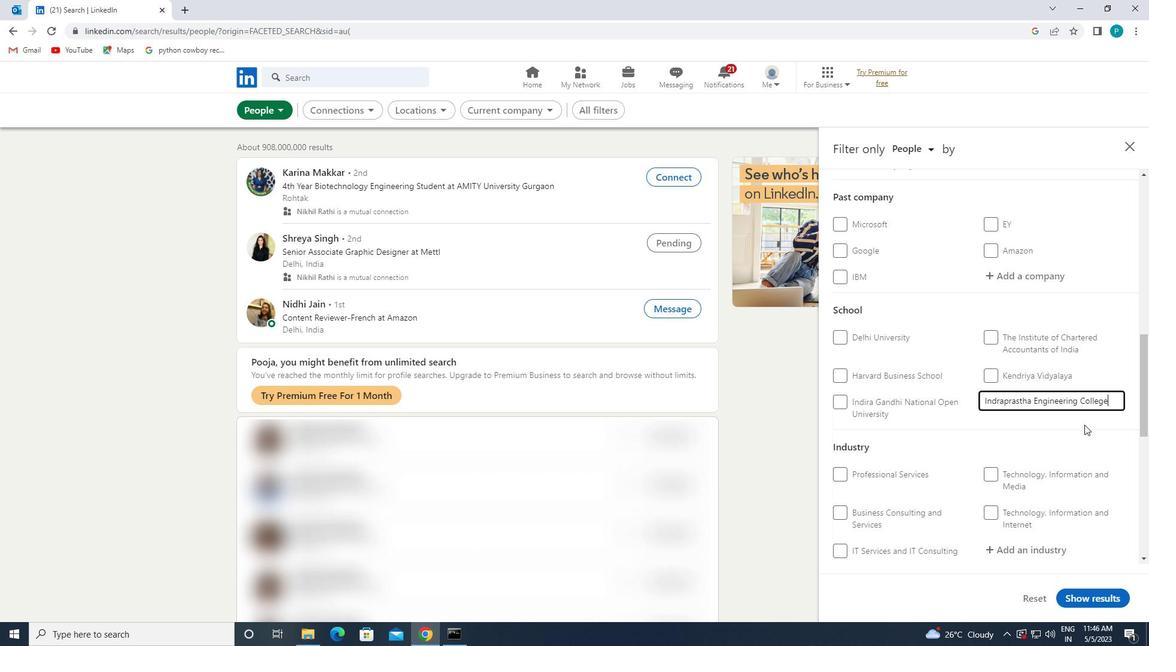 
Action: Mouse scrolled (1087, 427) with delta (0, 0)
Screenshot: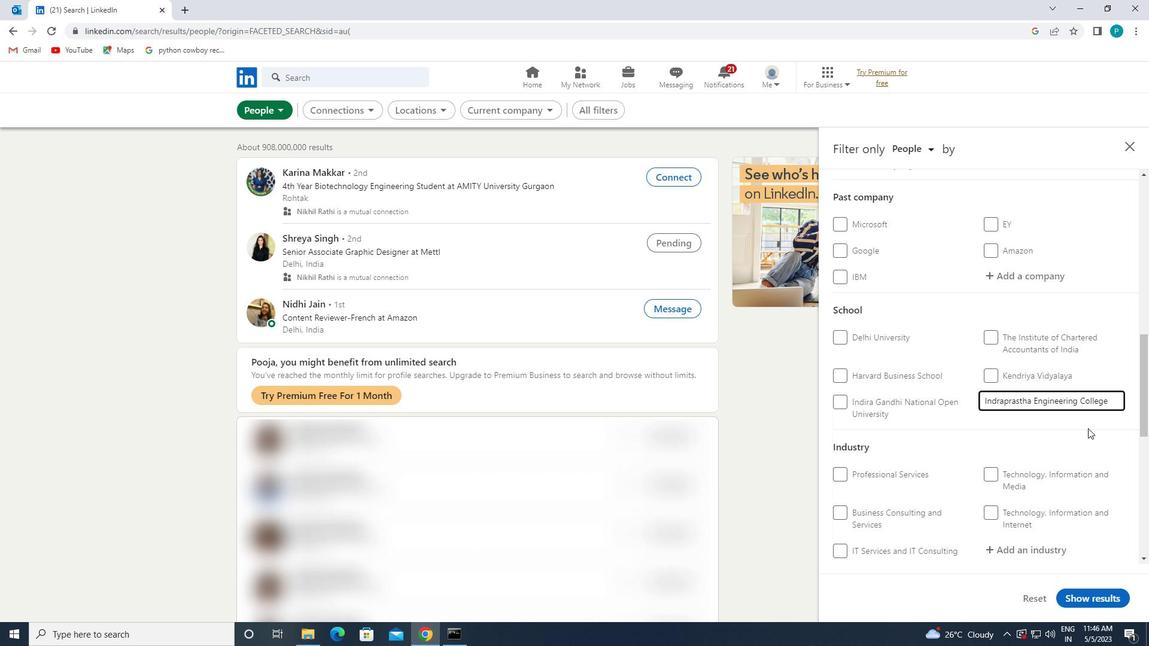 
Action: Mouse scrolled (1087, 427) with delta (0, 0)
Screenshot: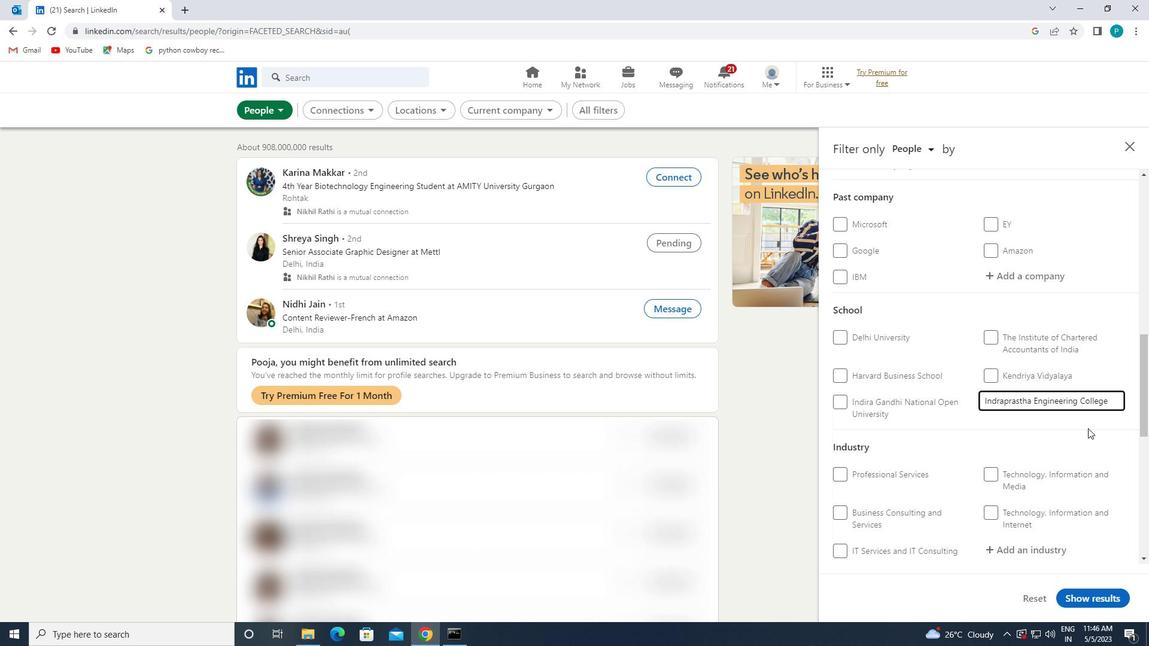 
Action: Mouse scrolled (1087, 427) with delta (0, 0)
Screenshot: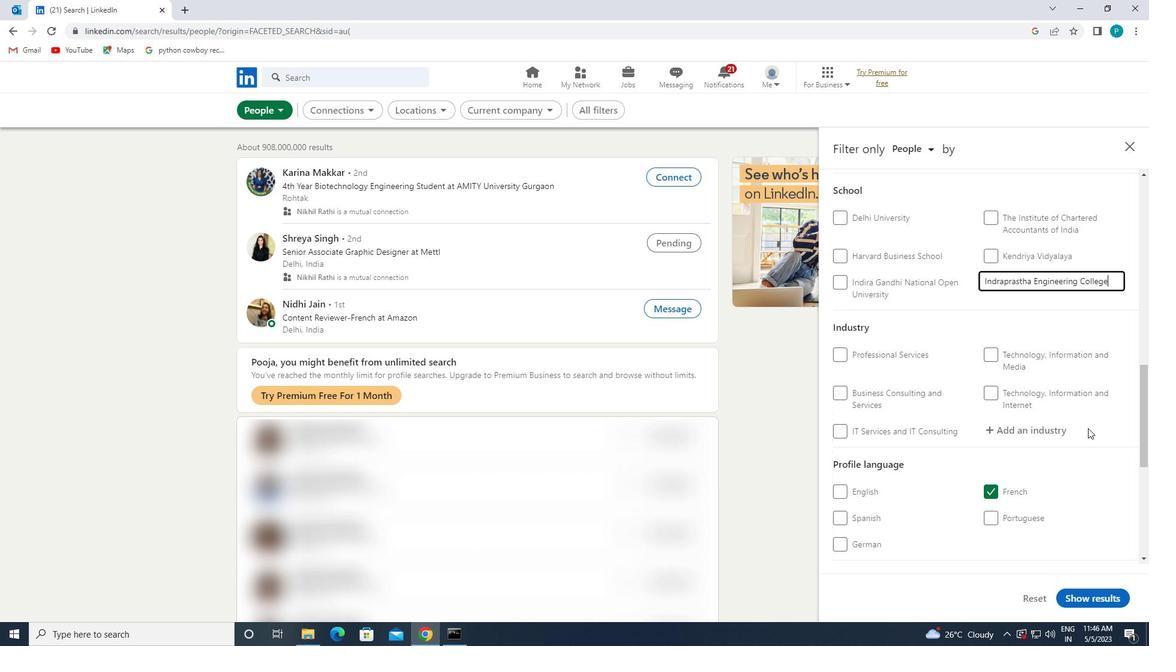 
Action: Mouse moved to (1041, 372)
Screenshot: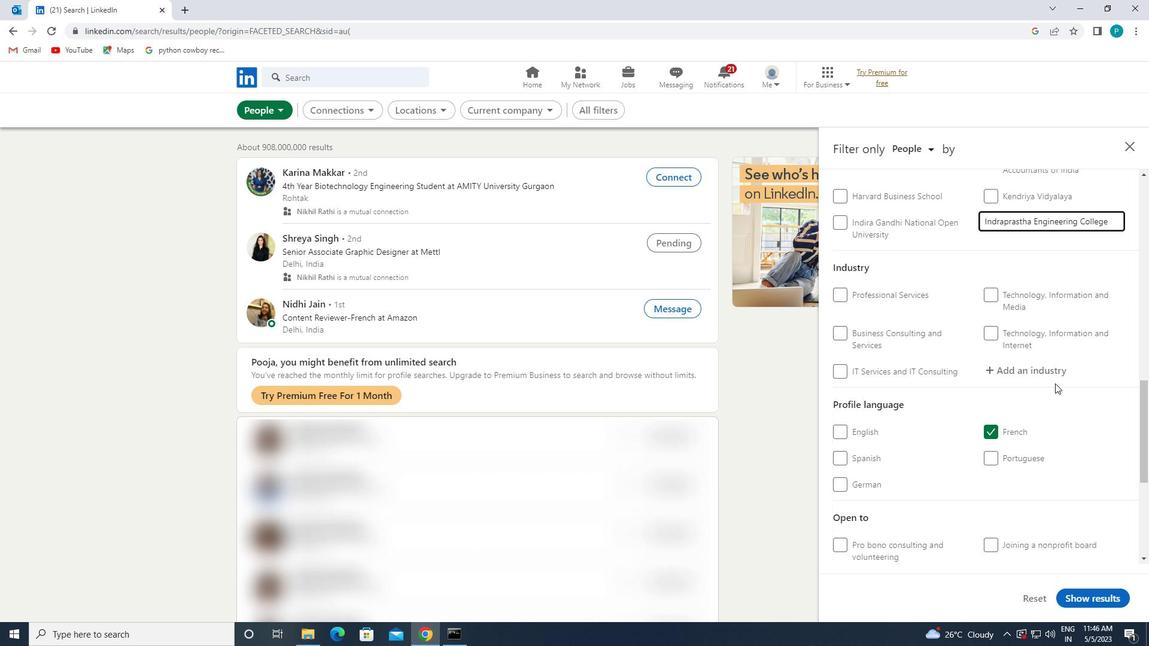 
Action: Mouse pressed left at (1041, 372)
Screenshot: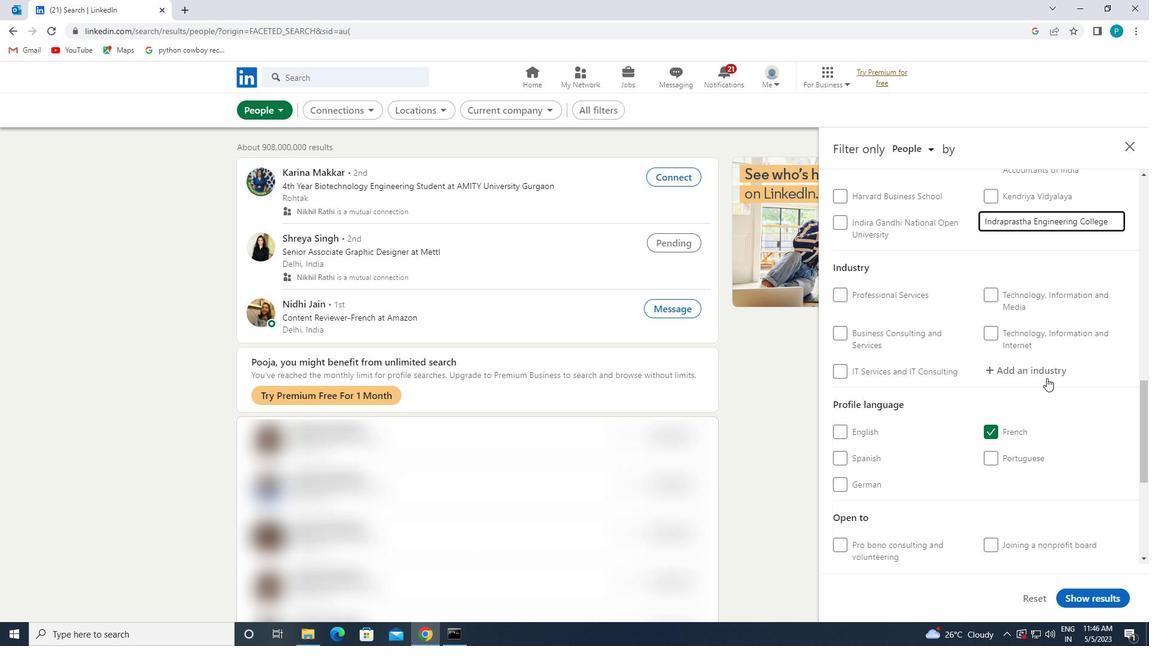 
Action: Key pressed <Key.caps_lock>T<Key.caps_lock>EXTILE<Key.space>
Screenshot: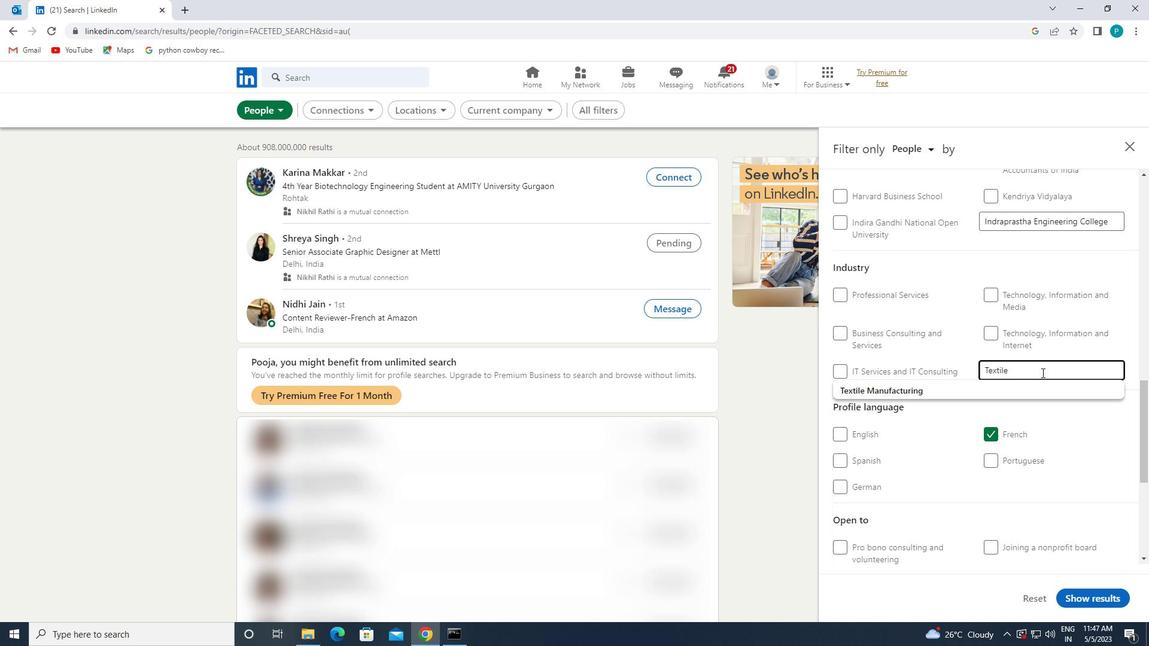 
Action: Mouse moved to (1032, 385)
Screenshot: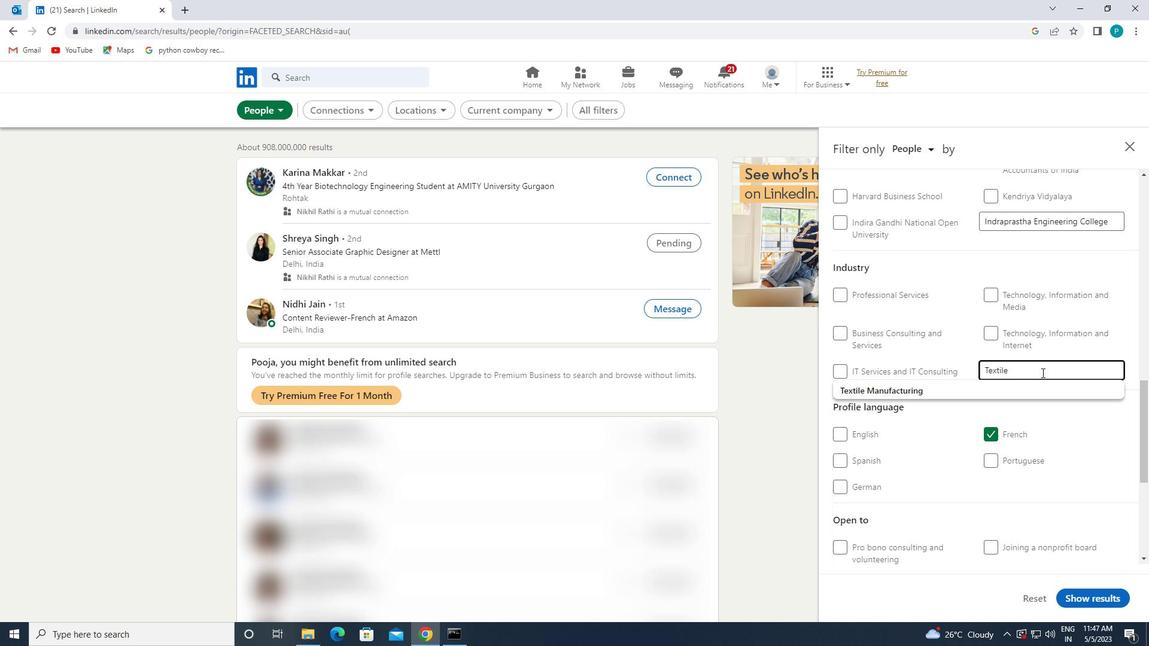 
Action: Mouse pressed left at (1032, 385)
Screenshot: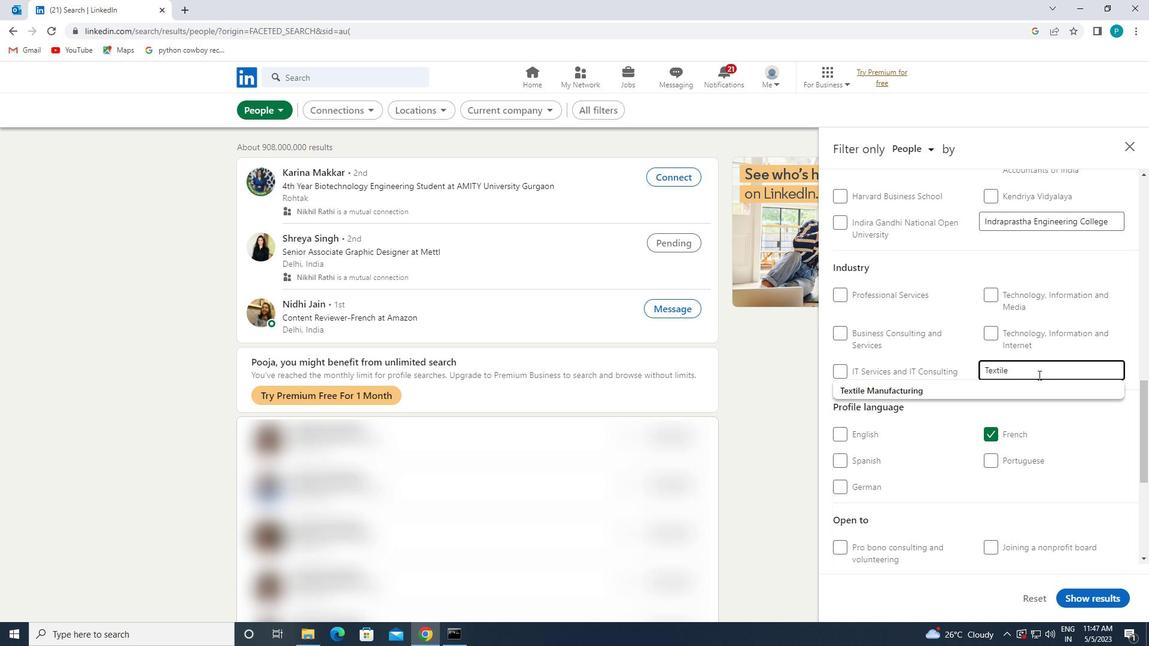 
Action: Mouse scrolled (1032, 385) with delta (0, 0)
Screenshot: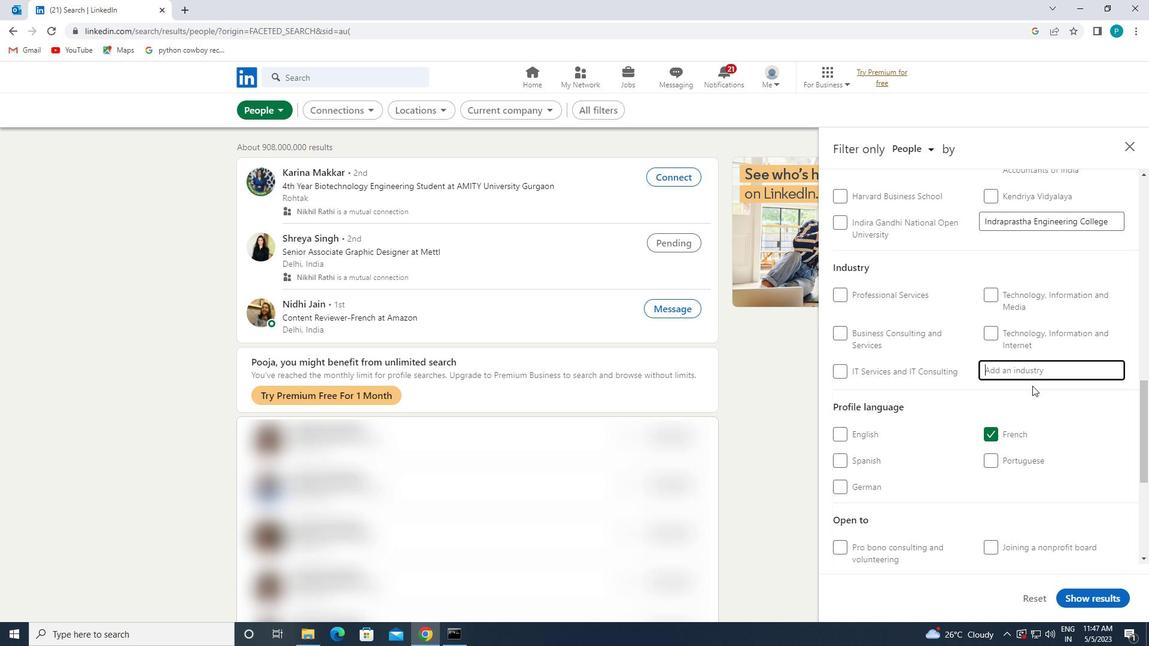 
Action: Mouse scrolled (1032, 385) with delta (0, 0)
Screenshot: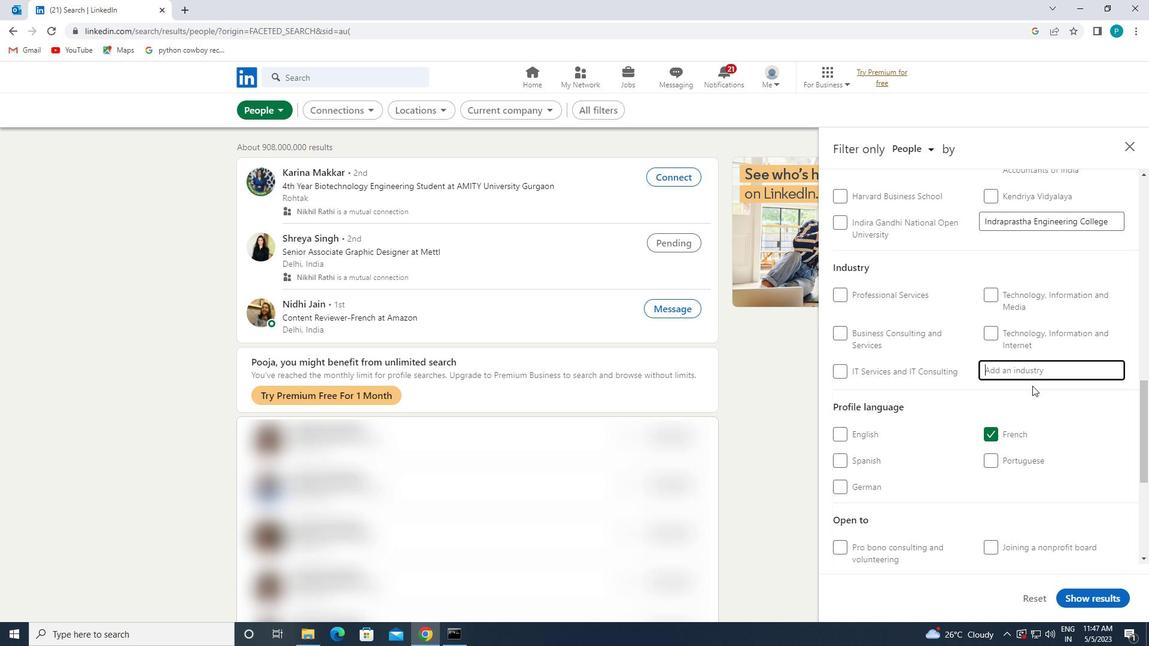 
Action: Mouse scrolled (1032, 385) with delta (0, 0)
Screenshot: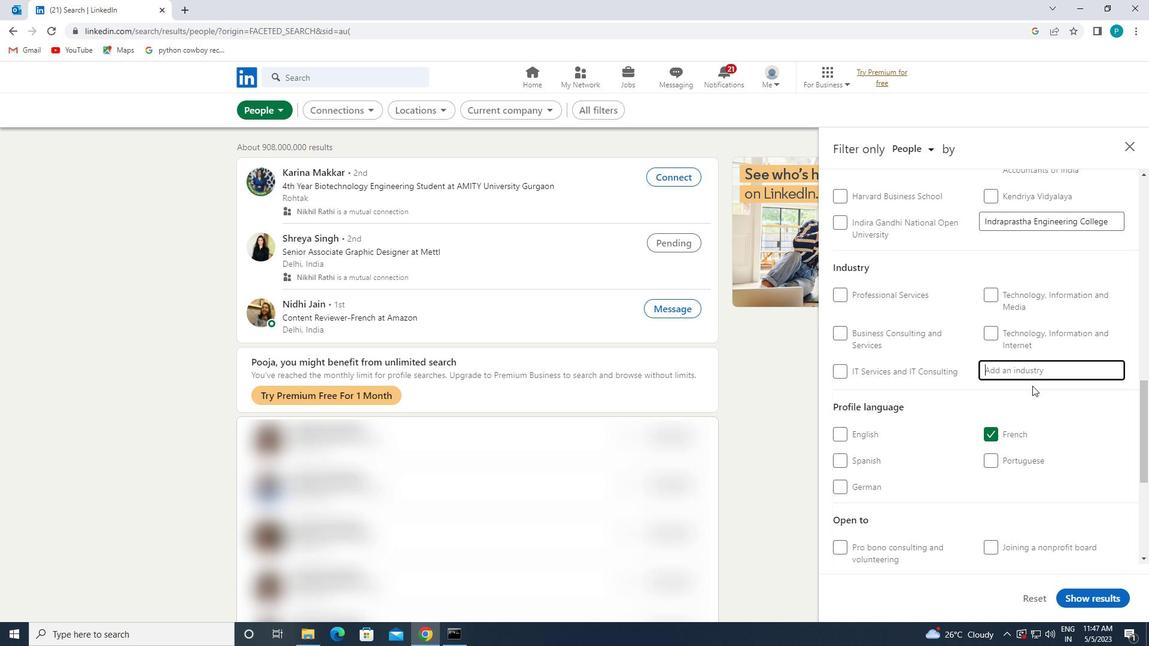 
Action: Mouse moved to (1032, 475)
Screenshot: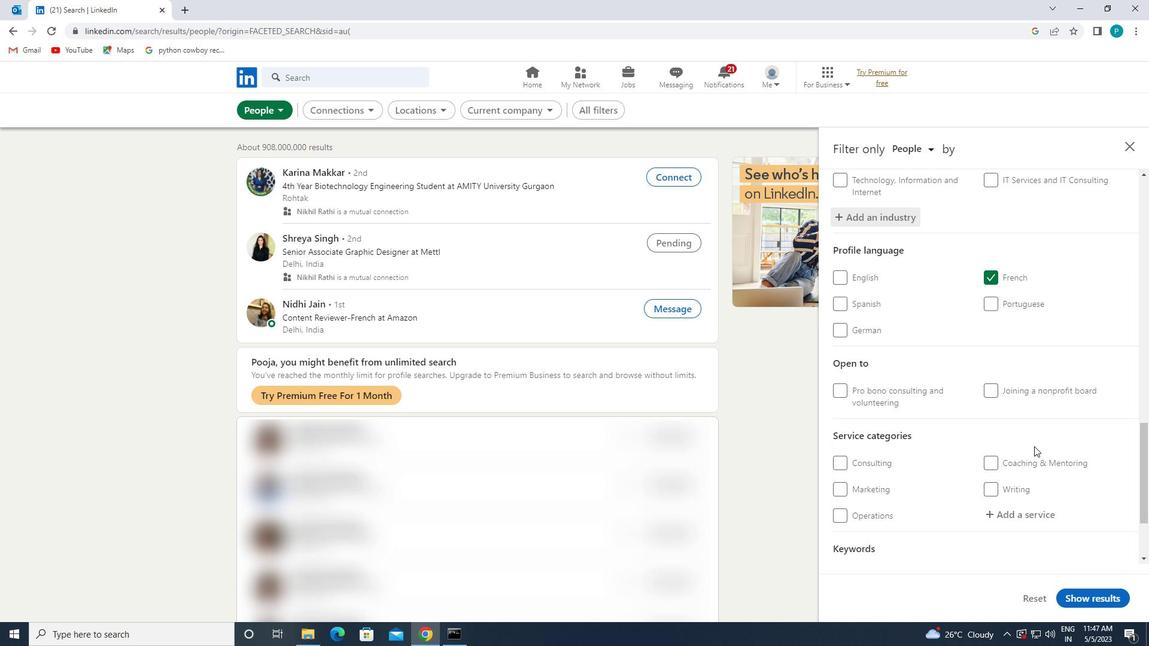 
Action: Mouse scrolled (1032, 474) with delta (0, 0)
Screenshot: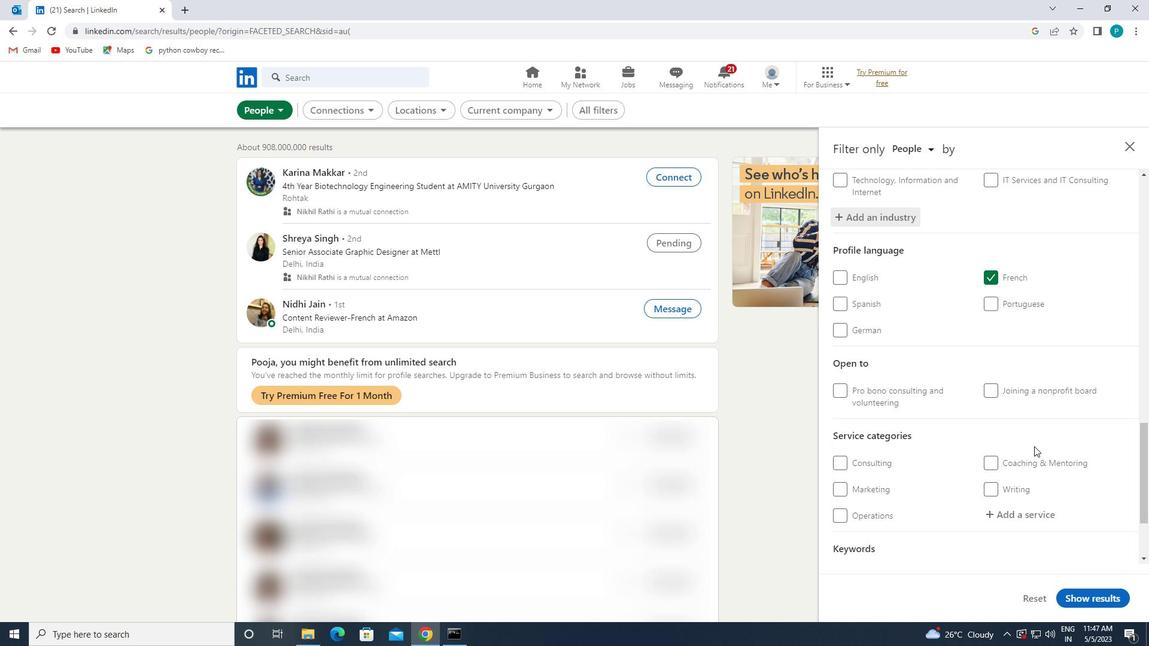 
Action: Mouse moved to (1031, 475)
Screenshot: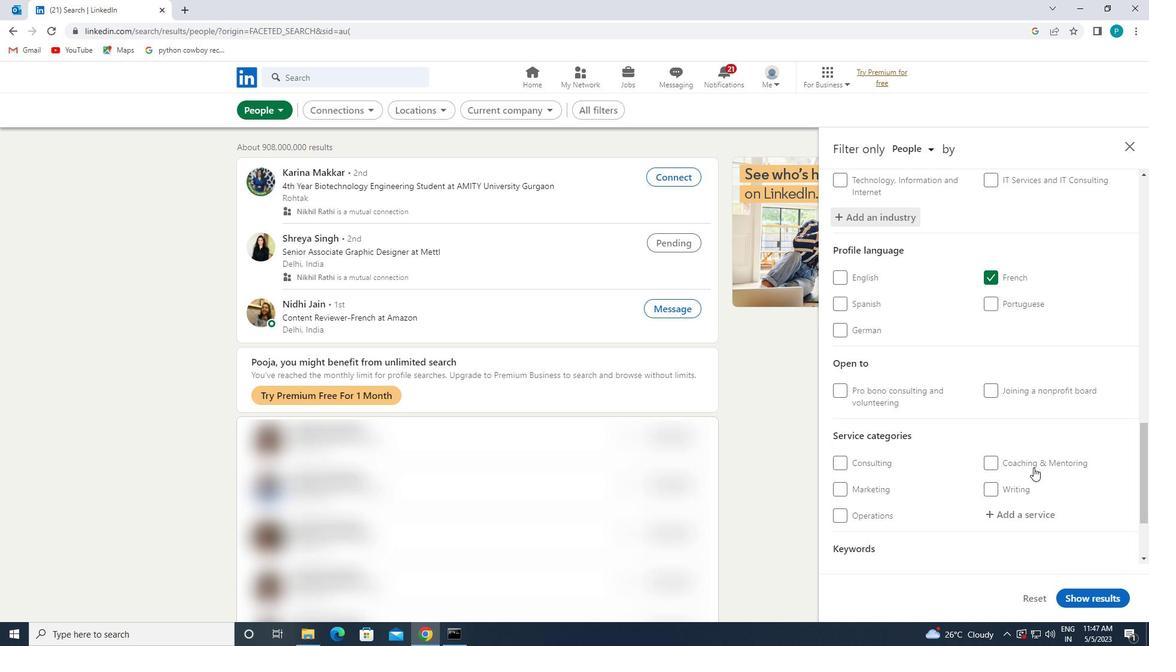 
Action: Mouse scrolled (1031, 474) with delta (0, 0)
Screenshot: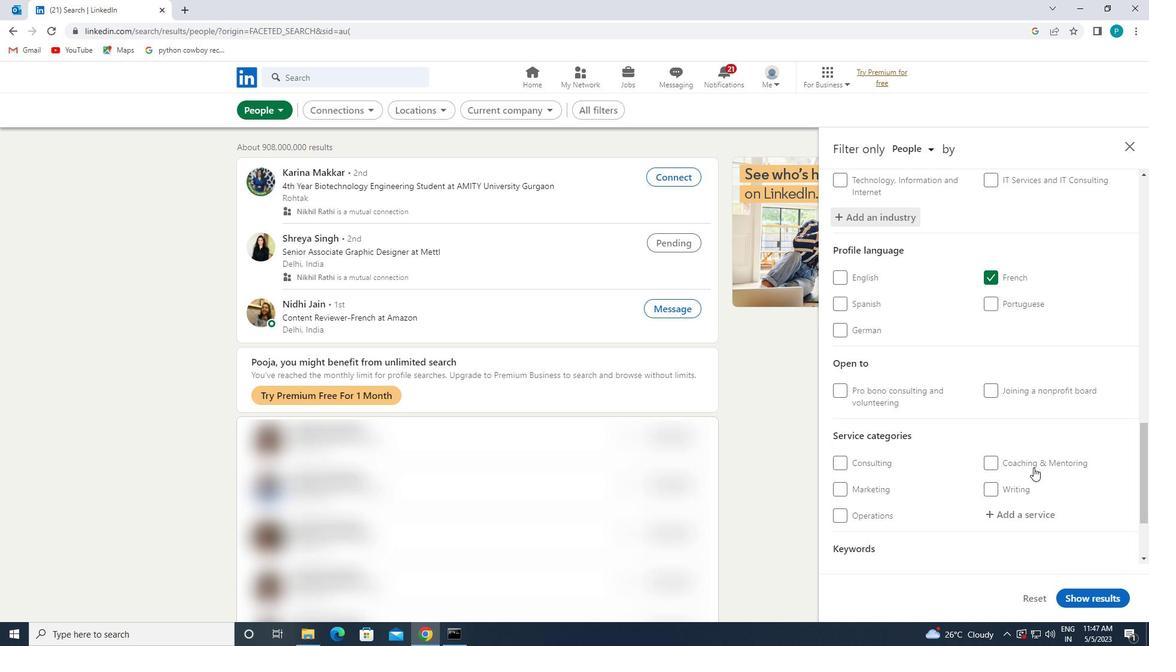 
Action: Mouse moved to (1005, 377)
Screenshot: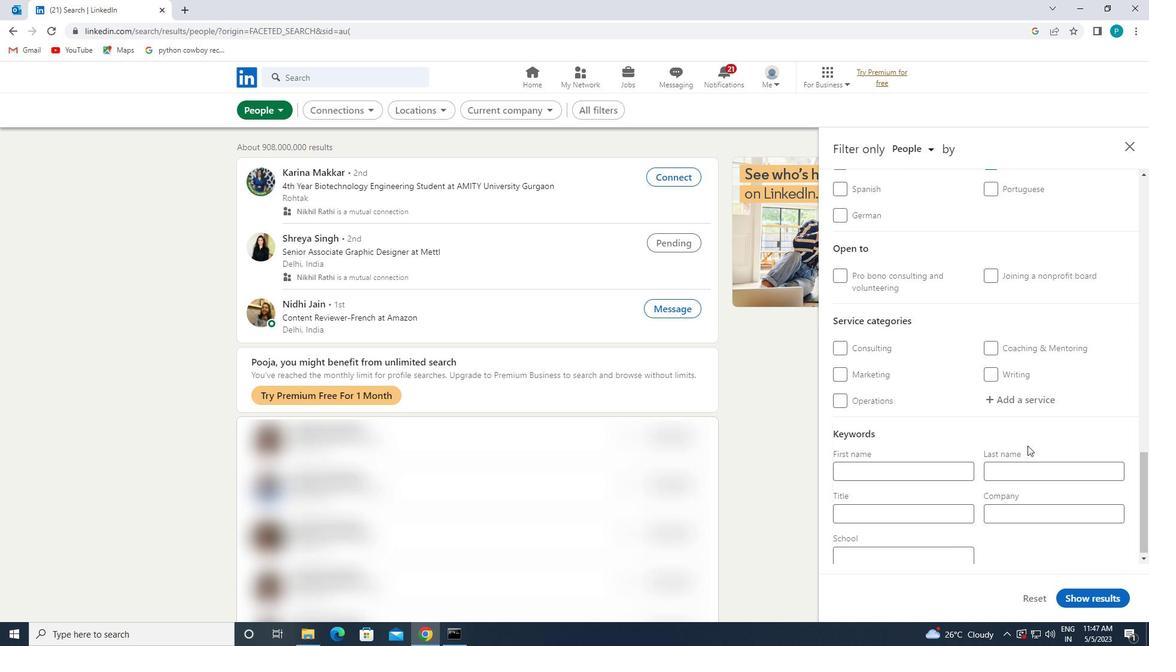 
Action: Mouse pressed left at (1005, 377)
Screenshot: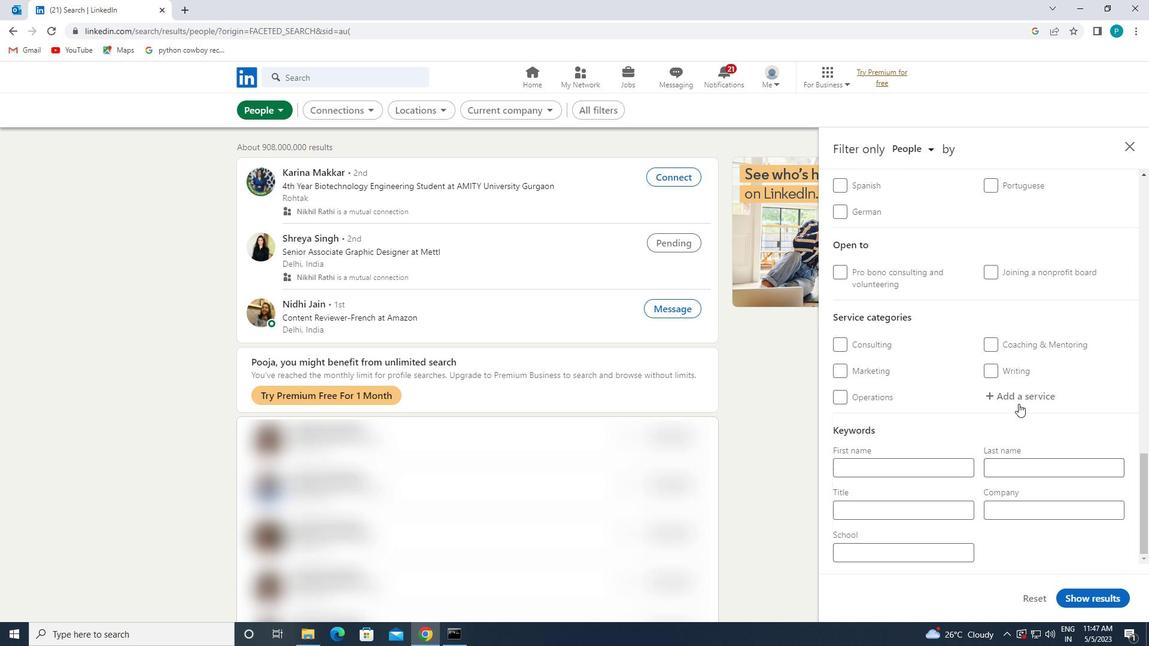 
Action: Mouse moved to (1005, 399)
Screenshot: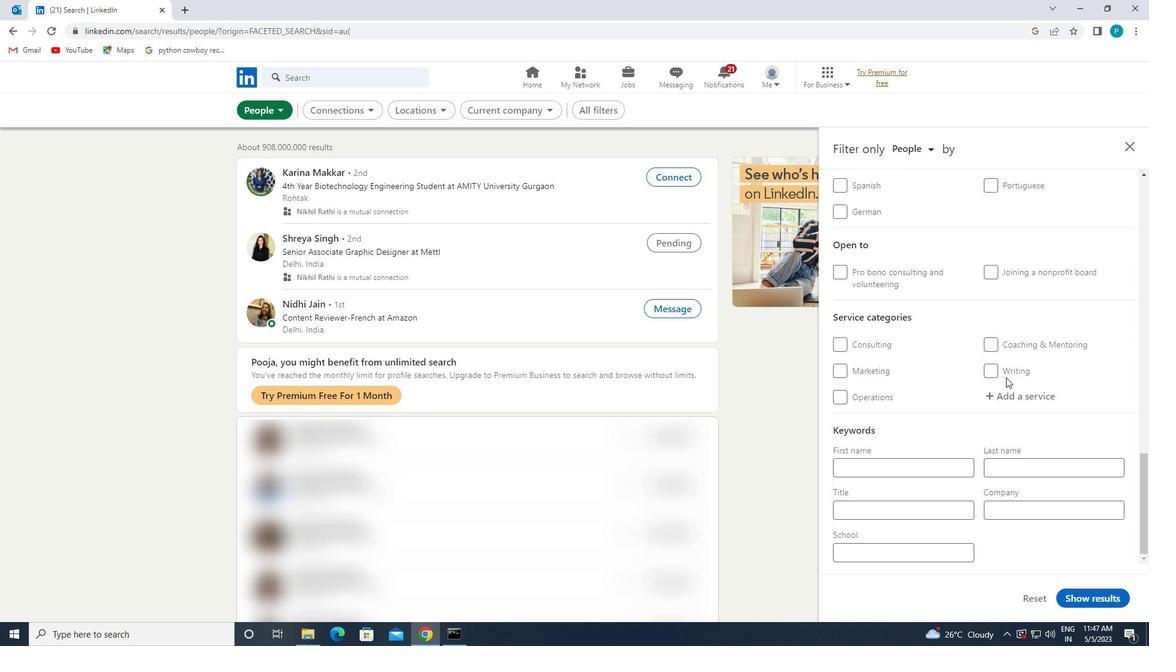 
Action: Mouse pressed left at (1005, 399)
Screenshot: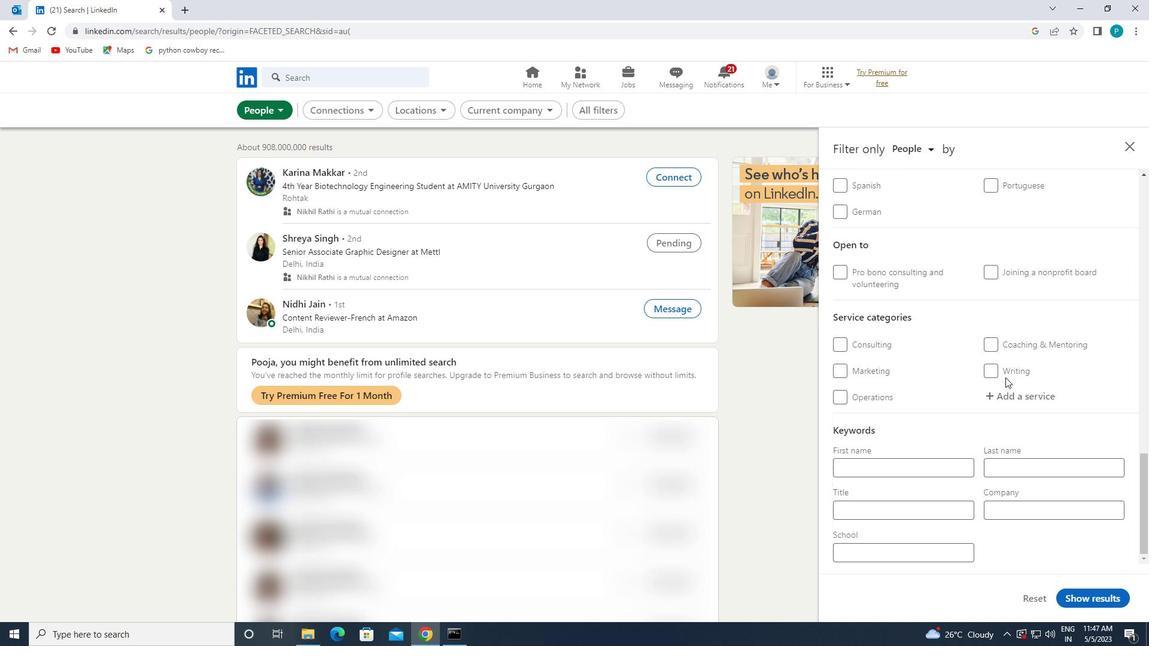 
Action: Key pressed <Key.caps_lock>M<Key.caps_lock>ANAGEME
Screenshot: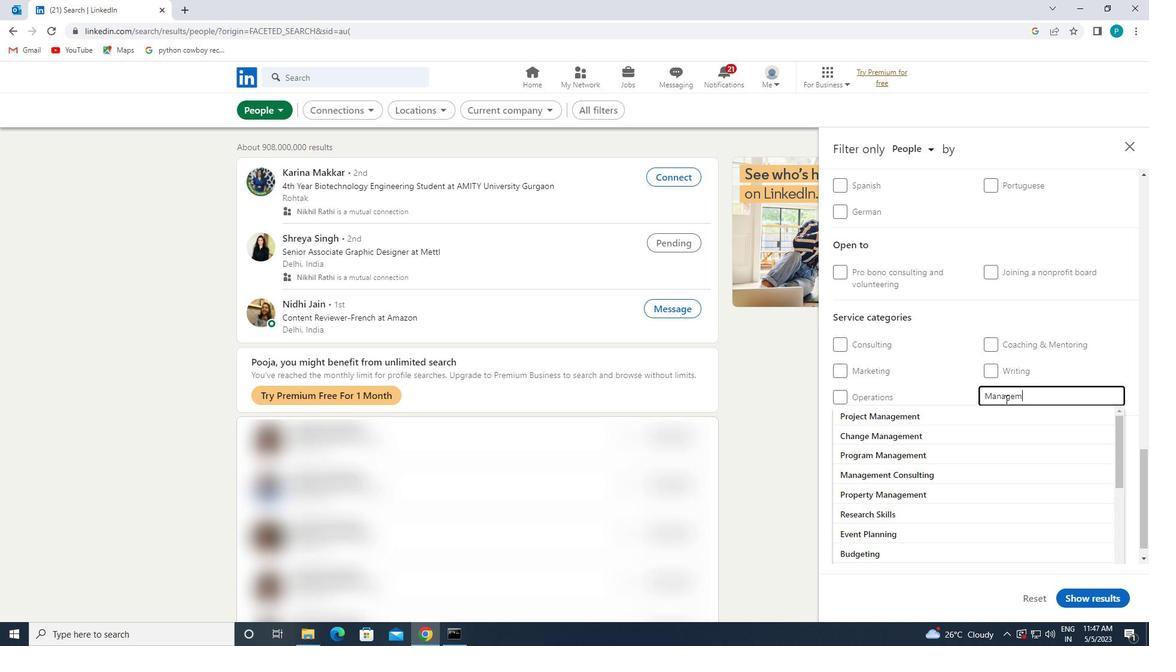 
Action: Mouse moved to (973, 414)
Screenshot: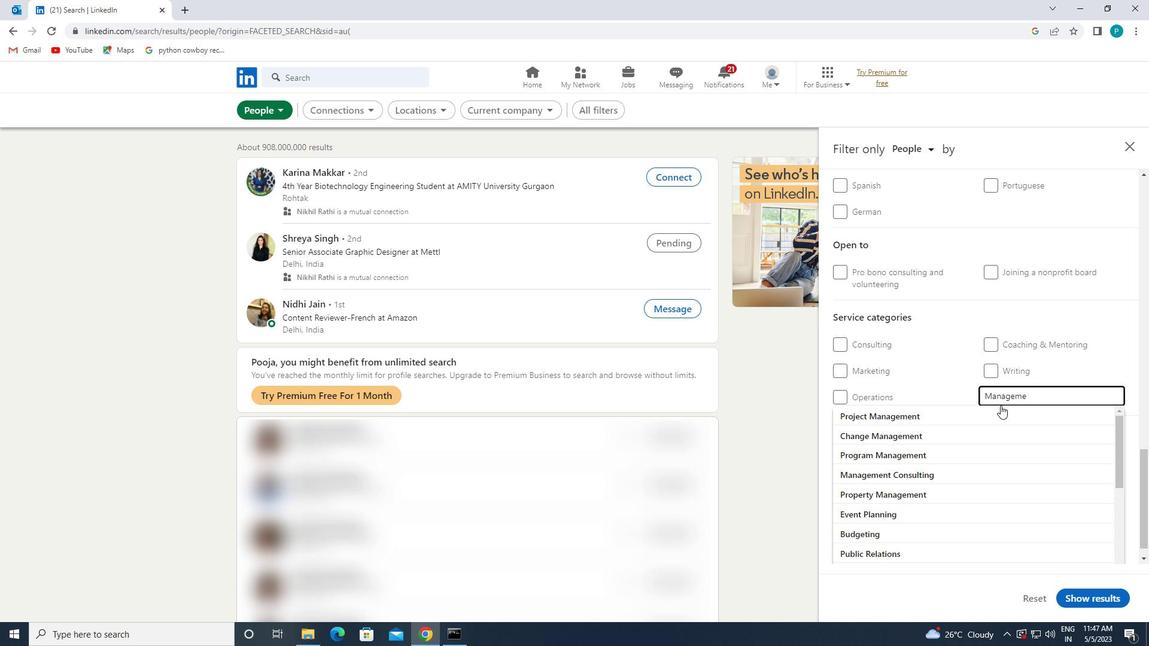 
Action: Key pressed NT
Screenshot: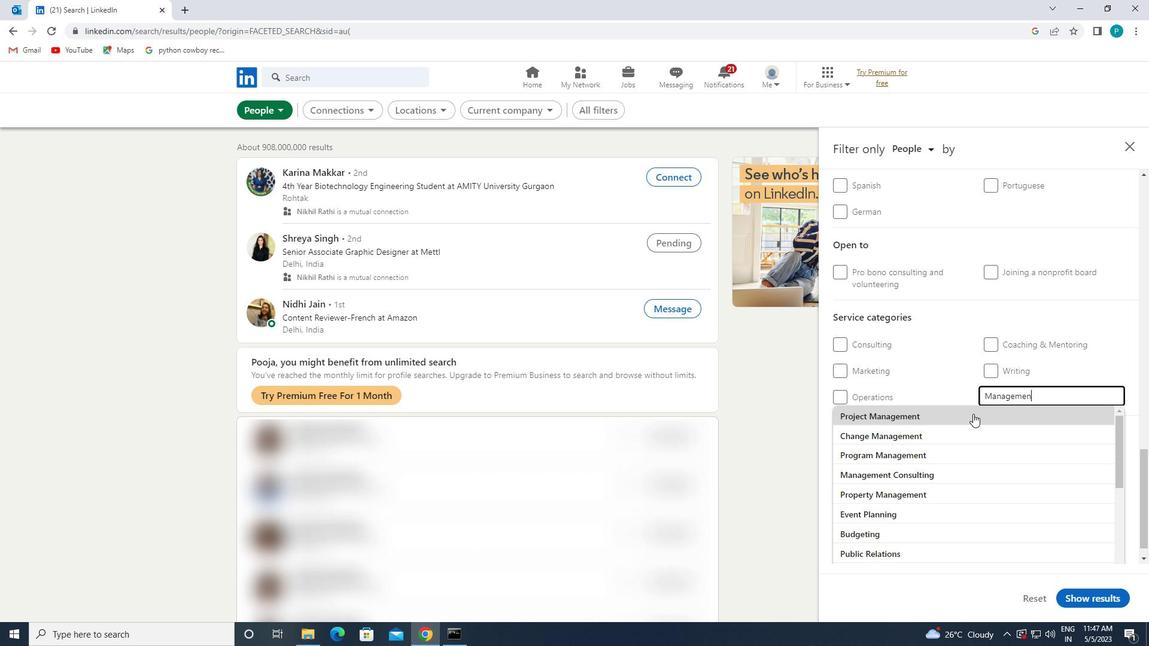 
Action: Mouse moved to (1024, 433)
Screenshot: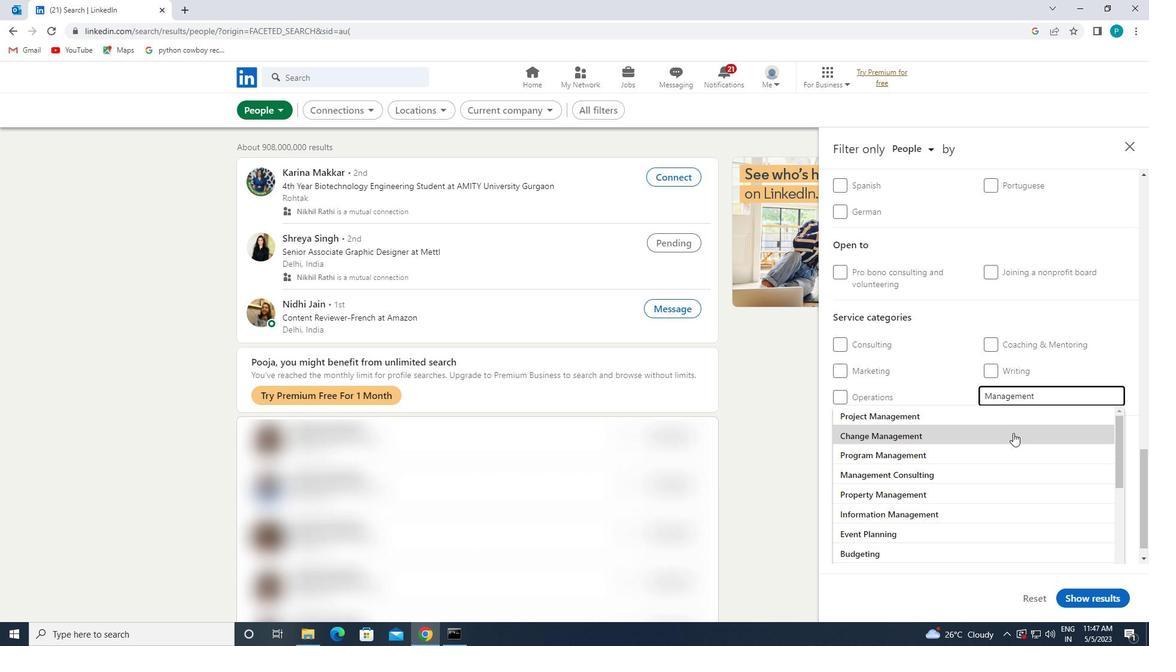 
Action: Key pressed <Key.enter>
Screenshot: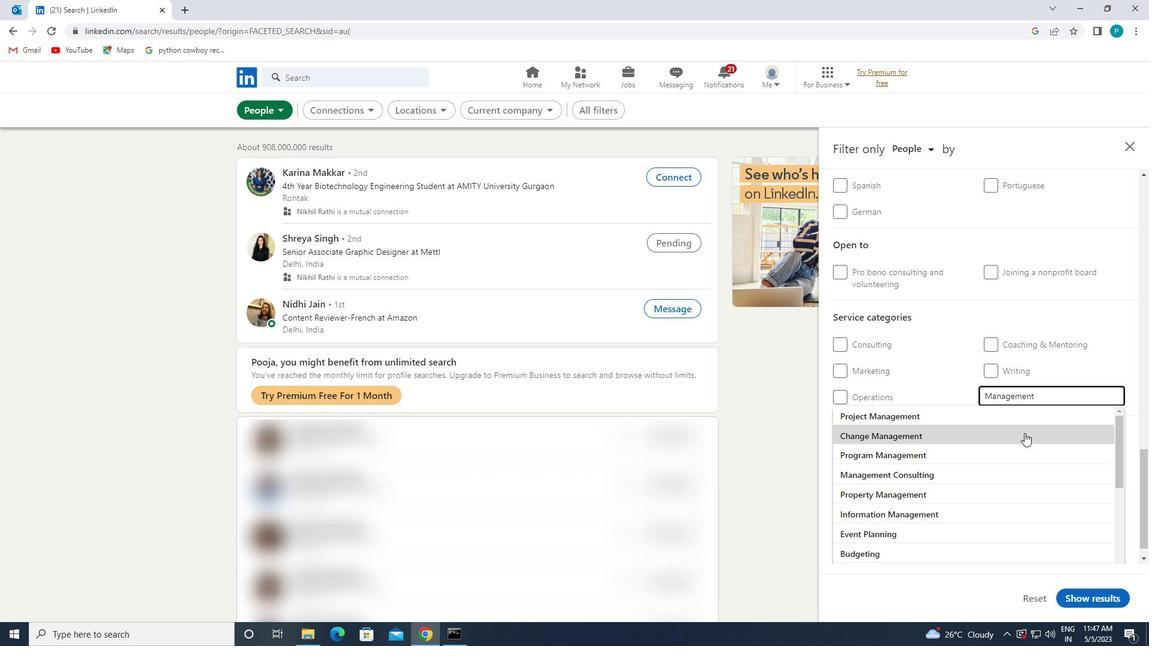 
Action: Mouse moved to (874, 356)
Screenshot: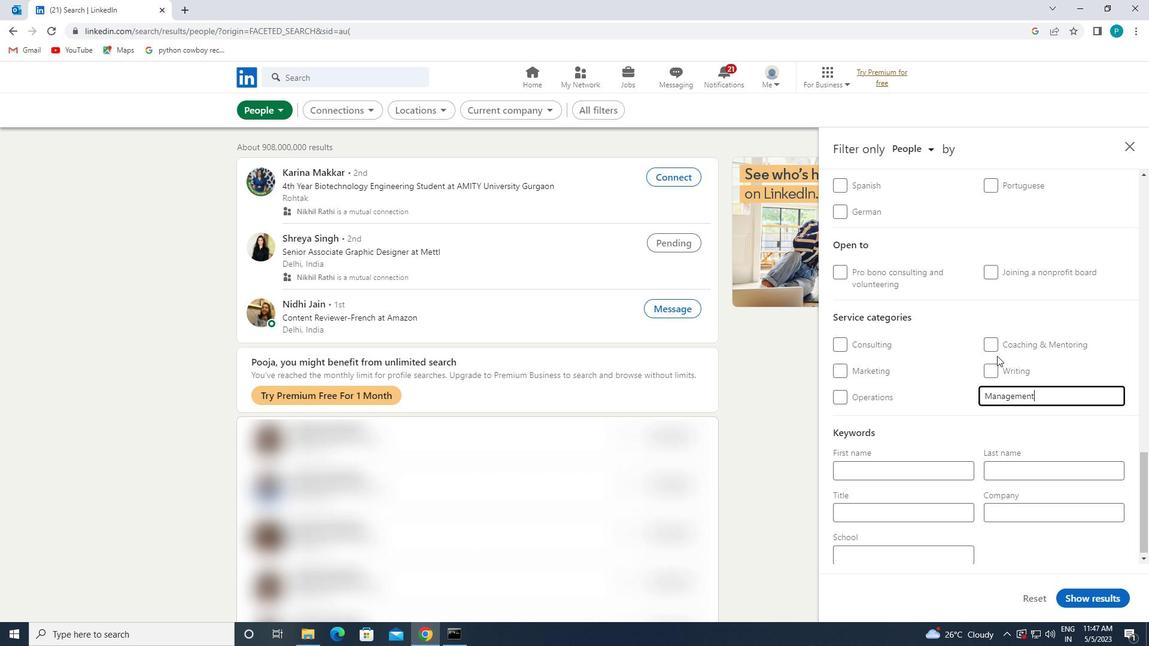 
Action: Mouse scrolled (874, 355) with delta (0, 0)
Screenshot: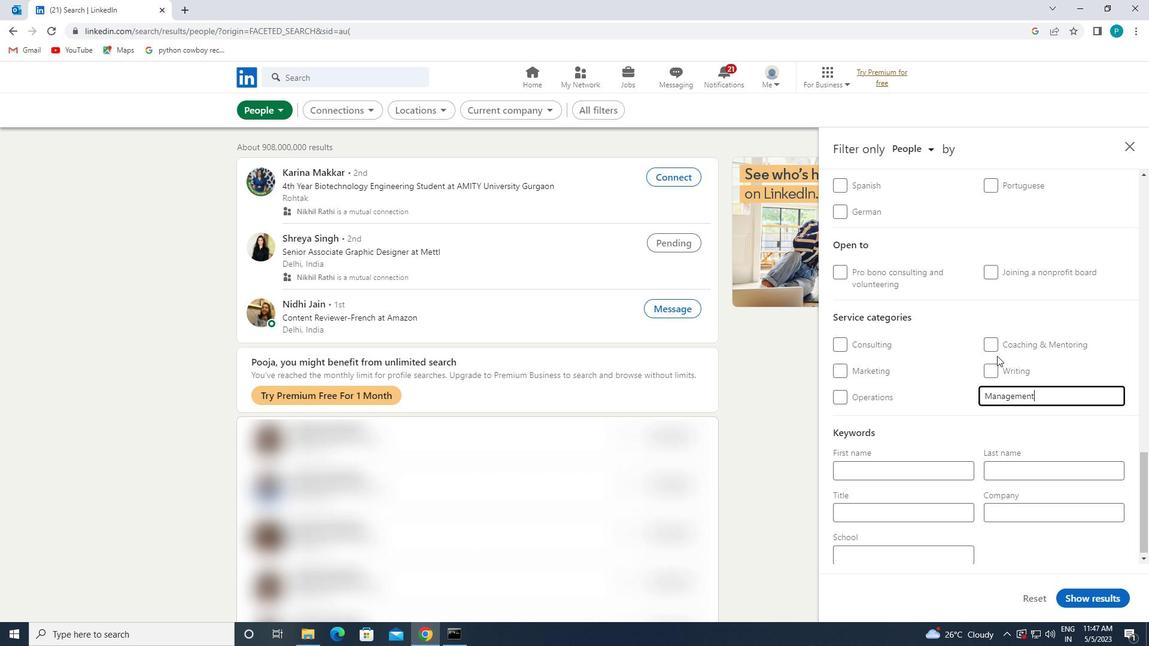 
Action: Mouse moved to (856, 394)
Screenshot: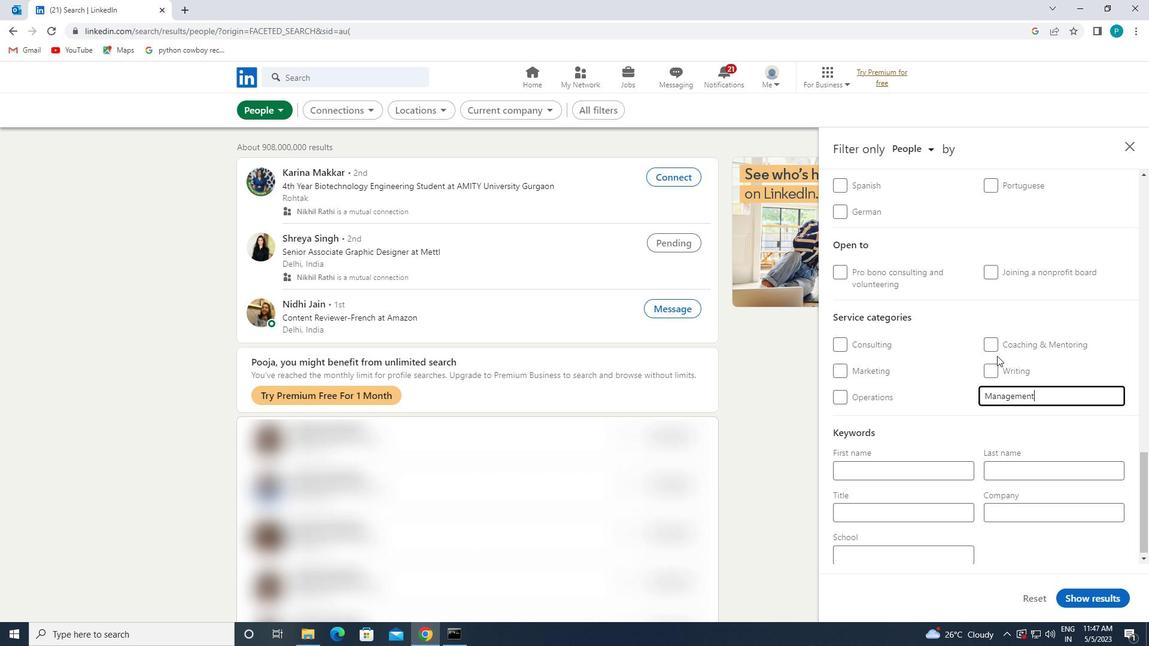 
Action: Mouse scrolled (856, 393) with delta (0, 0)
Screenshot: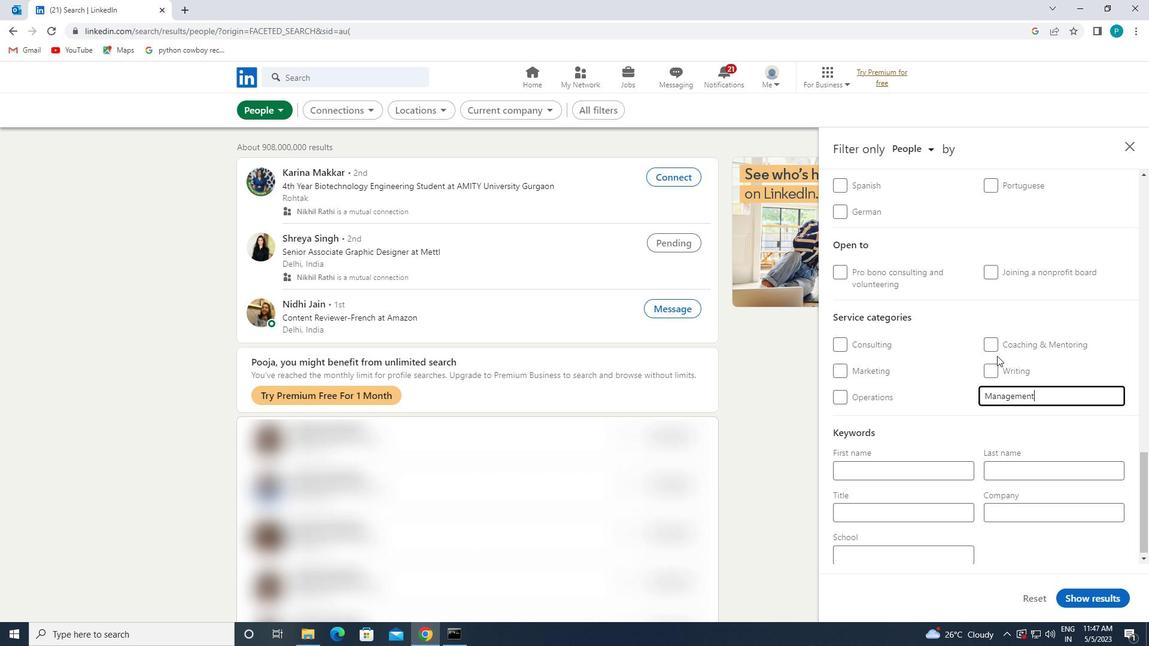 
Action: Mouse moved to (848, 408)
Screenshot: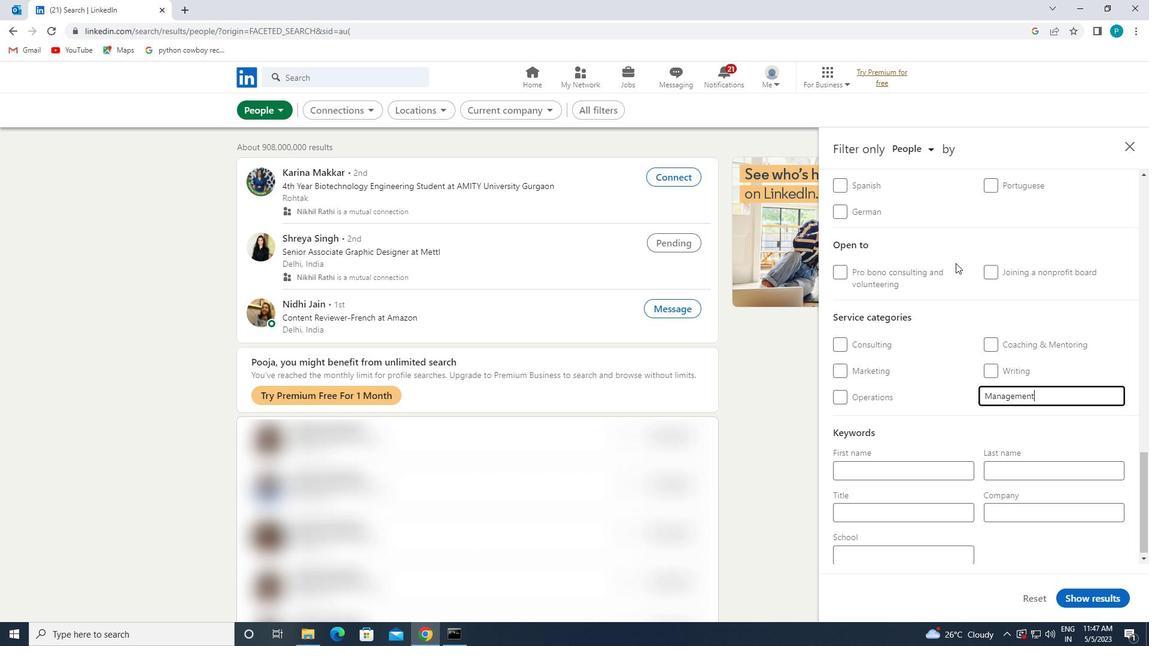 
Action: Mouse scrolled (848, 407) with delta (0, 0)
Screenshot: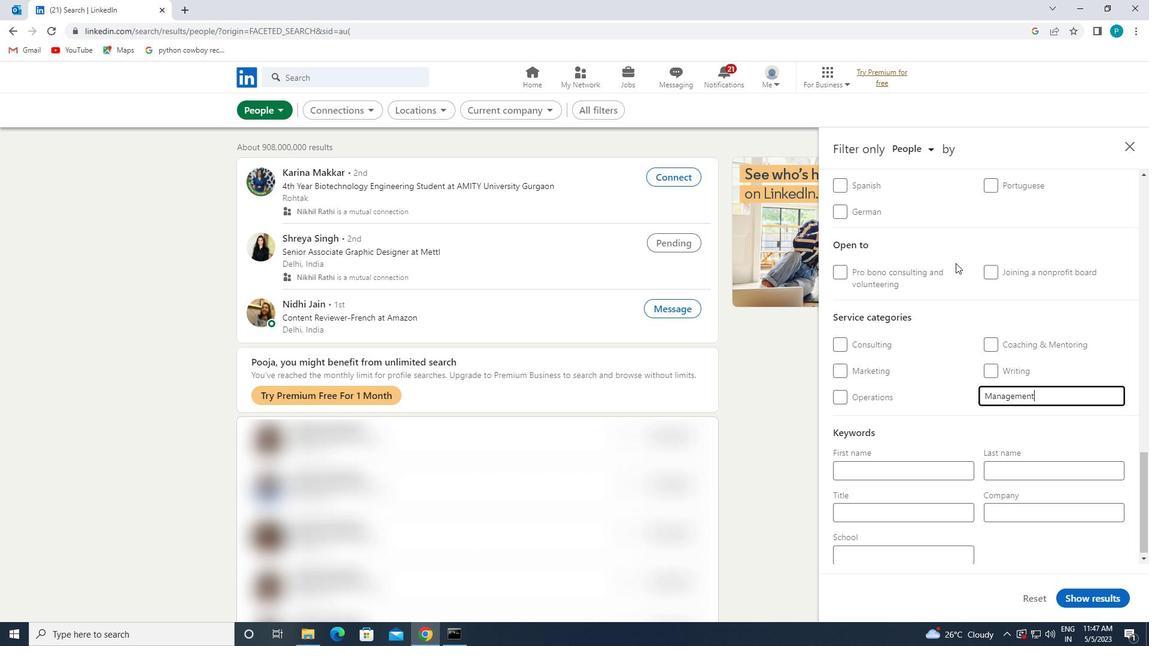 
Action: Mouse moved to (848, 408)
Screenshot: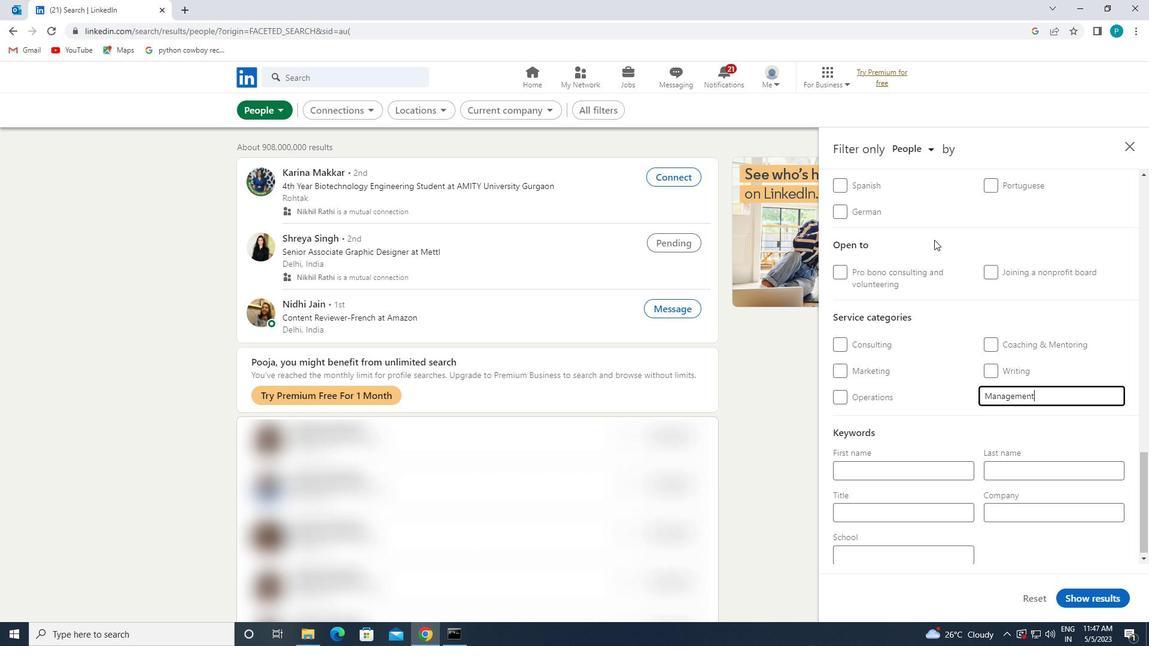 
Action: Mouse scrolled (848, 408) with delta (0, 0)
Screenshot: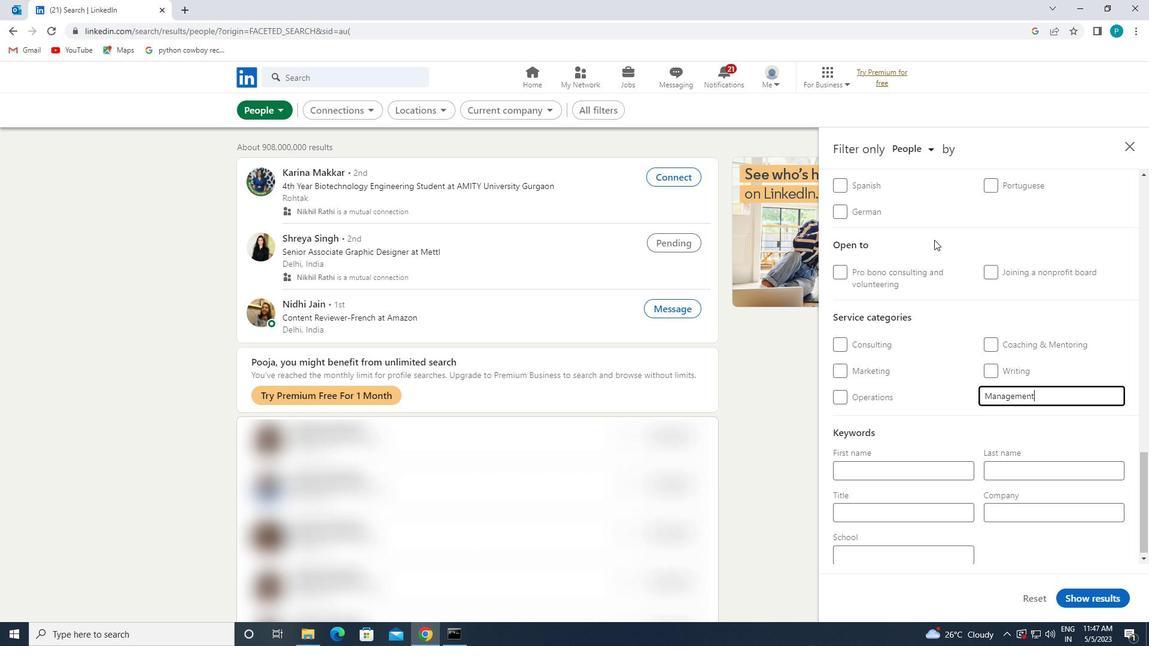 
Action: Mouse moved to (842, 517)
Screenshot: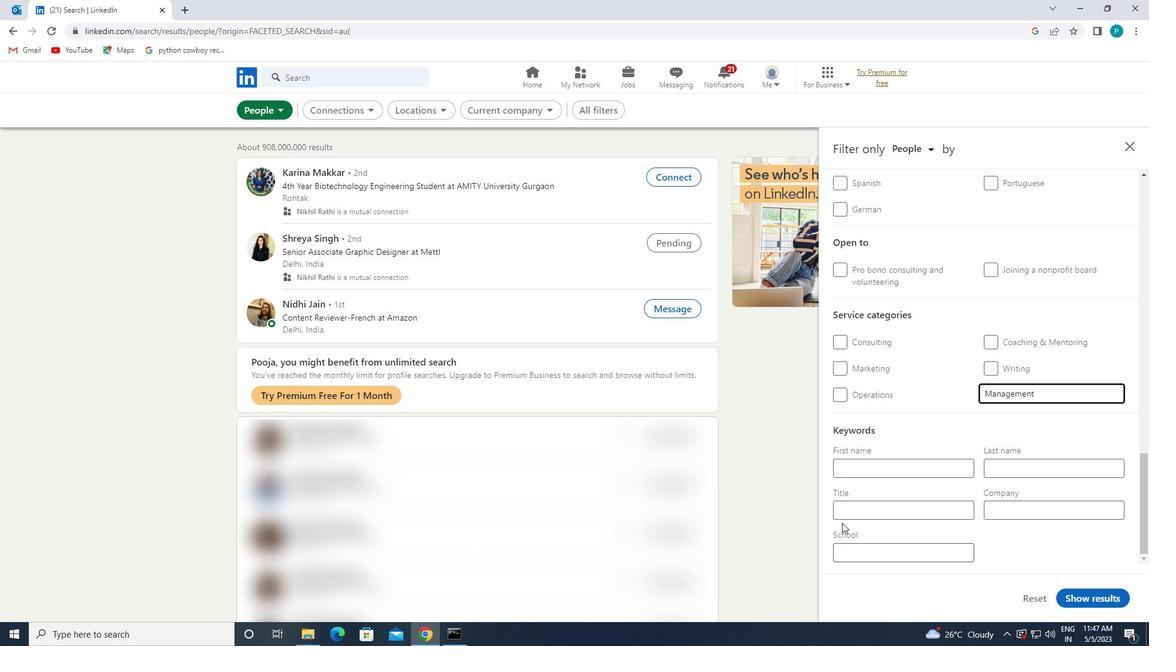 
Action: Mouse pressed left at (842, 517)
Screenshot: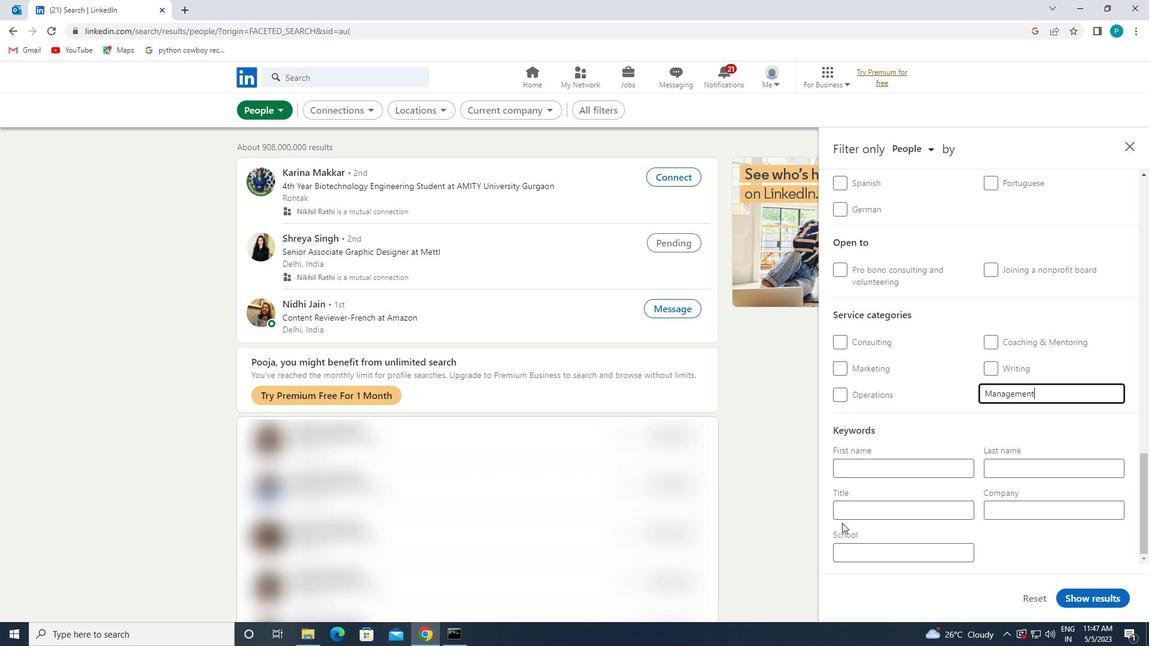 
Action: Key pressed <Key.caps_lock>V<Key.backspace>B<Key.caps_lock>US<Key.space><Key.caps_lock>D<Key.caps_lock>RIVER
Screenshot: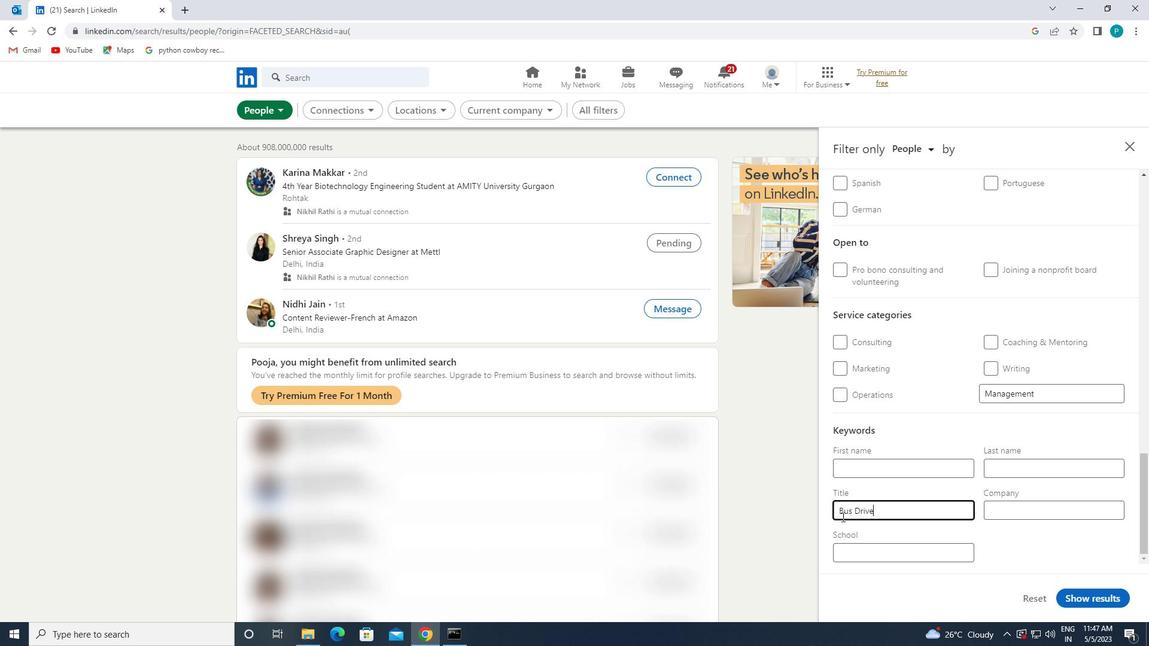 
Action: Mouse moved to (1076, 593)
Screenshot: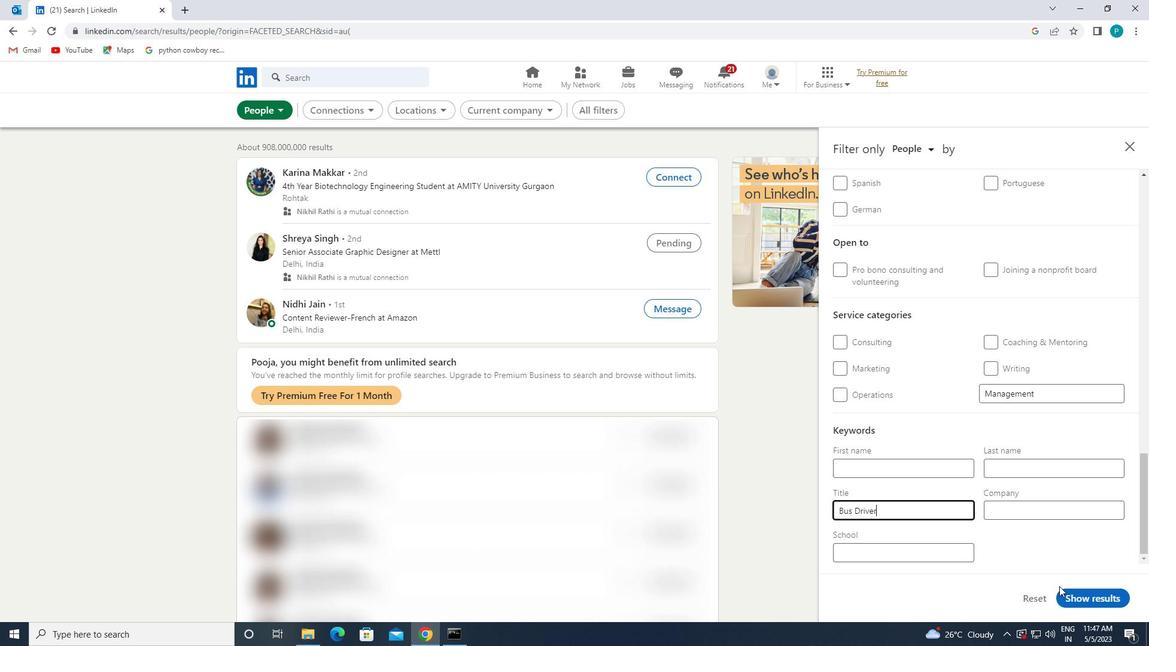 
Action: Mouse pressed left at (1076, 593)
Screenshot: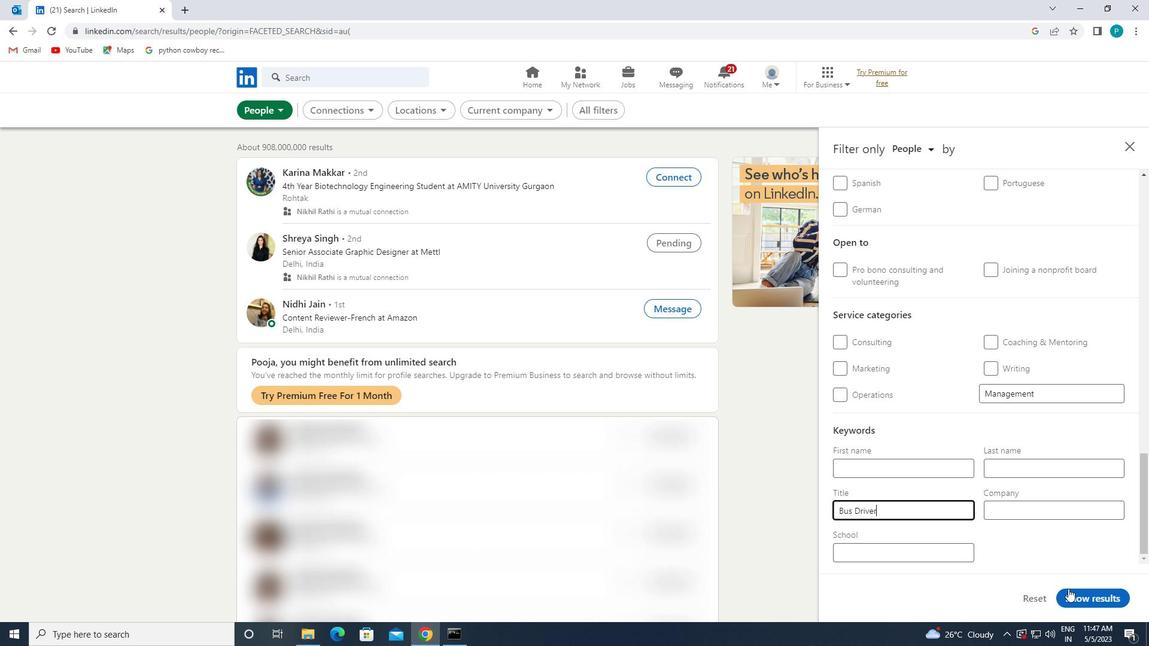 
